 Task: Find connections with filter location Belalcazar with filter topic #Lawwith filter profile language German with filter current company Josh Talks with filter school Zilla Parishad High School with filter industry Security Systems Services with filter service category DJing with filter keywords title Travel Agent
Action: Mouse moved to (309, 247)
Screenshot: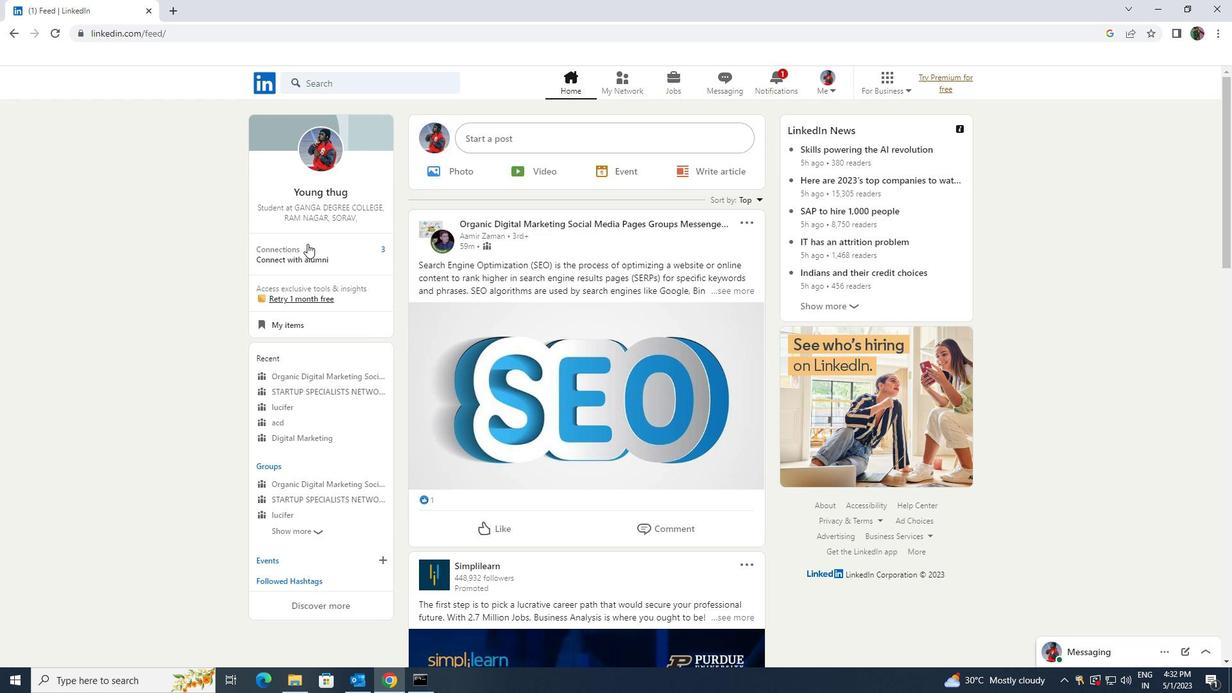 
Action: Mouse pressed left at (309, 247)
Screenshot: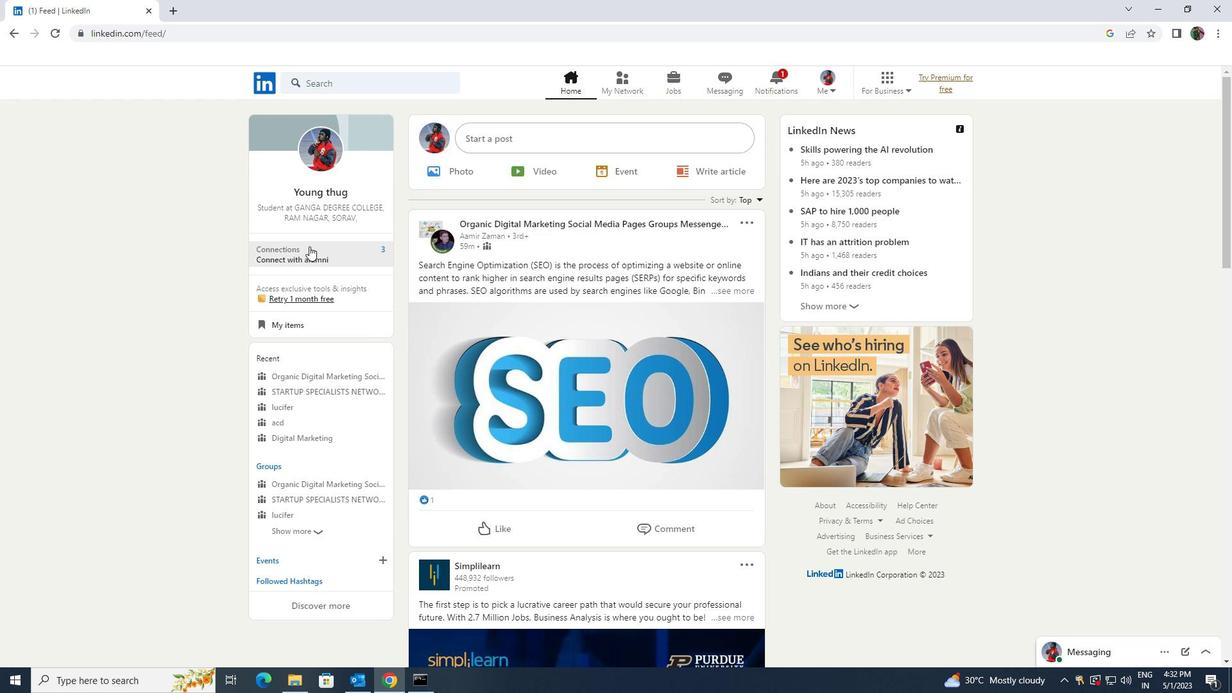 
Action: Mouse moved to (338, 144)
Screenshot: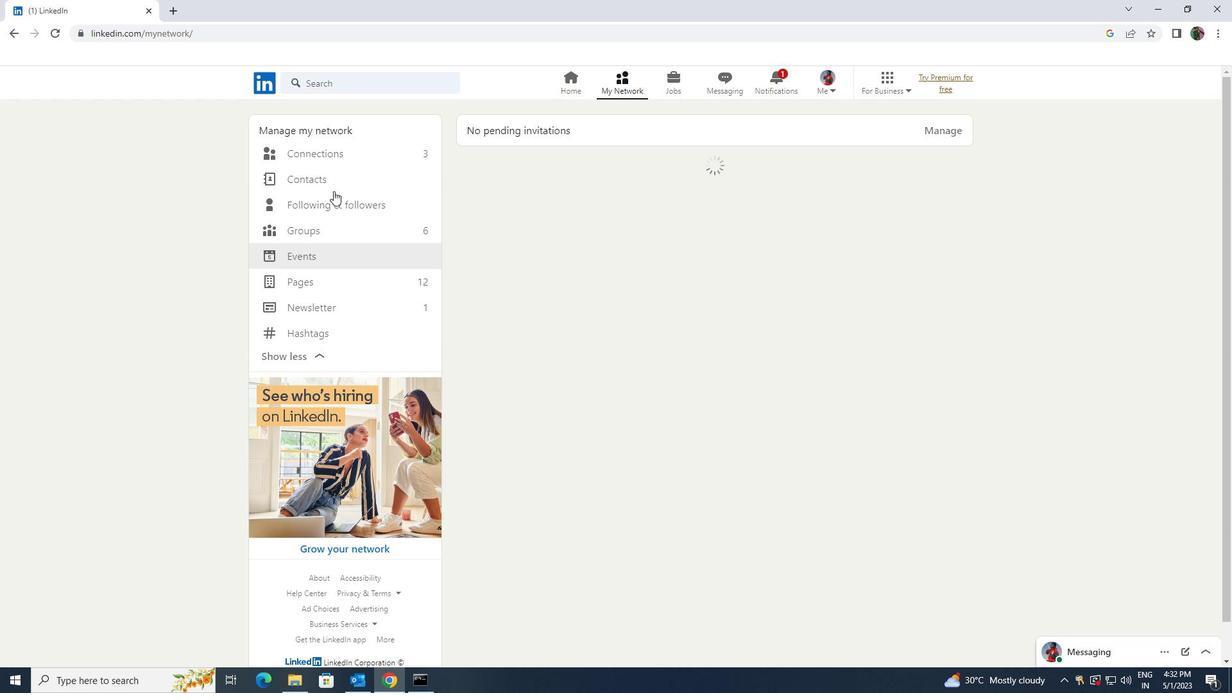 
Action: Mouse pressed left at (338, 144)
Screenshot: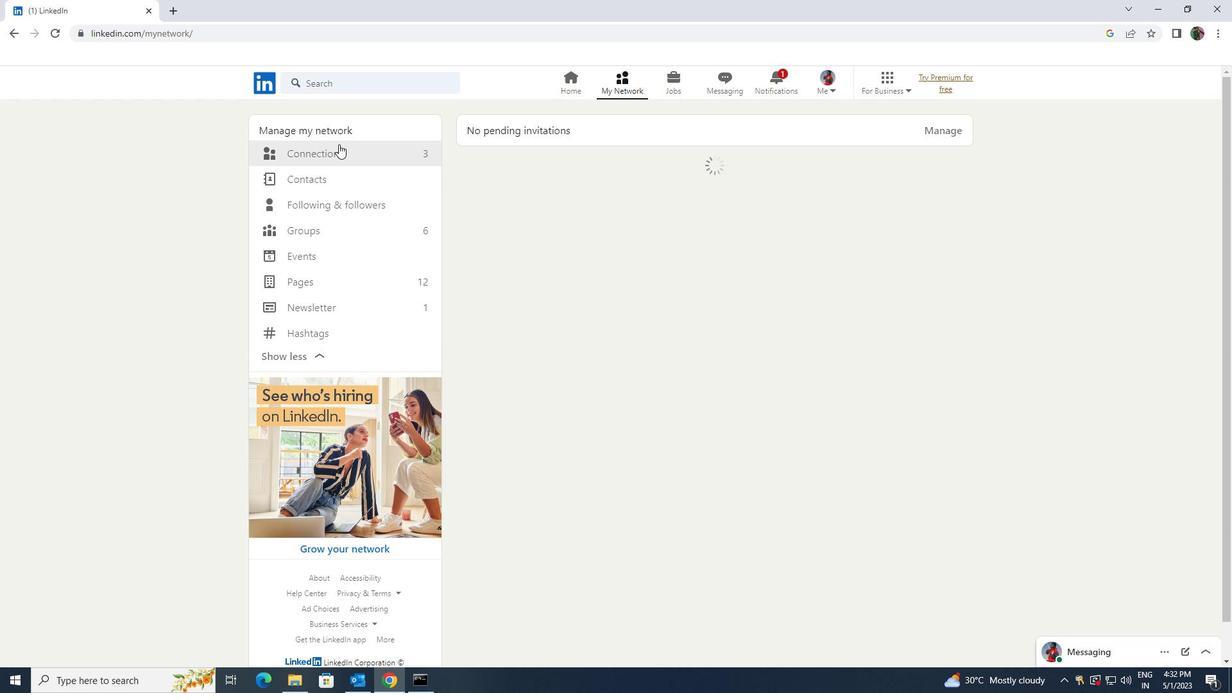 
Action: Mouse pressed left at (338, 144)
Screenshot: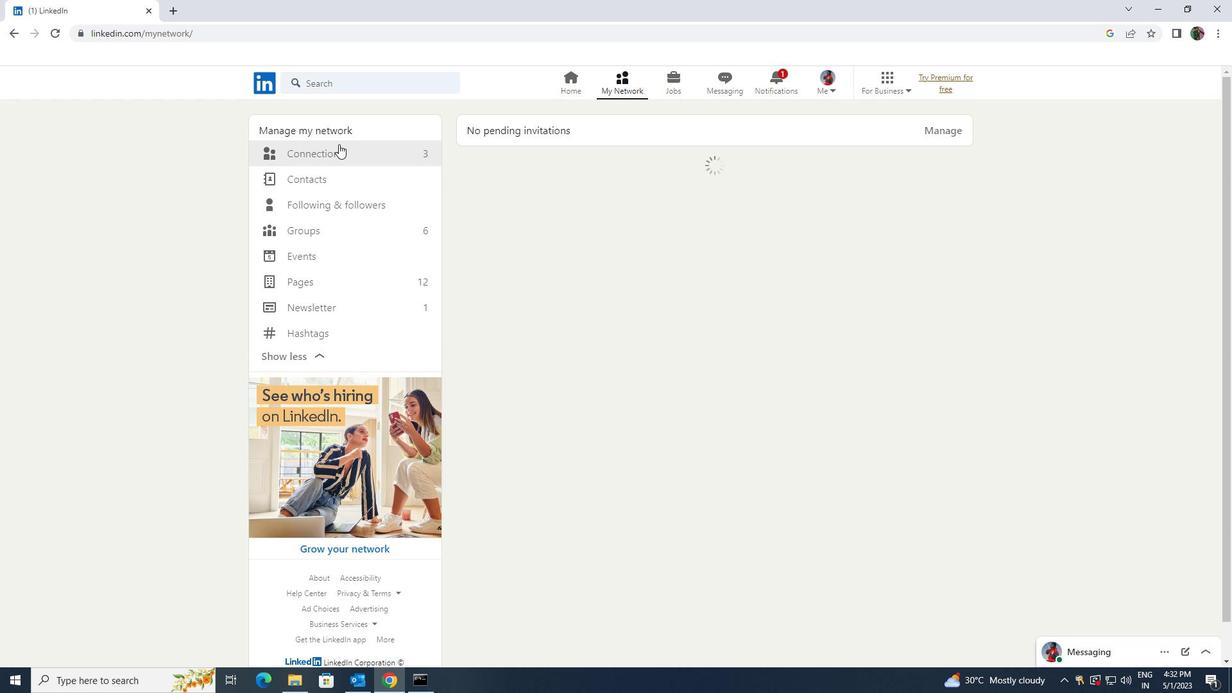 
Action: Mouse moved to (360, 151)
Screenshot: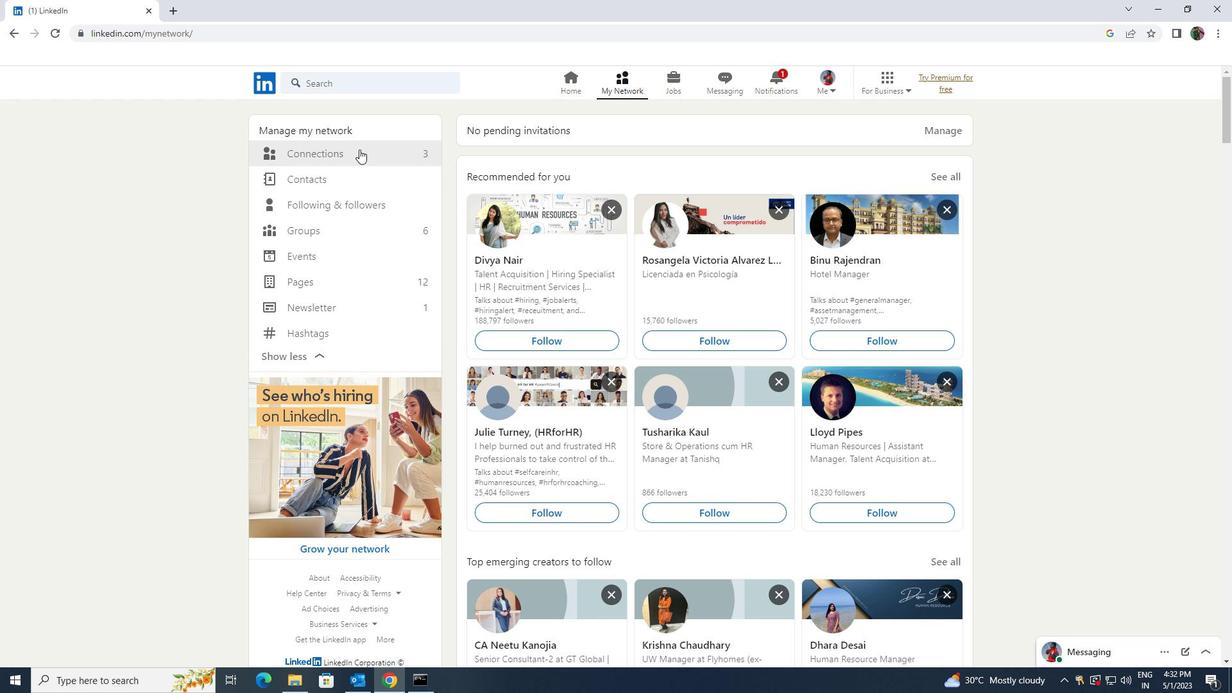 
Action: Mouse pressed left at (360, 151)
Screenshot: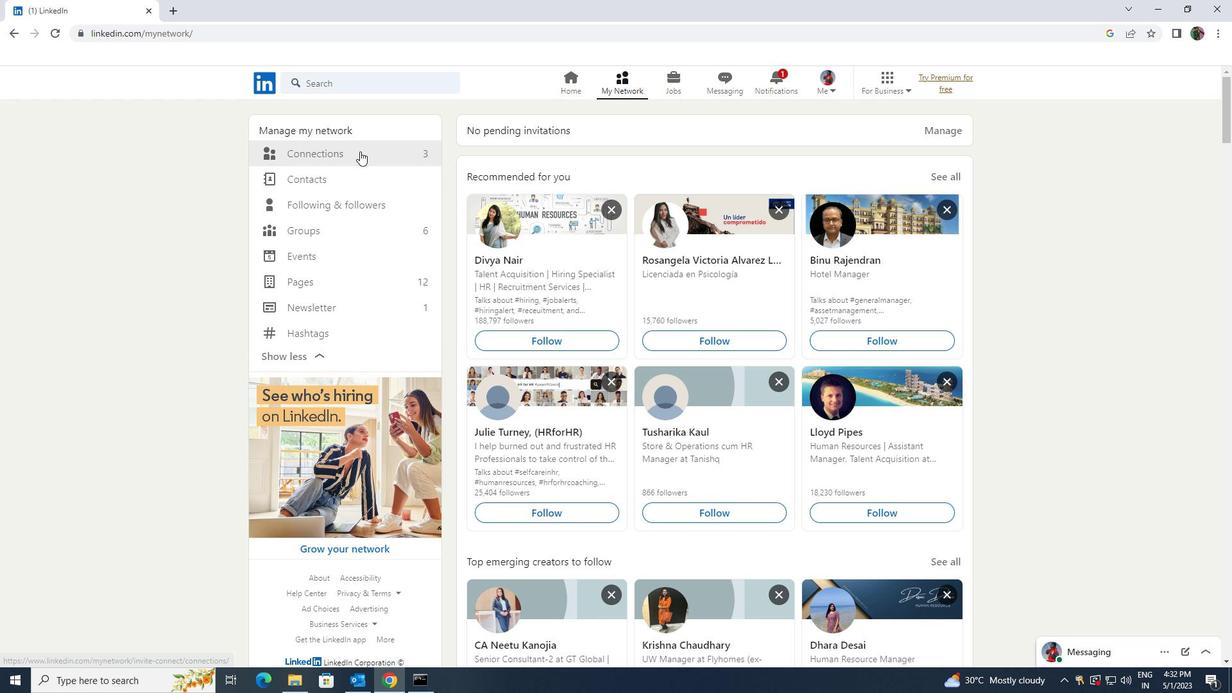 
Action: Mouse moved to (700, 155)
Screenshot: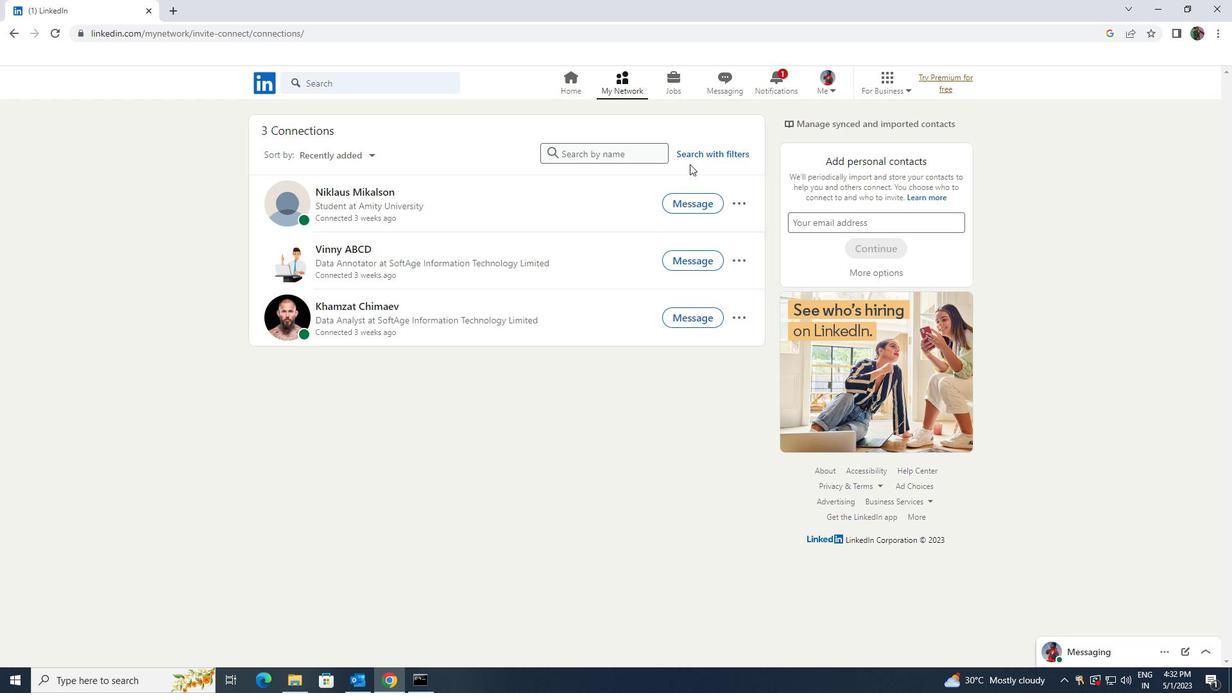 
Action: Mouse pressed left at (700, 155)
Screenshot: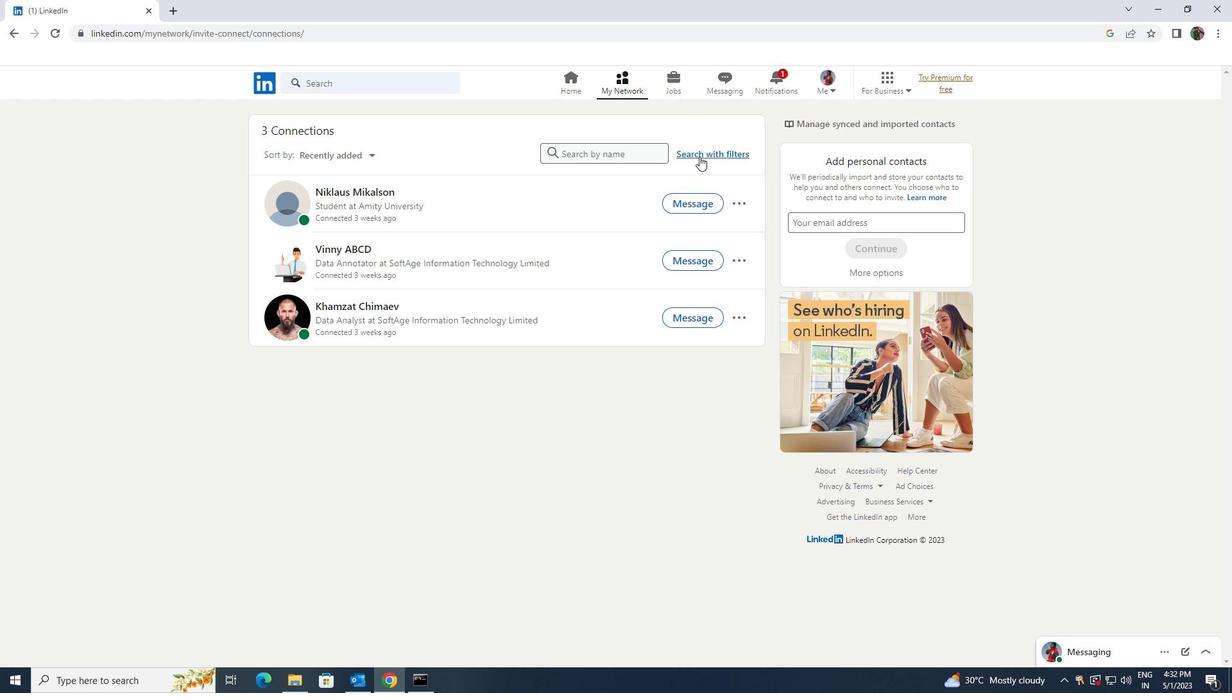 
Action: Mouse moved to (664, 121)
Screenshot: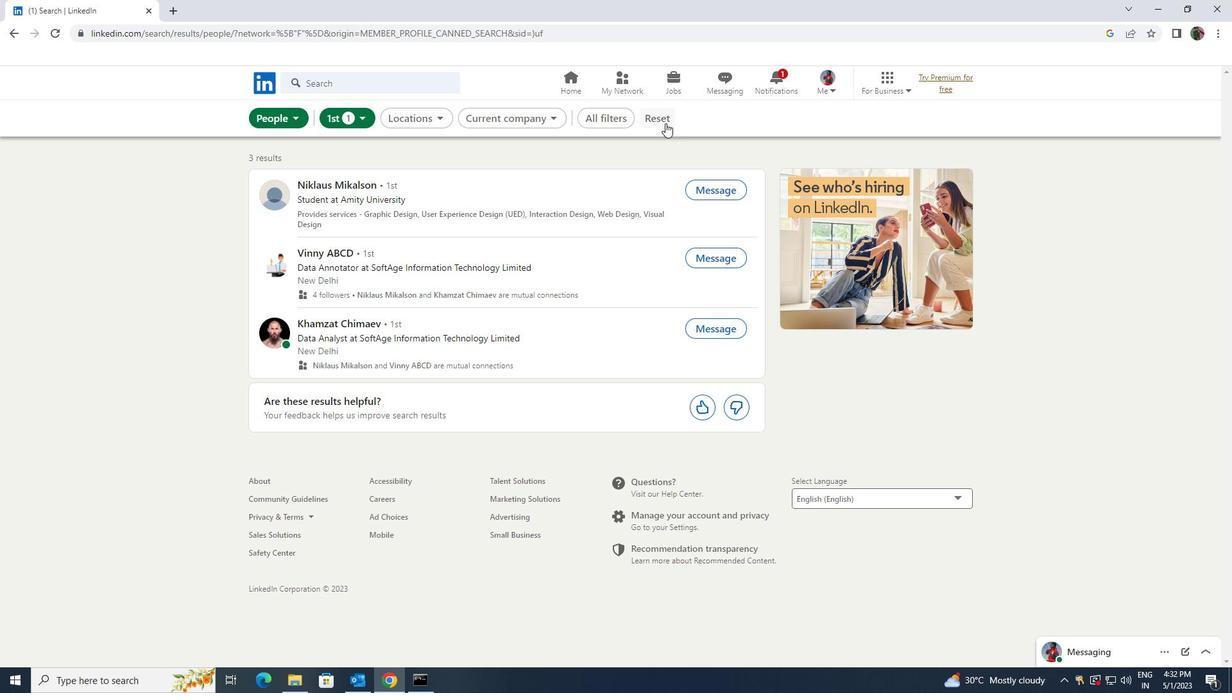 
Action: Mouse pressed left at (664, 121)
Screenshot: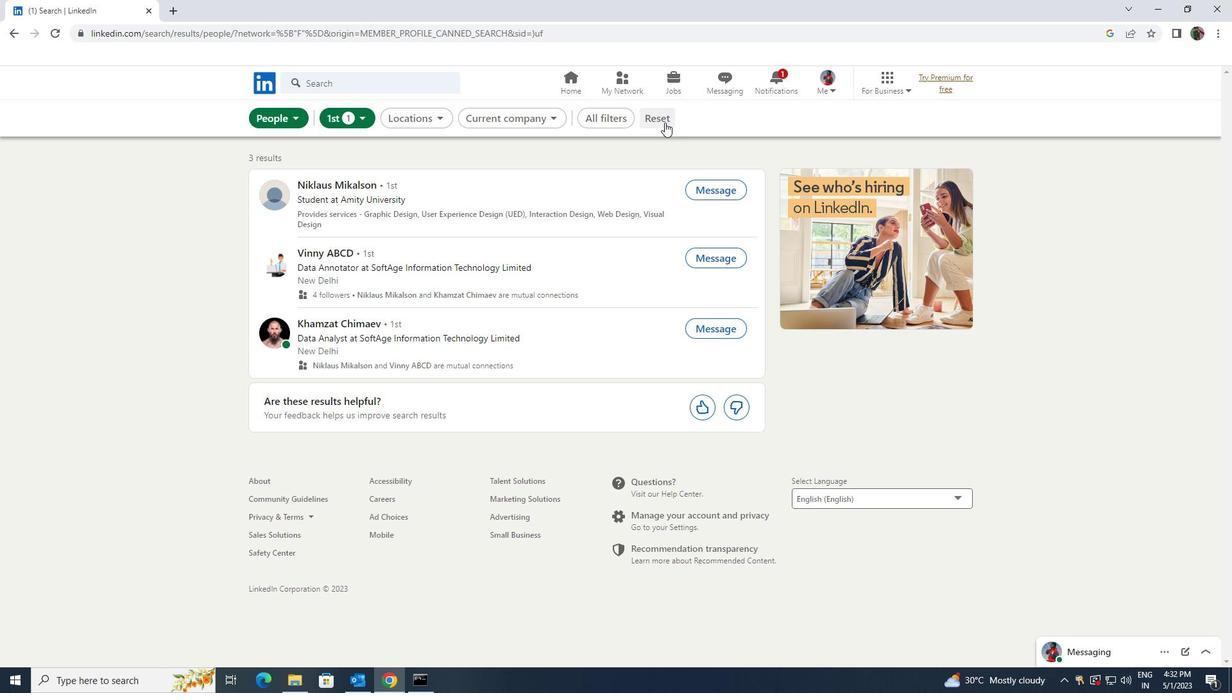 
Action: Mouse moved to (630, 123)
Screenshot: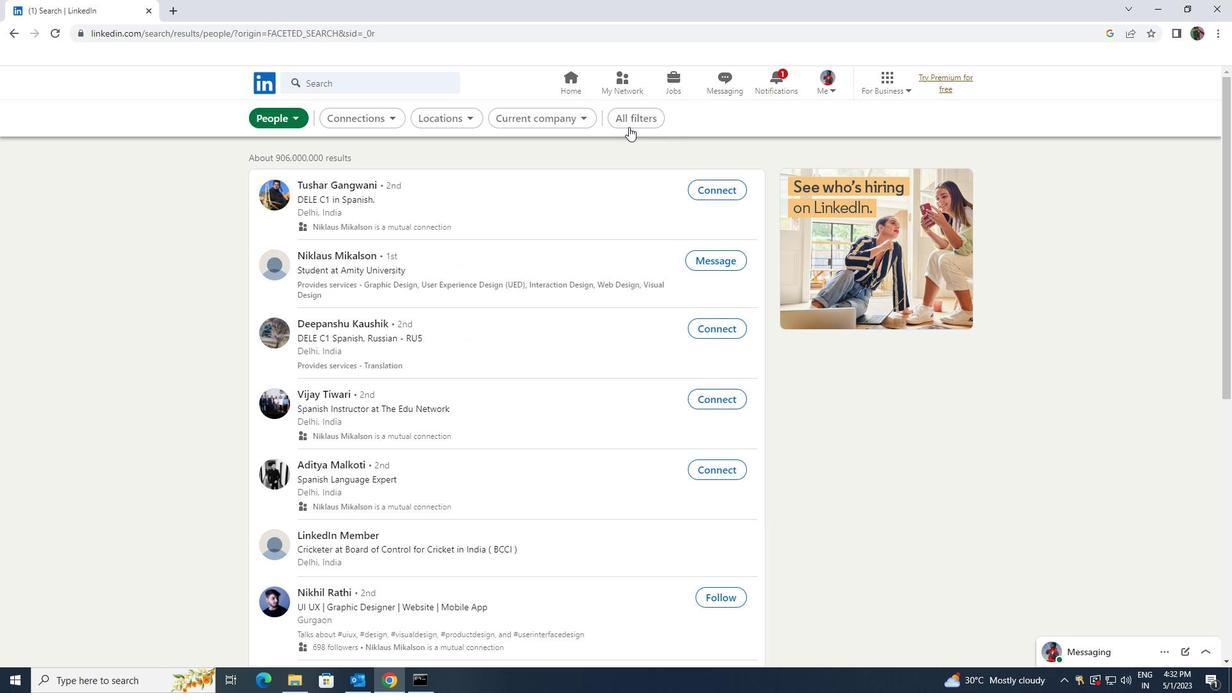 
Action: Mouse pressed left at (630, 123)
Screenshot: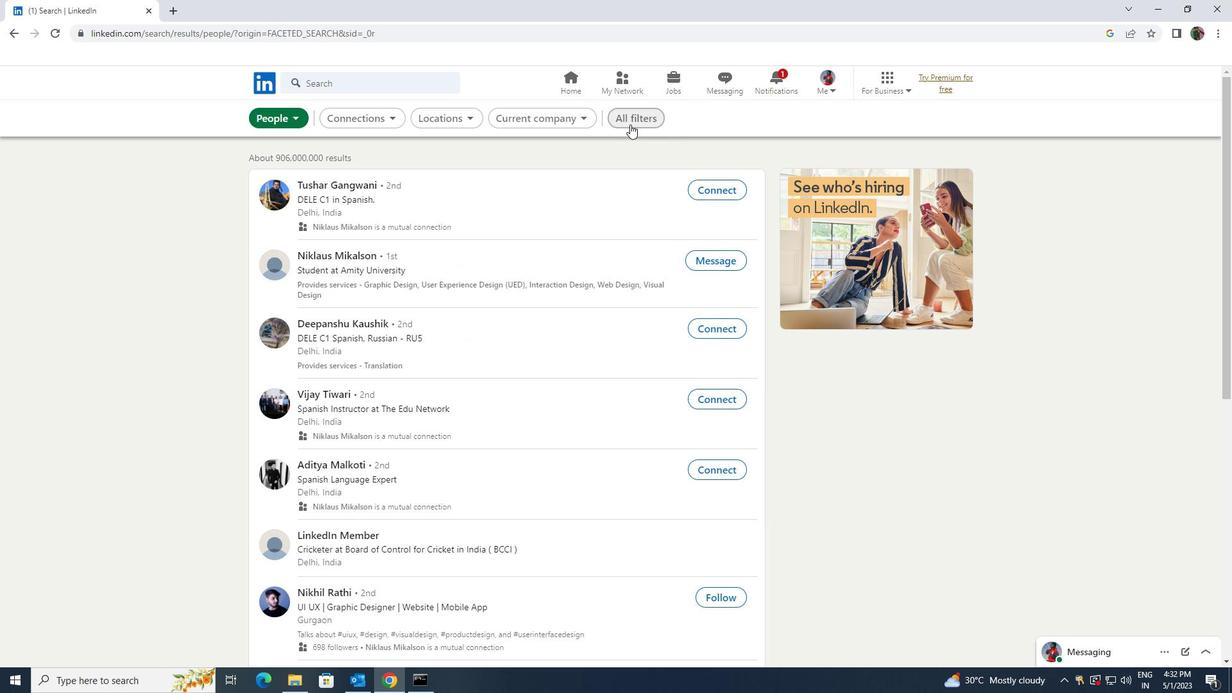 
Action: Mouse moved to (899, 360)
Screenshot: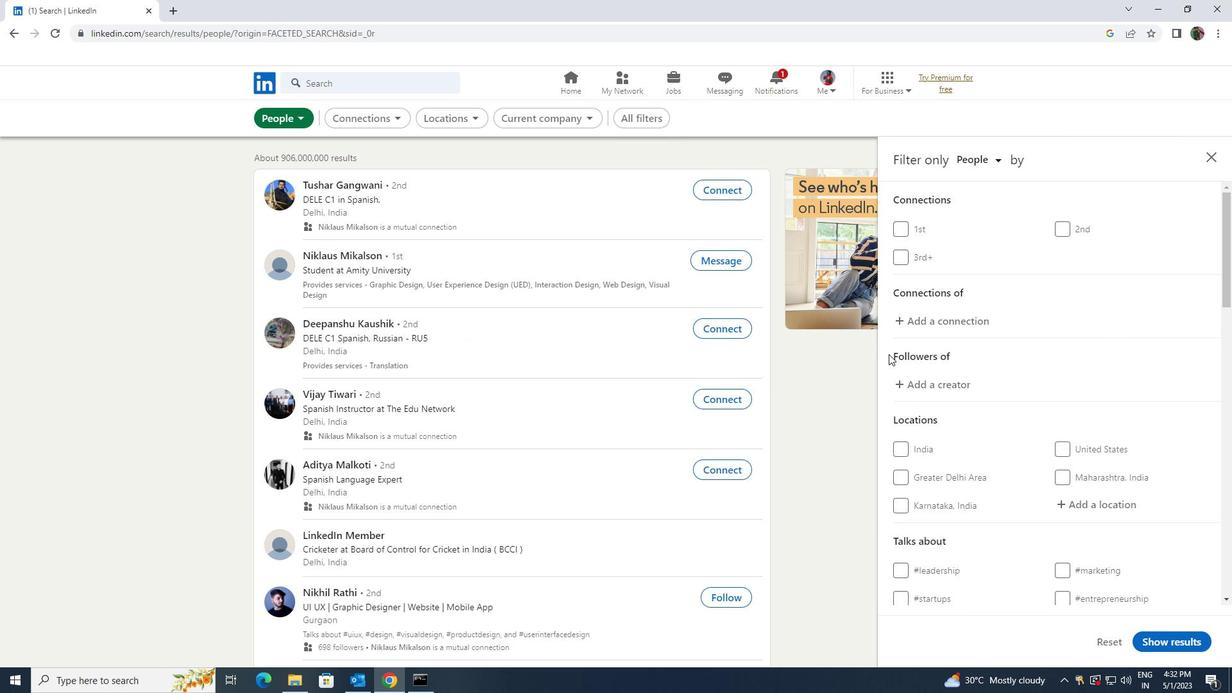 
Action: Mouse scrolled (899, 359) with delta (0, 0)
Screenshot: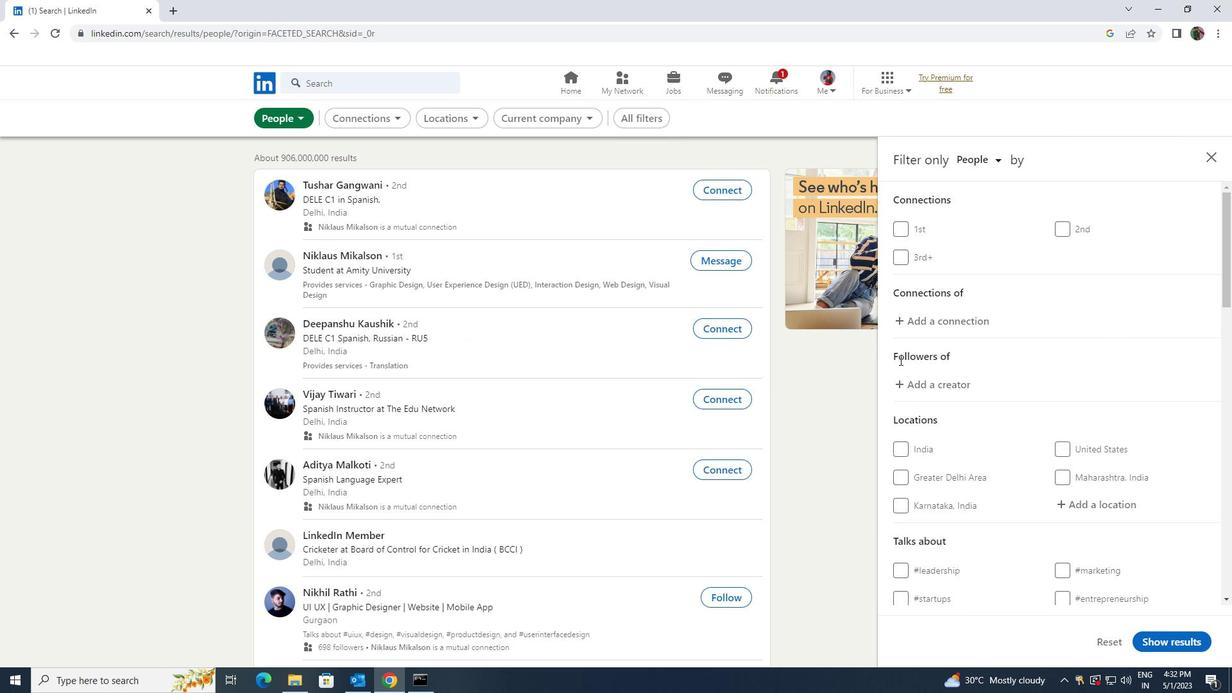 
Action: Mouse moved to (900, 359)
Screenshot: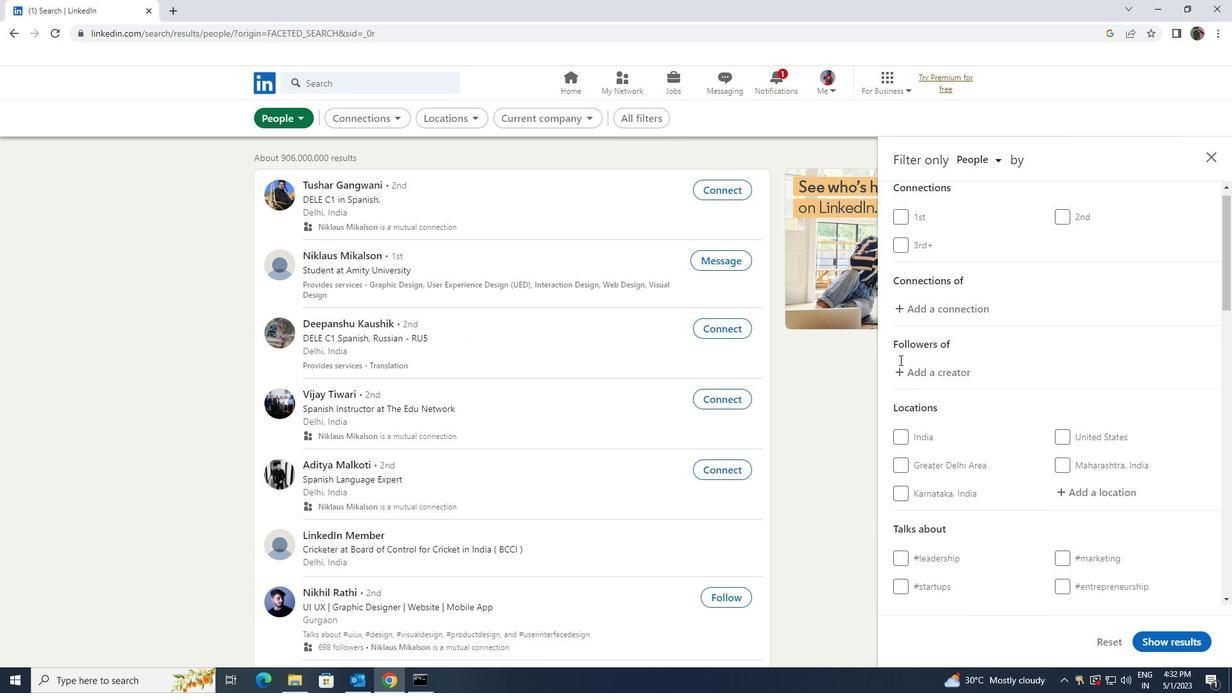 
Action: Mouse scrolled (900, 358) with delta (0, 0)
Screenshot: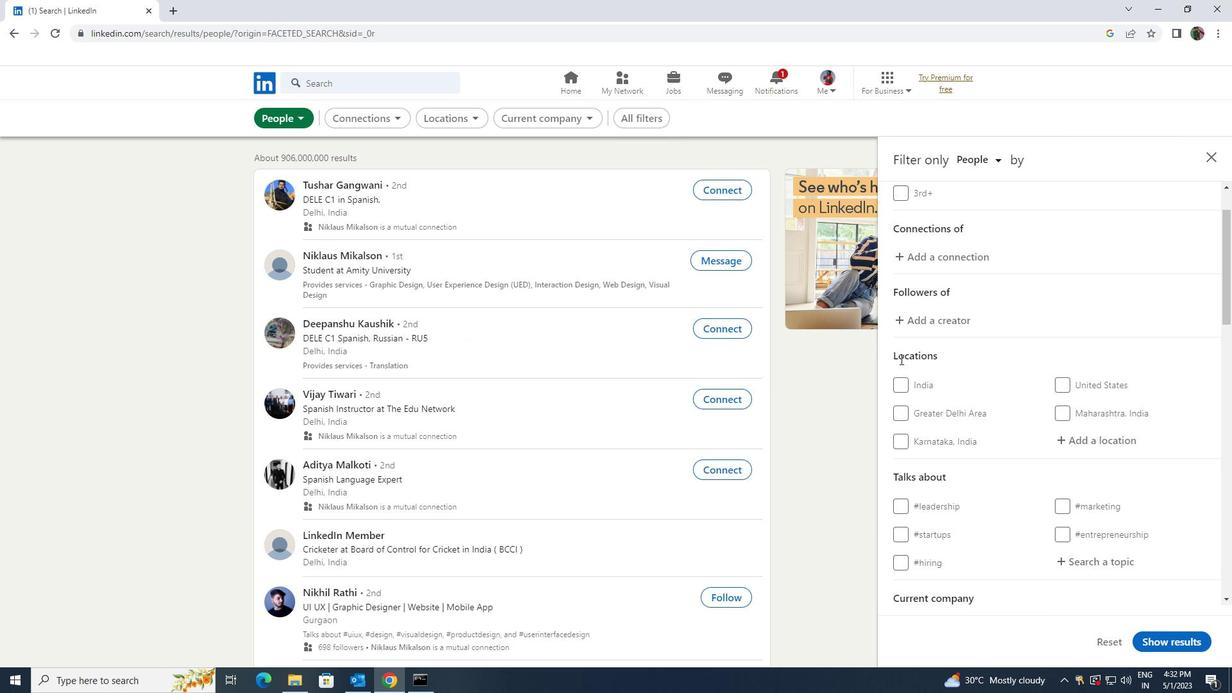 
Action: Mouse moved to (1071, 371)
Screenshot: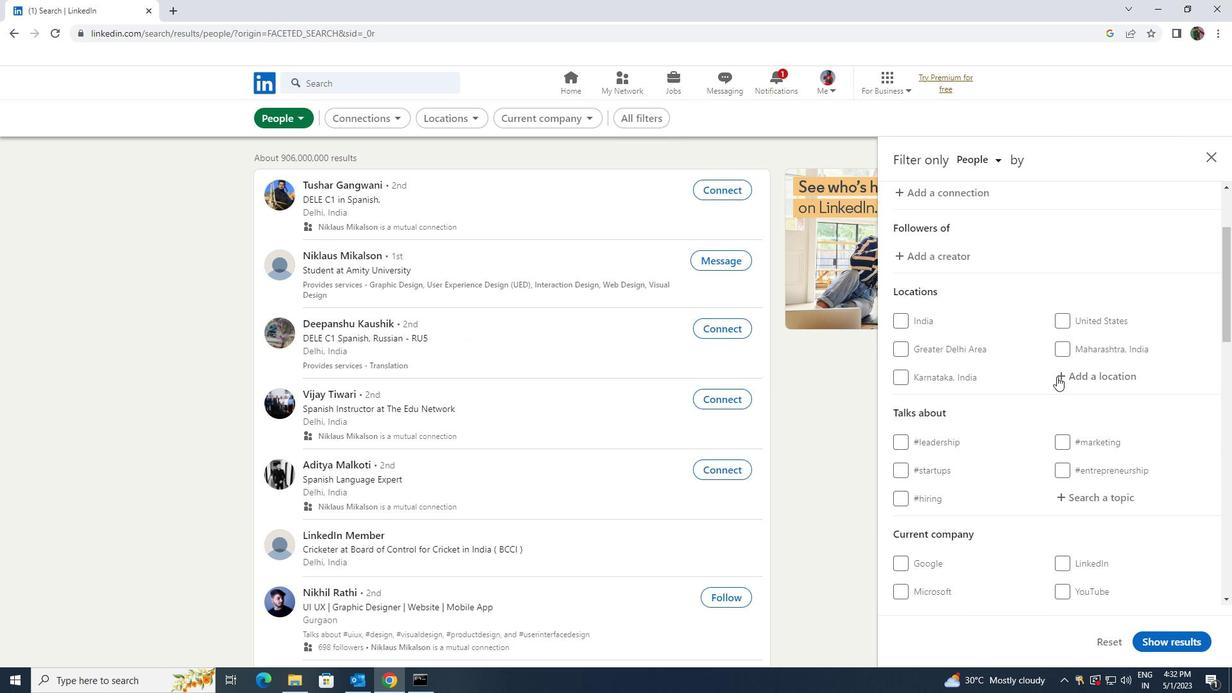 
Action: Mouse pressed left at (1071, 371)
Screenshot: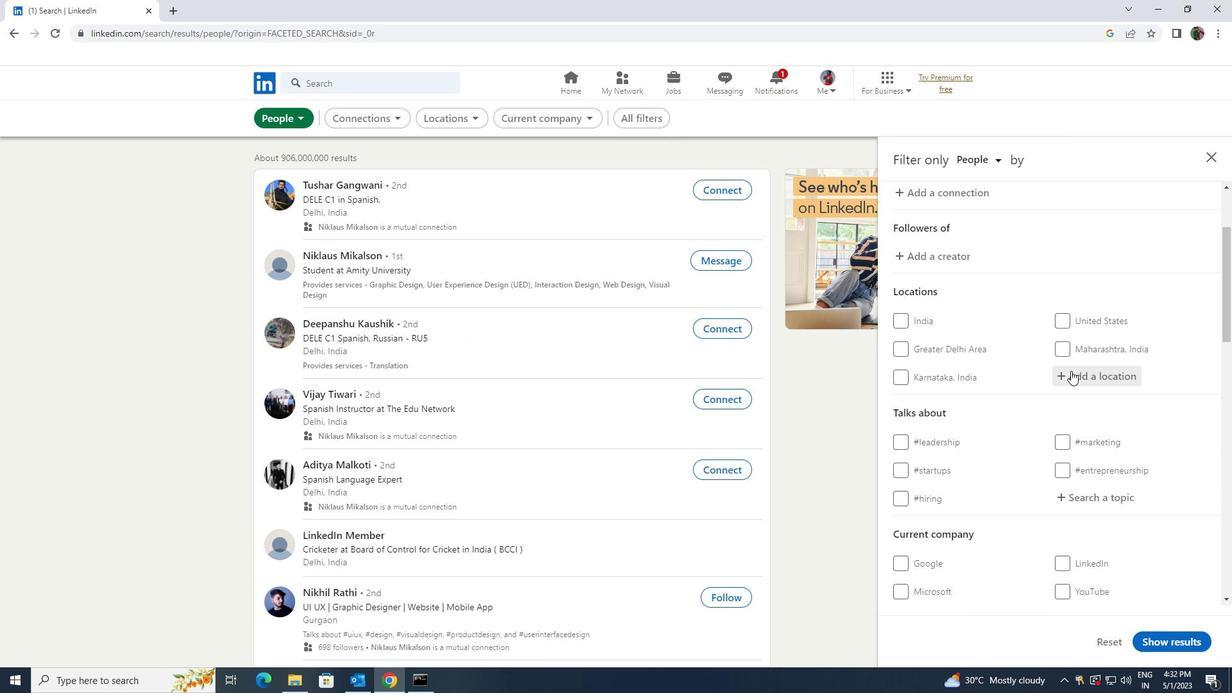 
Action: Mouse moved to (1067, 367)
Screenshot: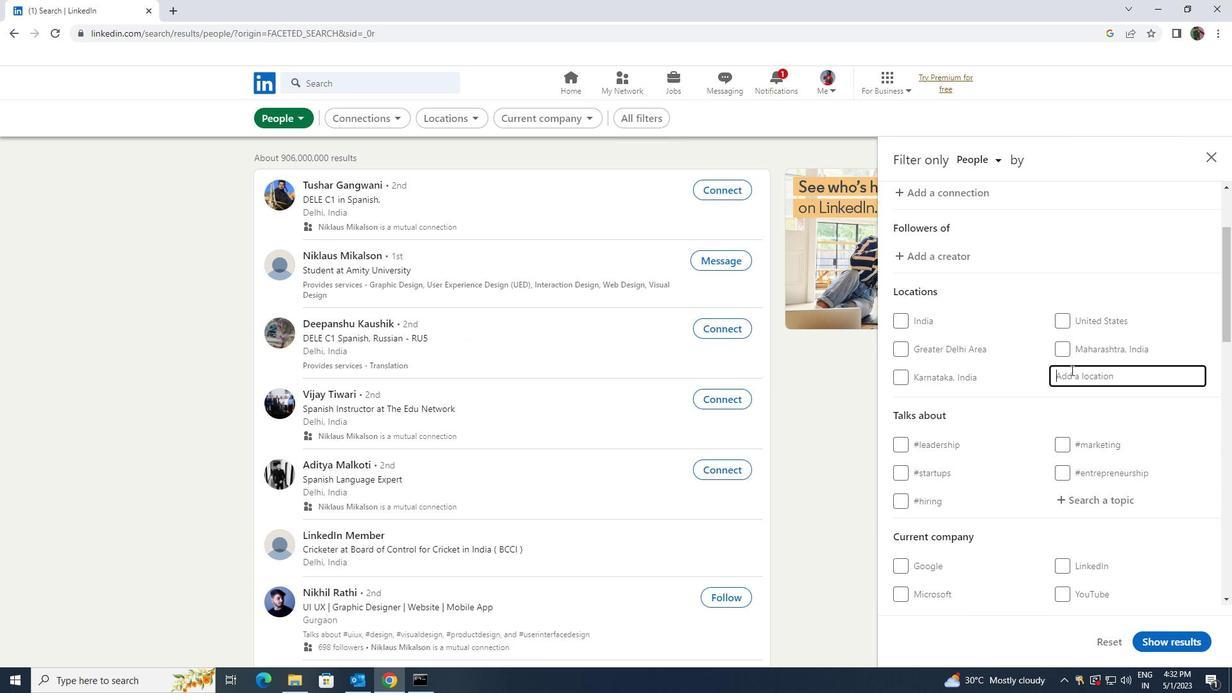 
Action: Key pressed <Key.shift>BELAKCAZAR
Screenshot: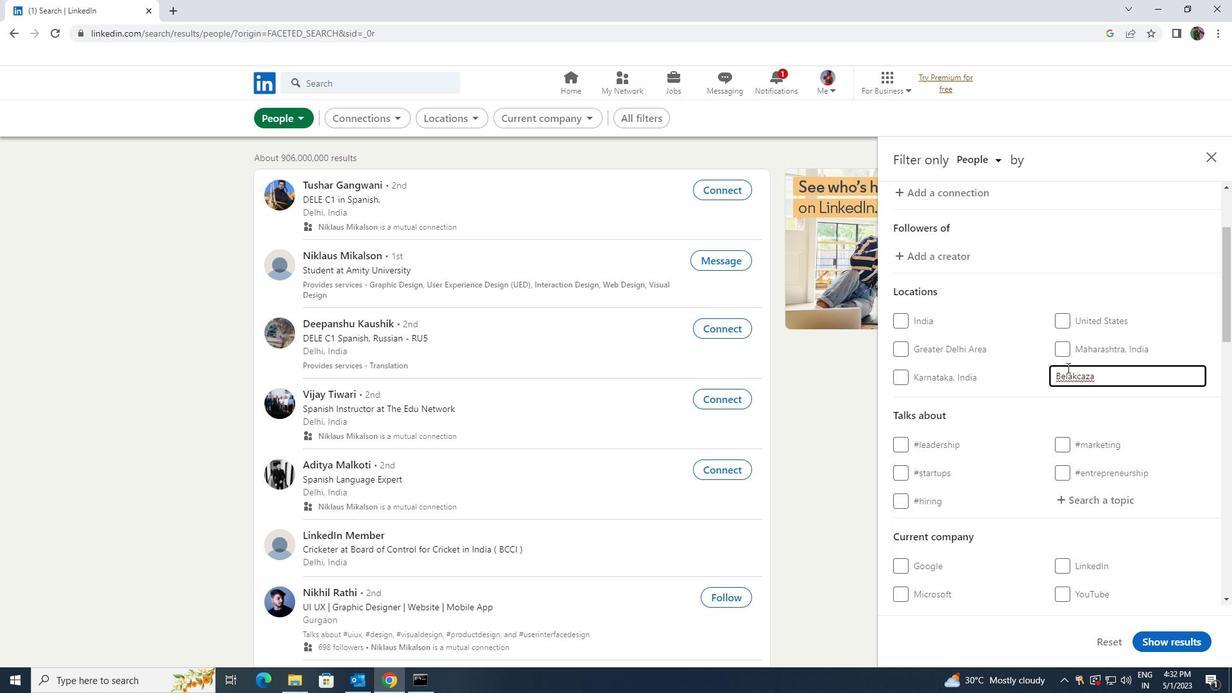 
Action: Mouse moved to (1119, 498)
Screenshot: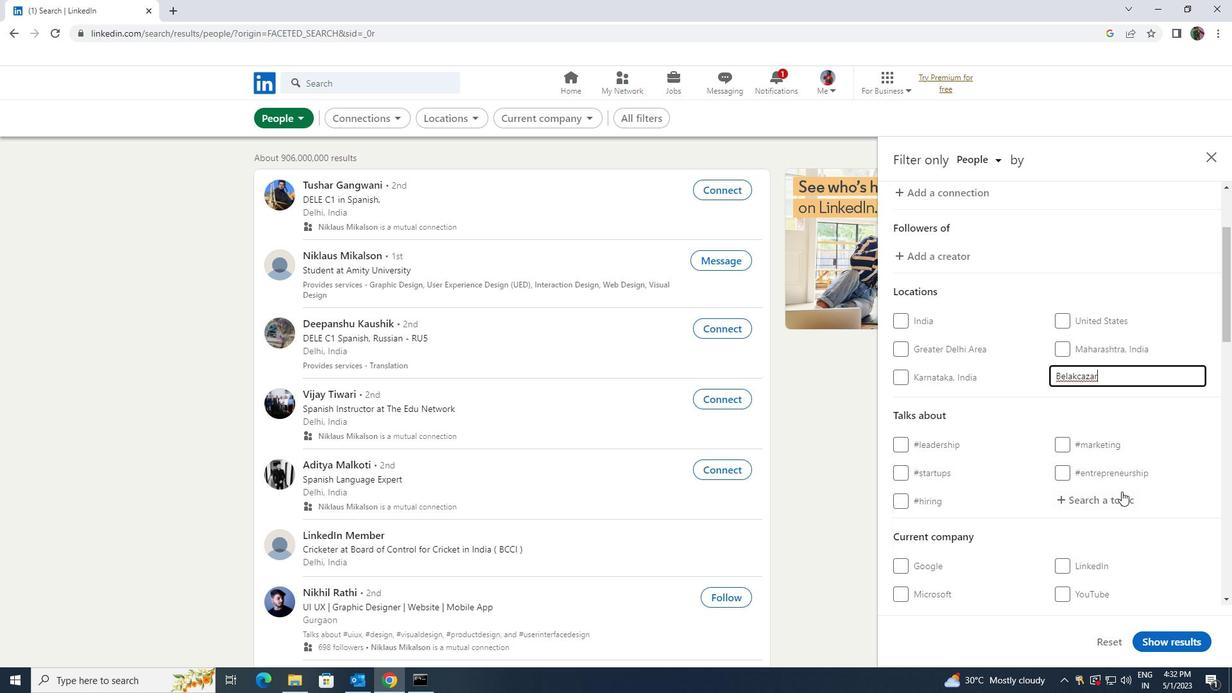 
Action: Mouse pressed left at (1119, 498)
Screenshot: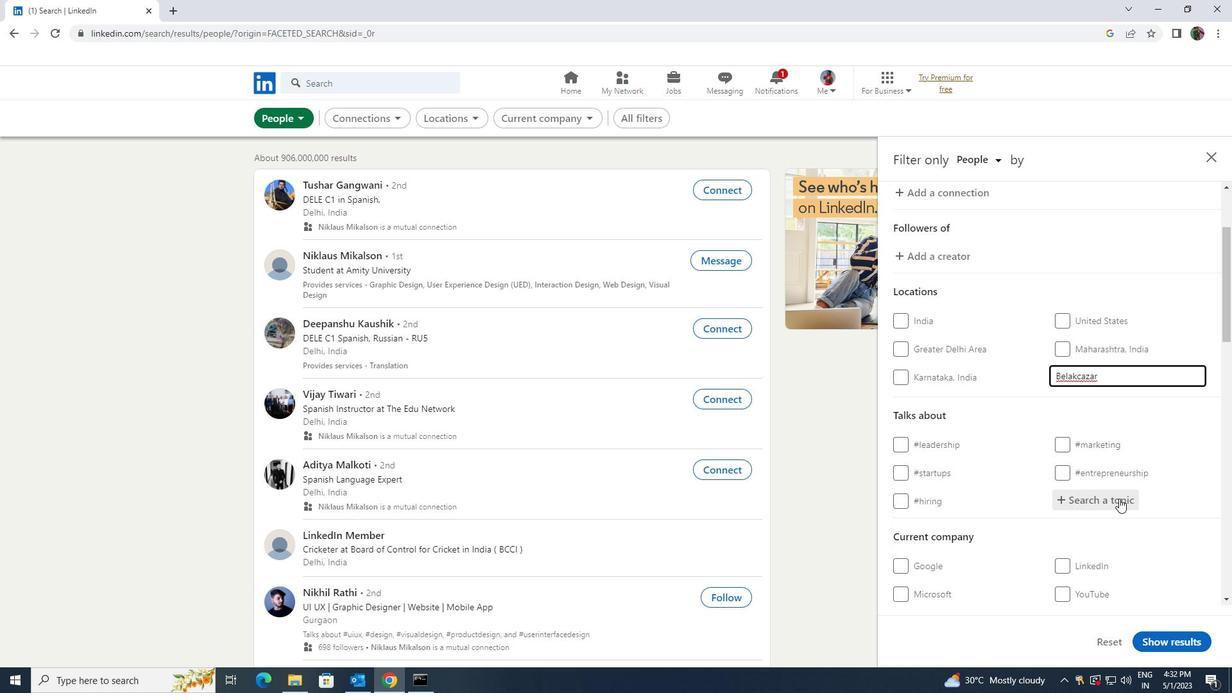 
Action: Key pressed <Key.shift>ctrl+LAW
Screenshot: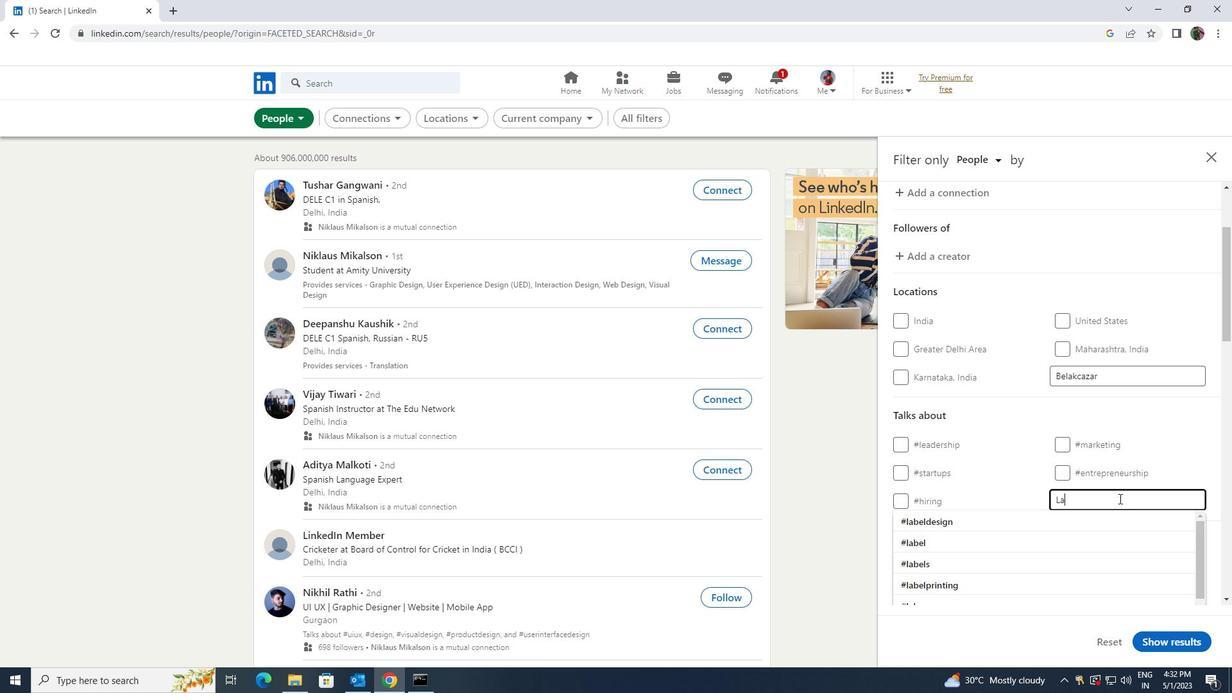
Action: Mouse moved to (1097, 511)
Screenshot: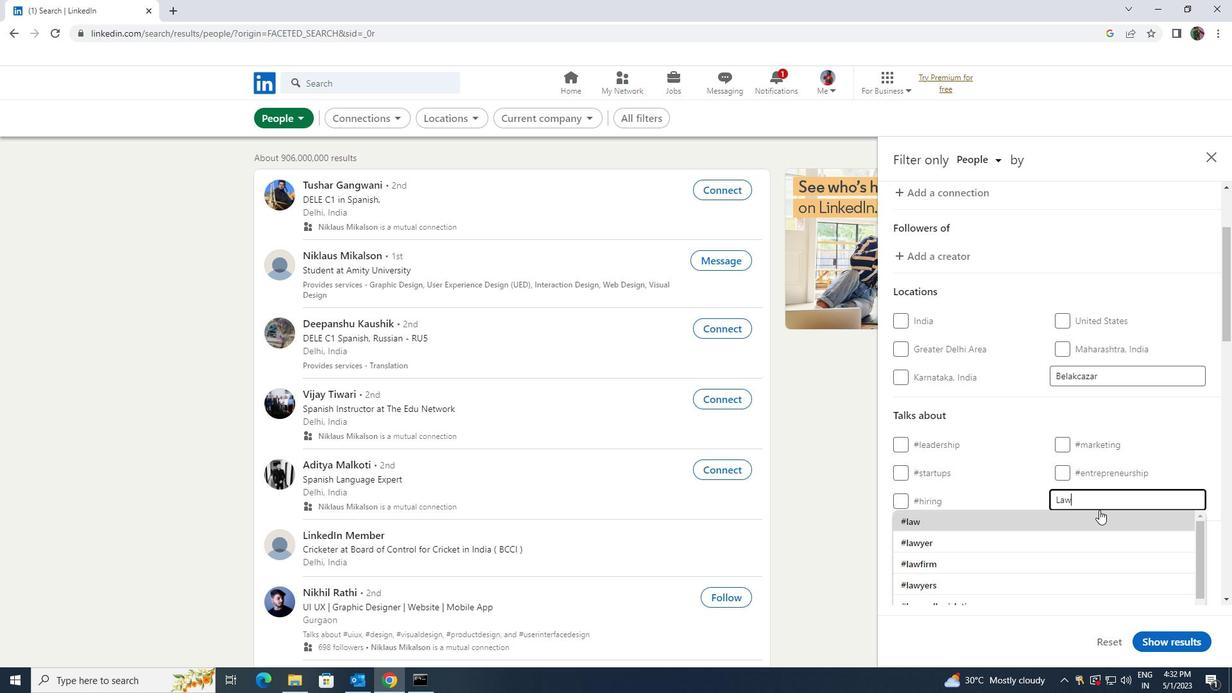 
Action: Mouse pressed left at (1097, 511)
Screenshot: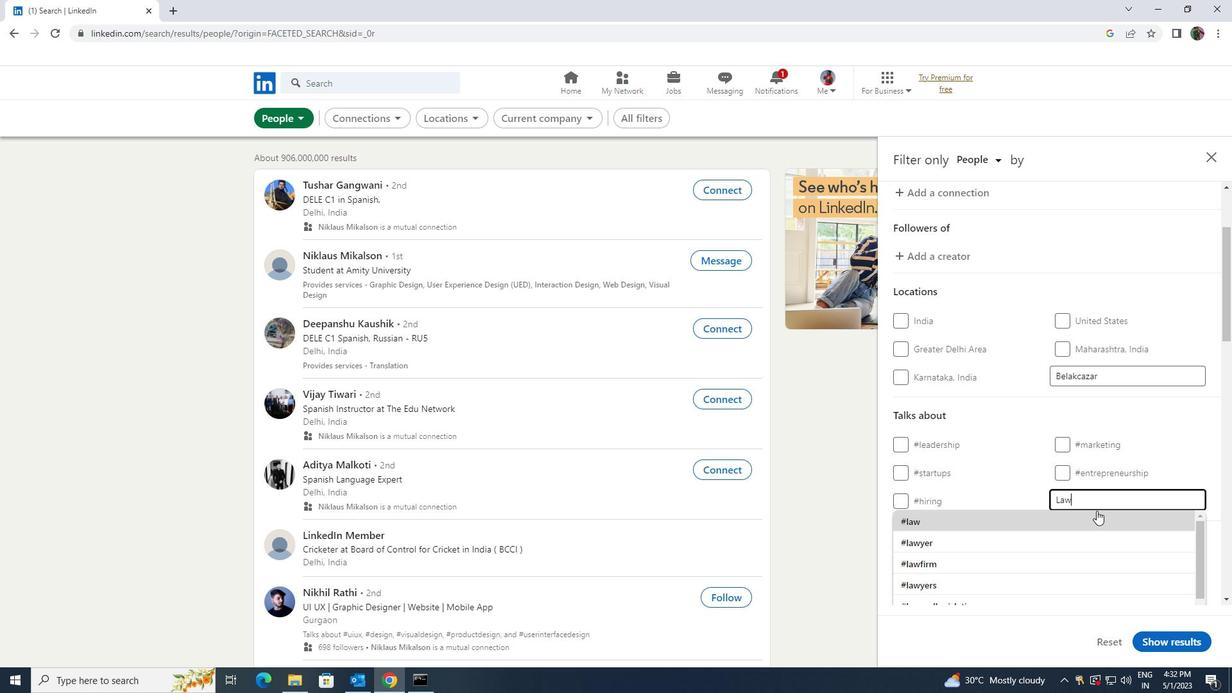 
Action: Mouse moved to (1096, 512)
Screenshot: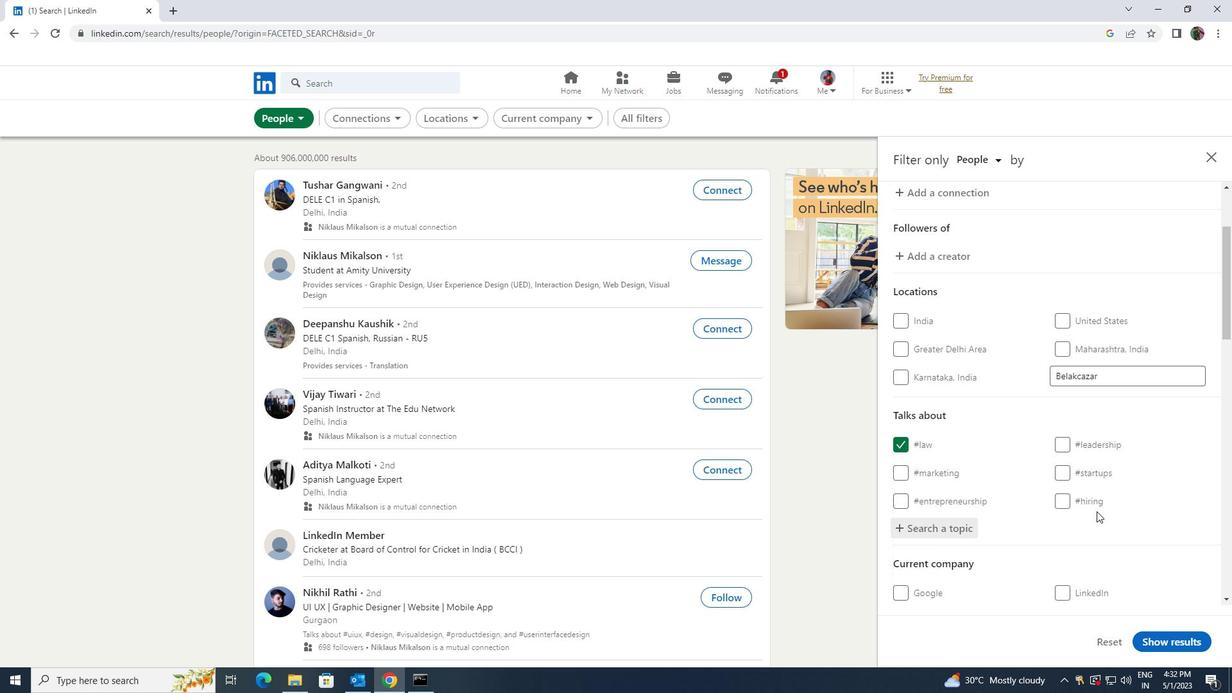 
Action: Mouse scrolled (1096, 511) with delta (0, 0)
Screenshot: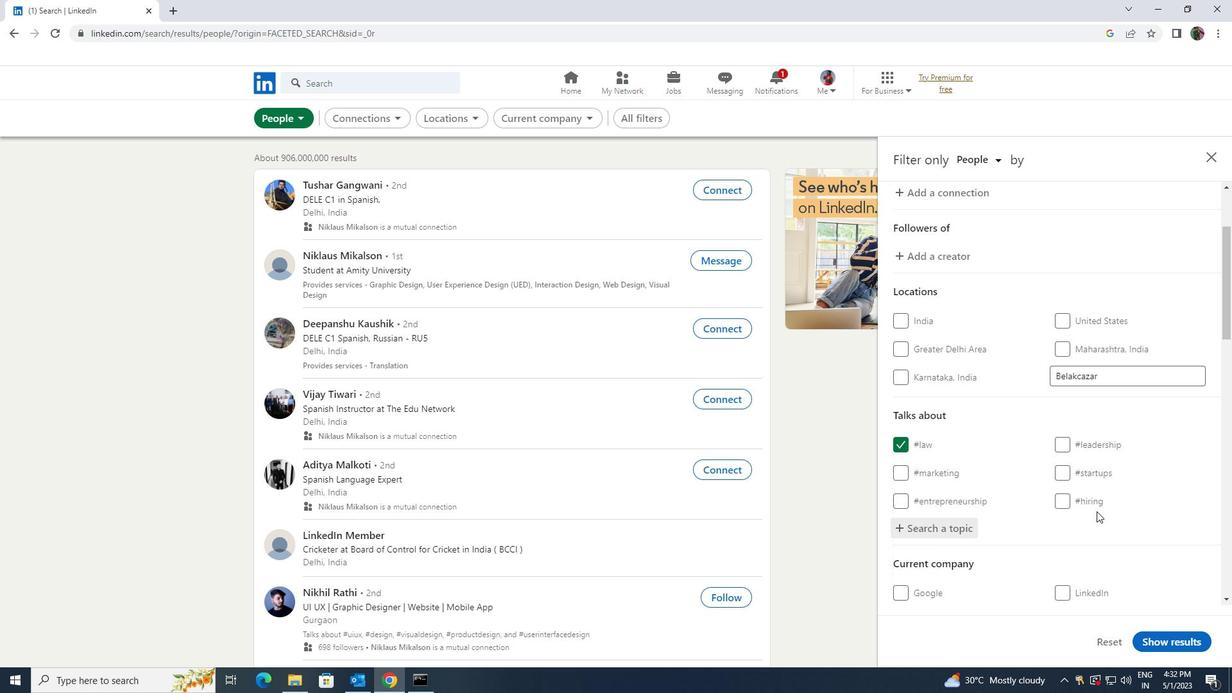 
Action: Mouse moved to (1095, 513)
Screenshot: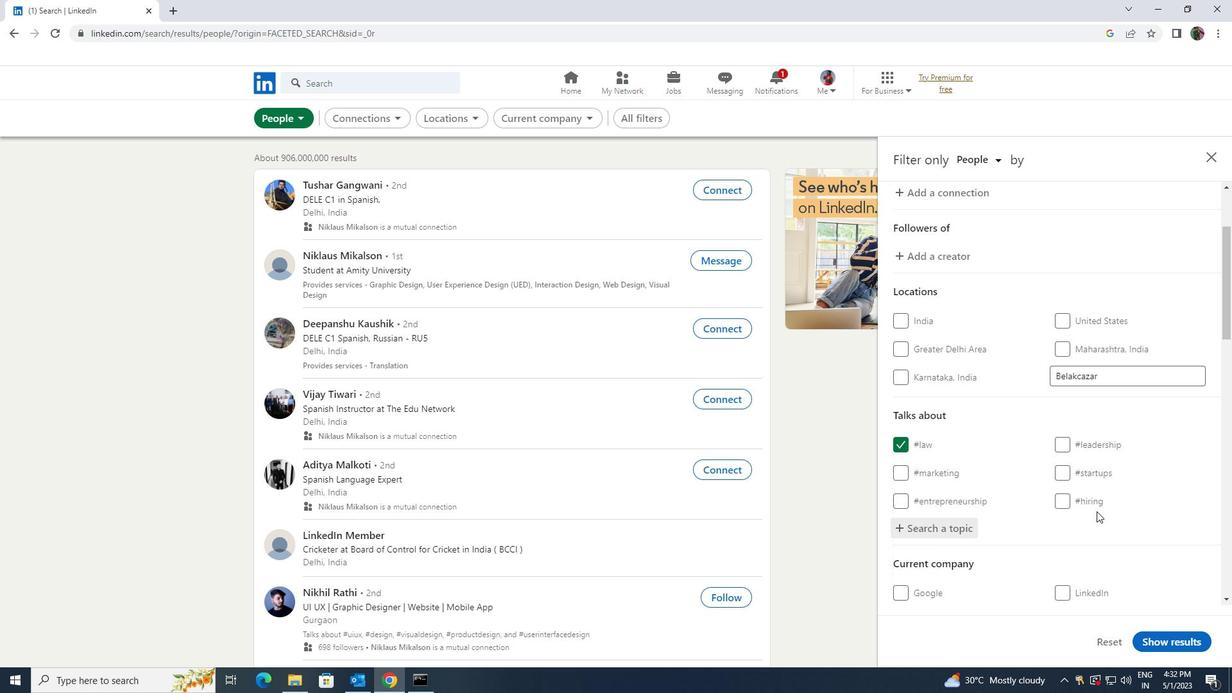 
Action: Mouse scrolled (1095, 512) with delta (0, 0)
Screenshot: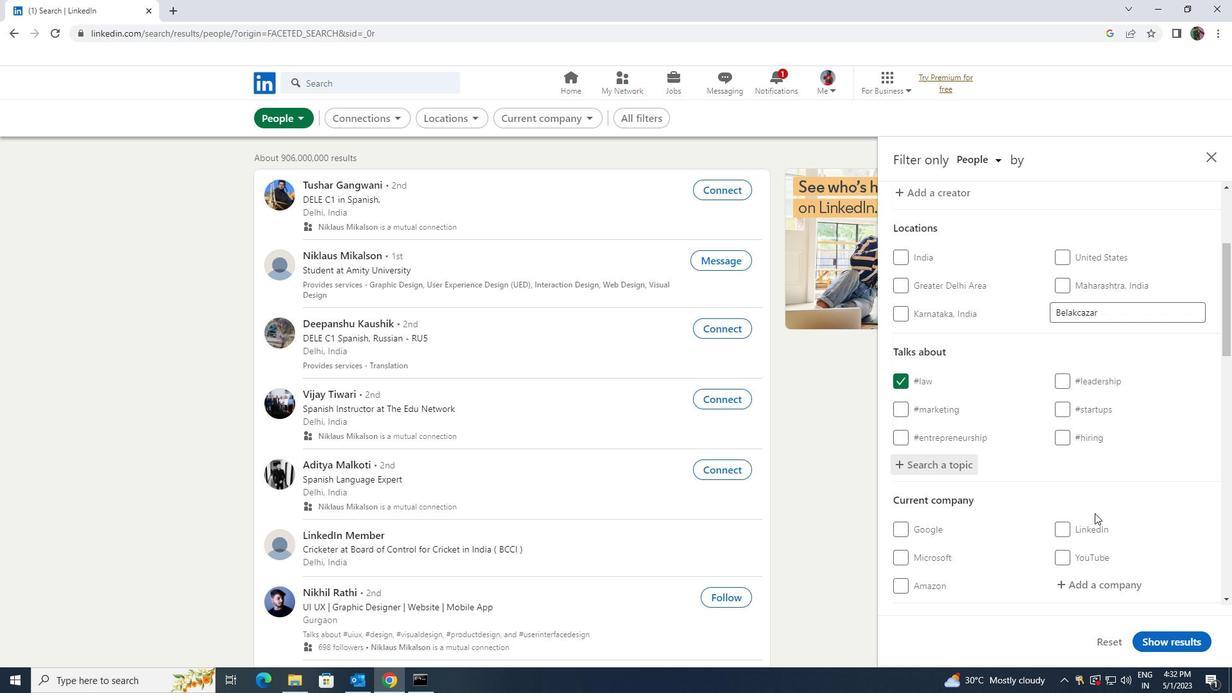 
Action: Mouse scrolled (1095, 512) with delta (0, 0)
Screenshot: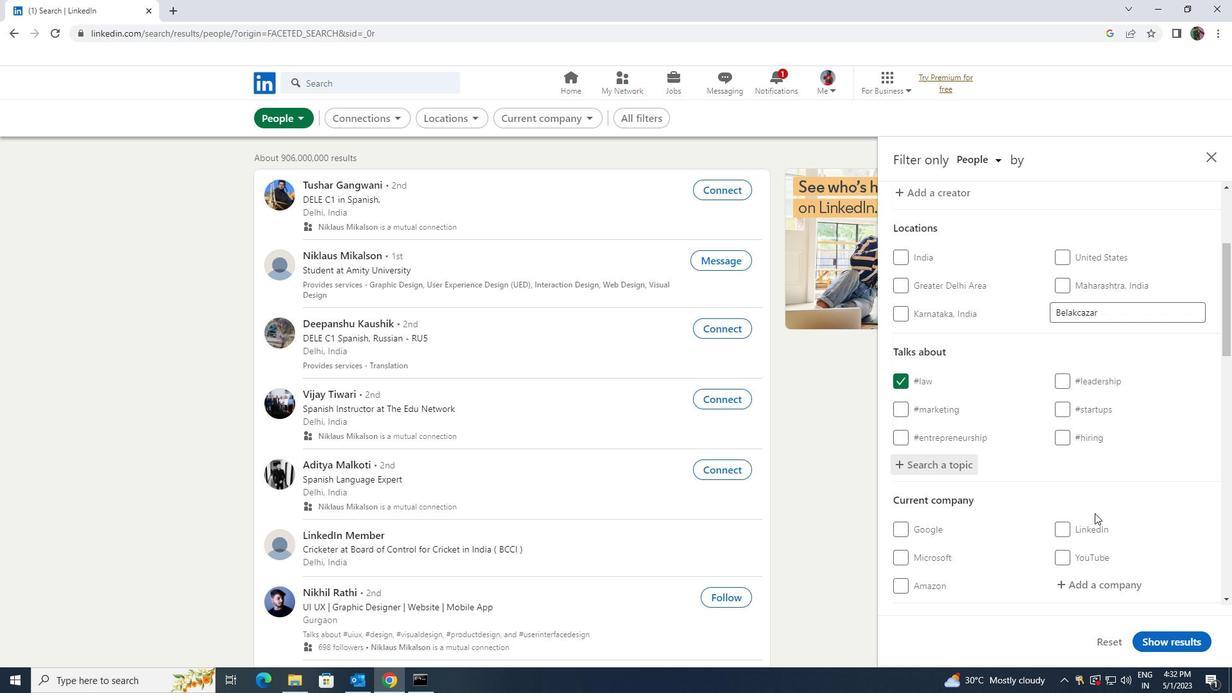 
Action: Mouse moved to (1094, 514)
Screenshot: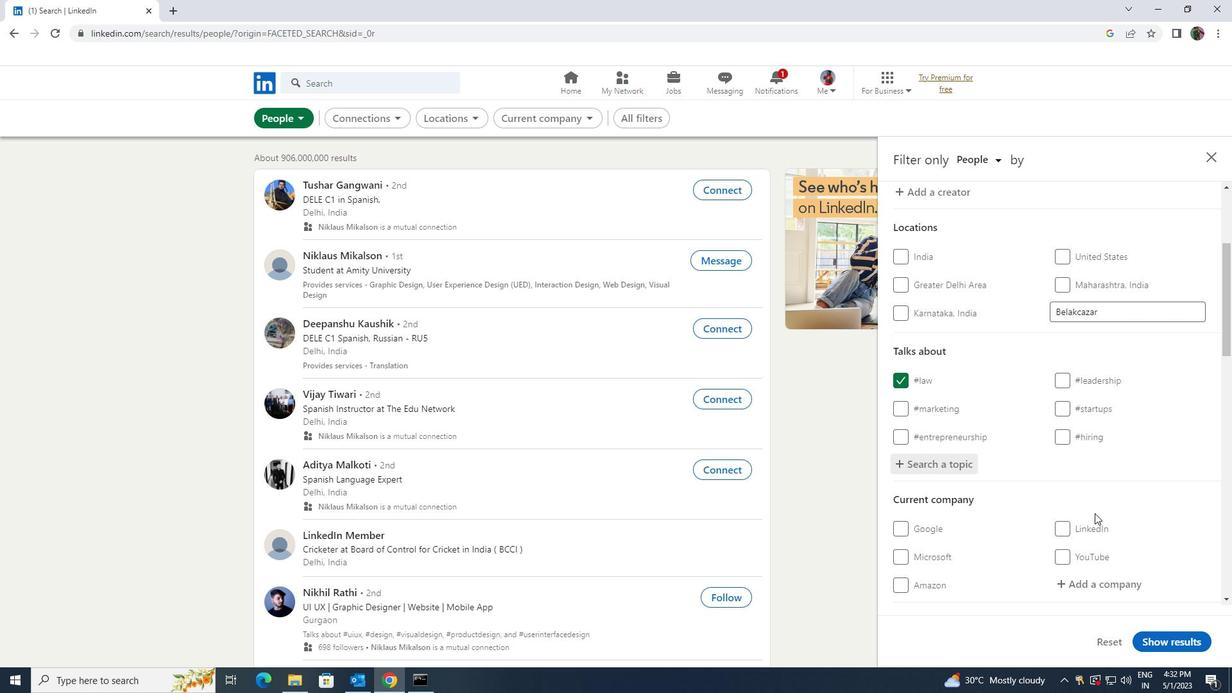 
Action: Mouse scrolled (1094, 513) with delta (0, 0)
Screenshot: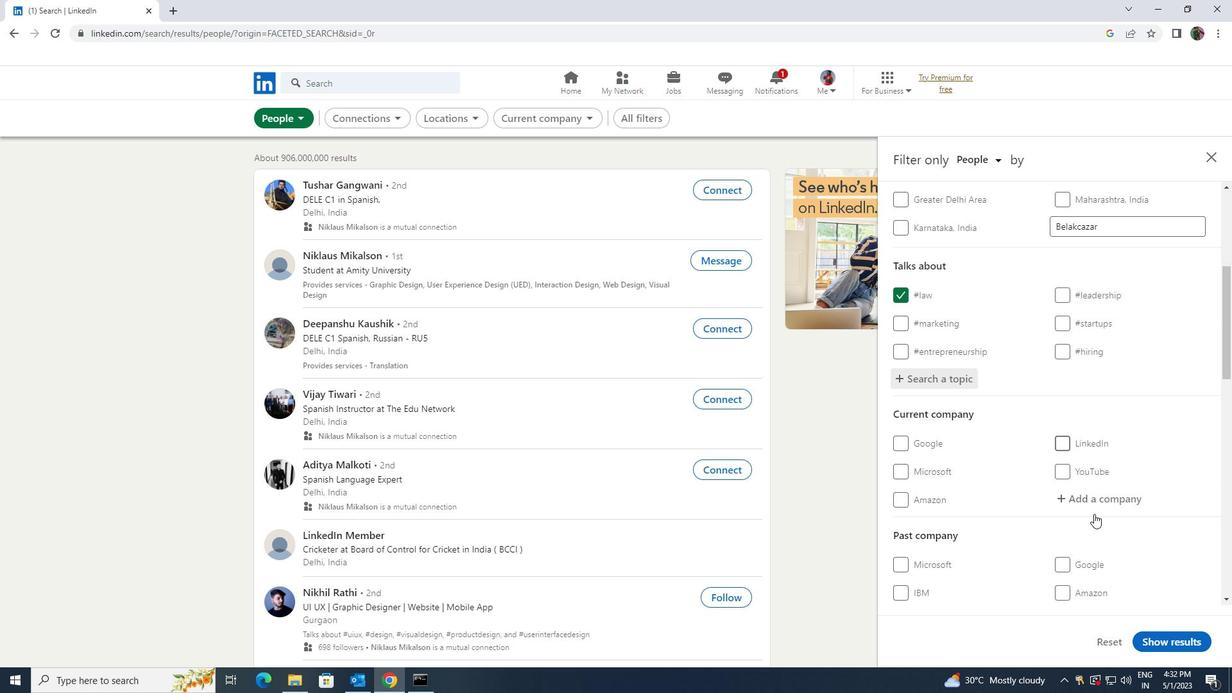 
Action: Mouse scrolled (1094, 513) with delta (0, 0)
Screenshot: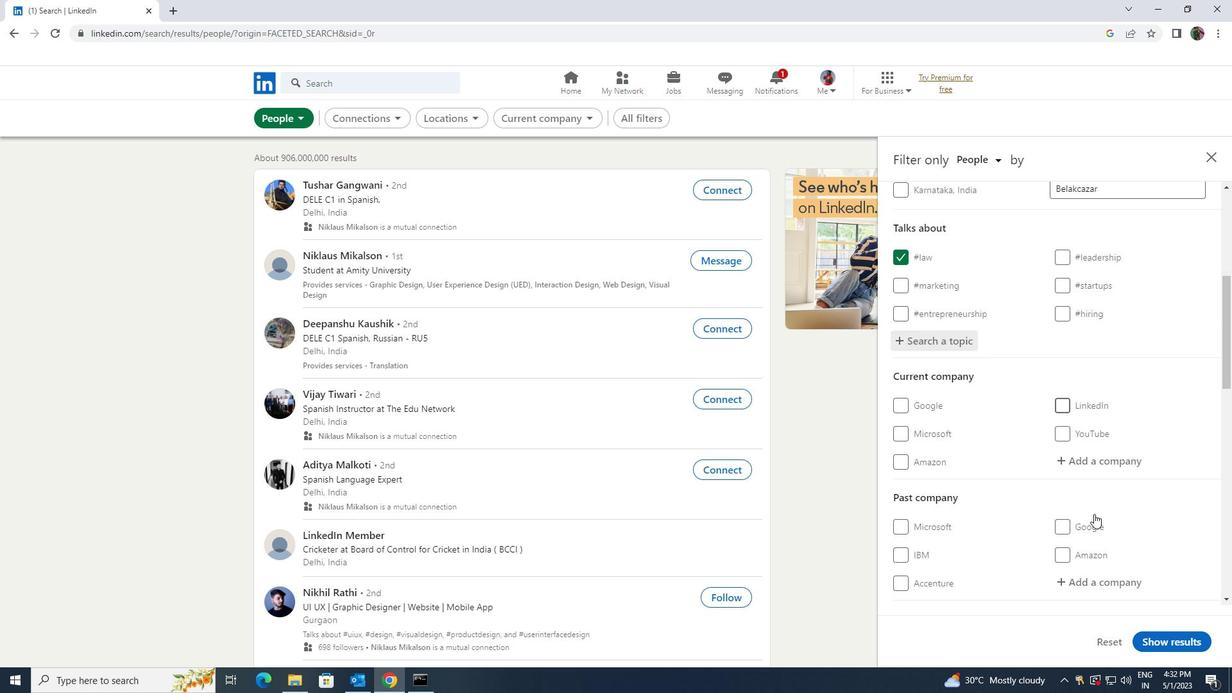 
Action: Mouse scrolled (1094, 513) with delta (0, 0)
Screenshot: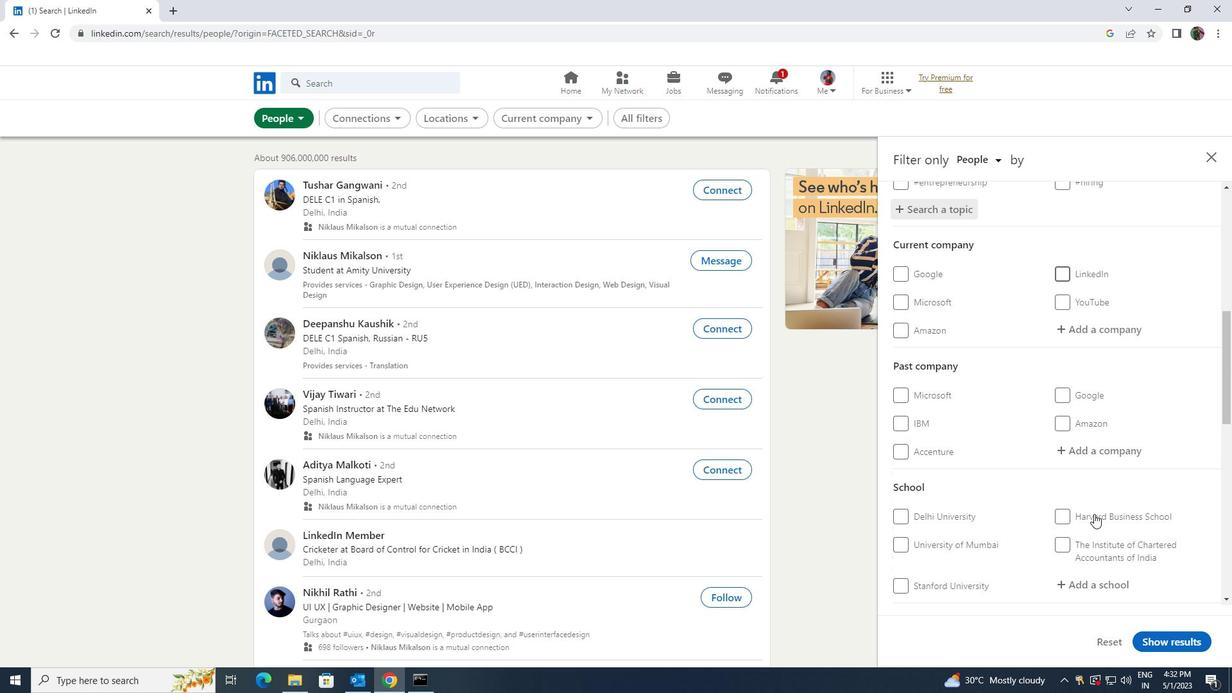 
Action: Mouse scrolled (1094, 513) with delta (0, 0)
Screenshot: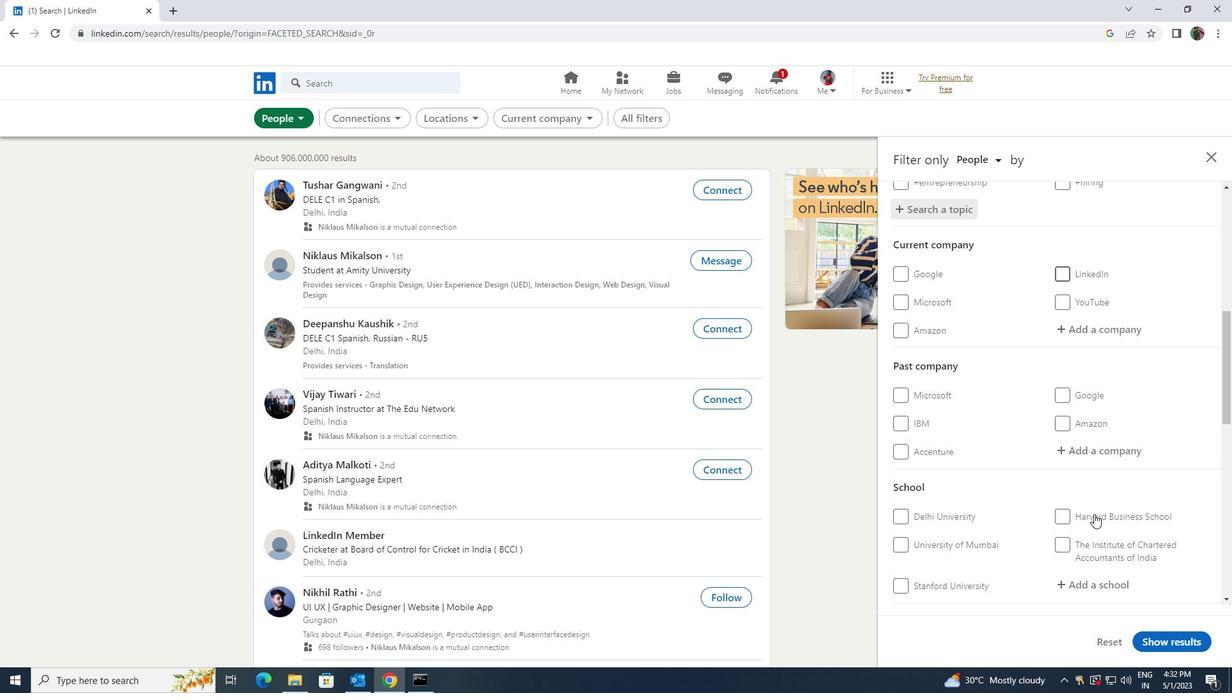 
Action: Mouse scrolled (1094, 513) with delta (0, 0)
Screenshot: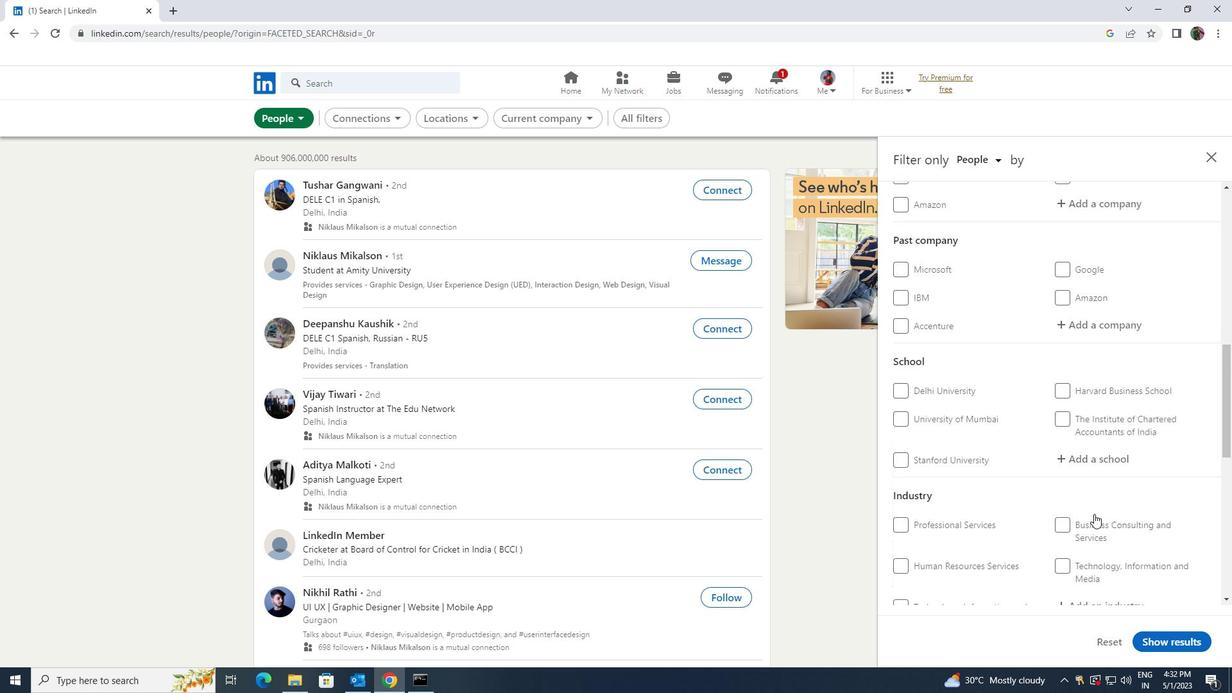 
Action: Mouse scrolled (1094, 513) with delta (0, 0)
Screenshot: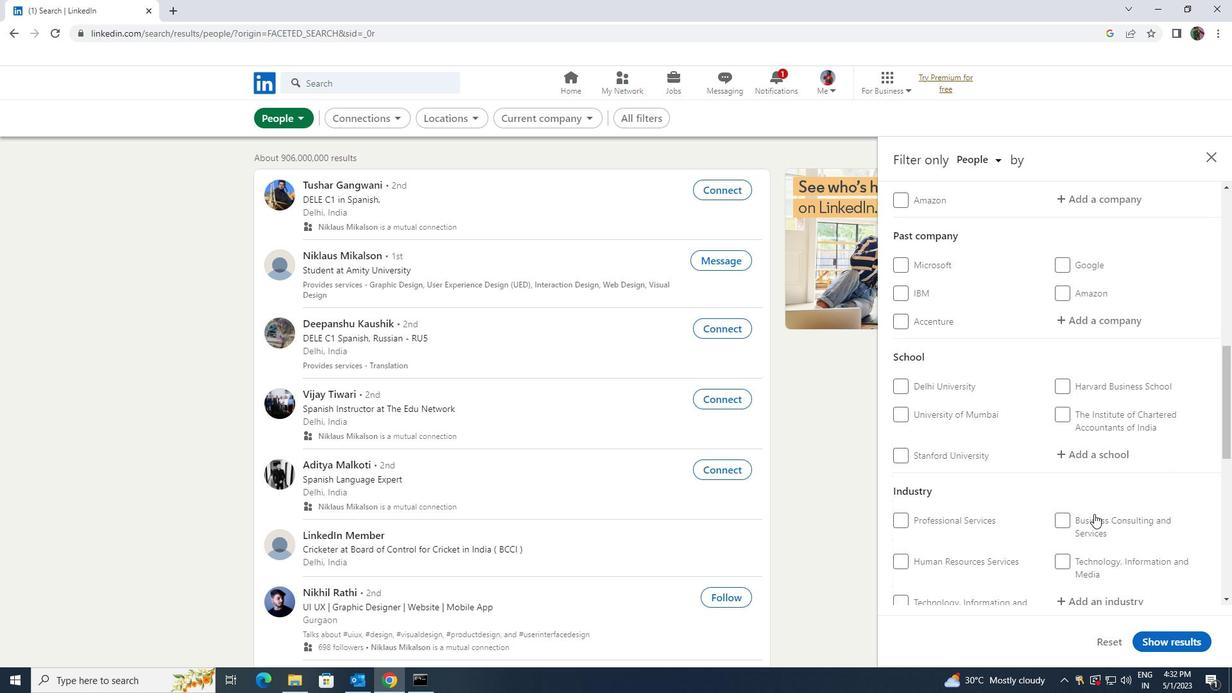 
Action: Mouse scrolled (1094, 513) with delta (0, 0)
Screenshot: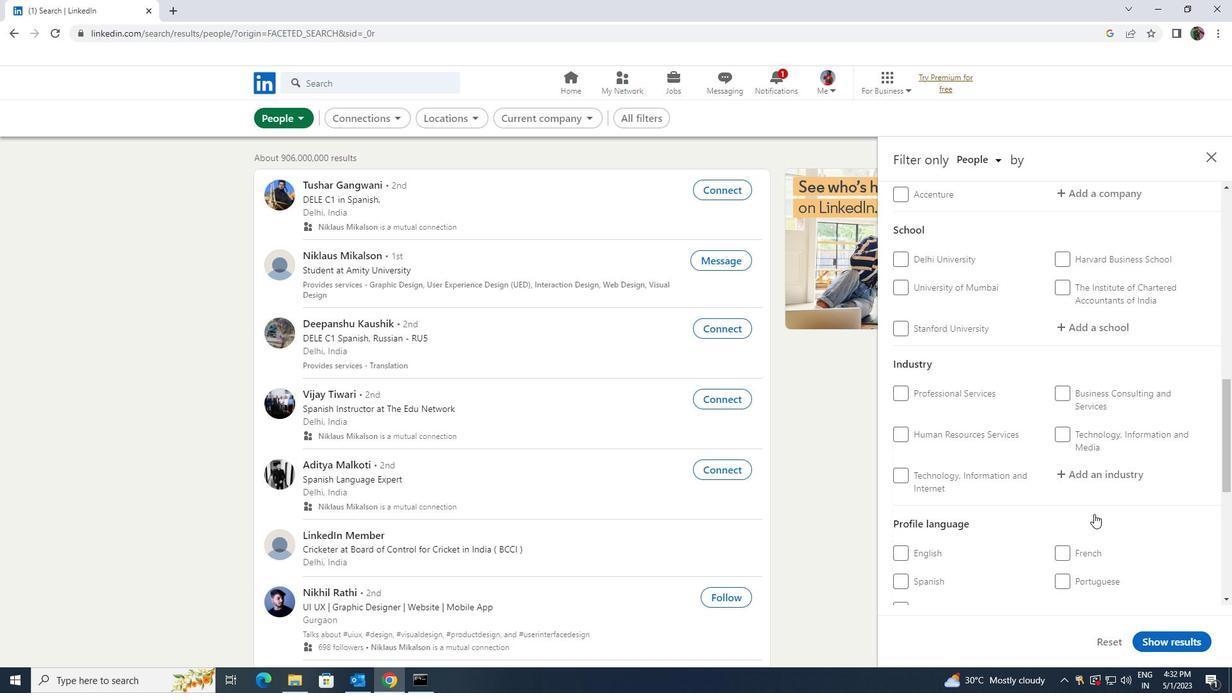 
Action: Mouse moved to (905, 543)
Screenshot: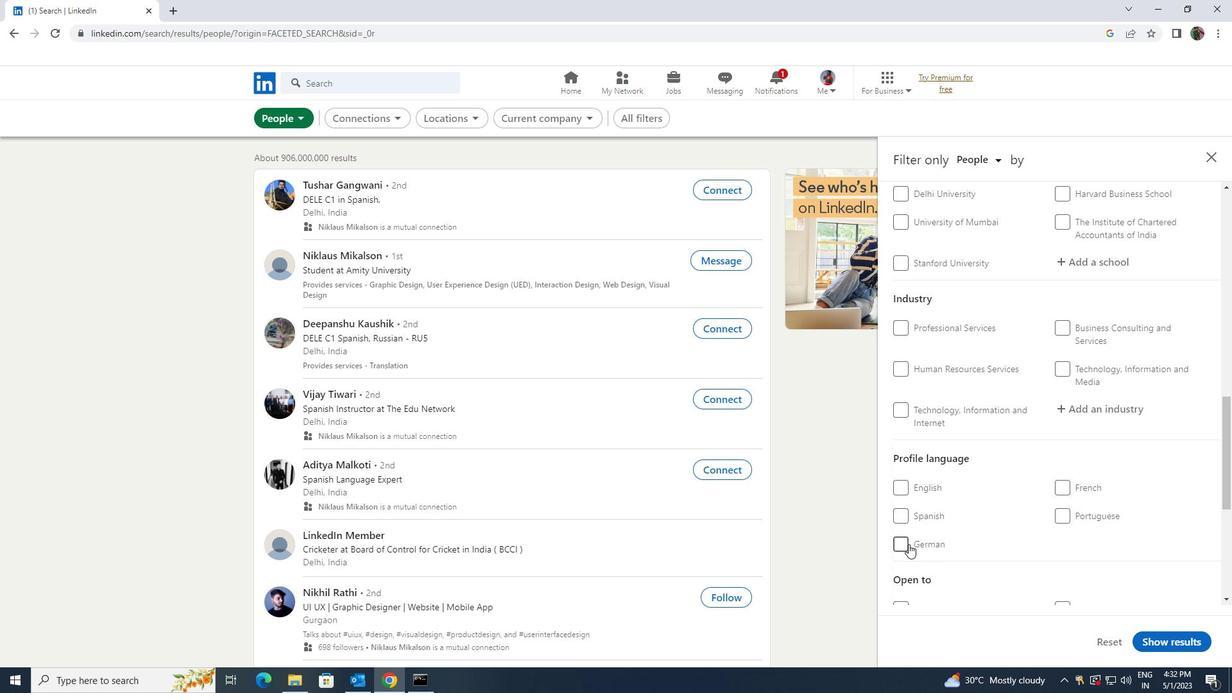 
Action: Mouse pressed left at (905, 543)
Screenshot: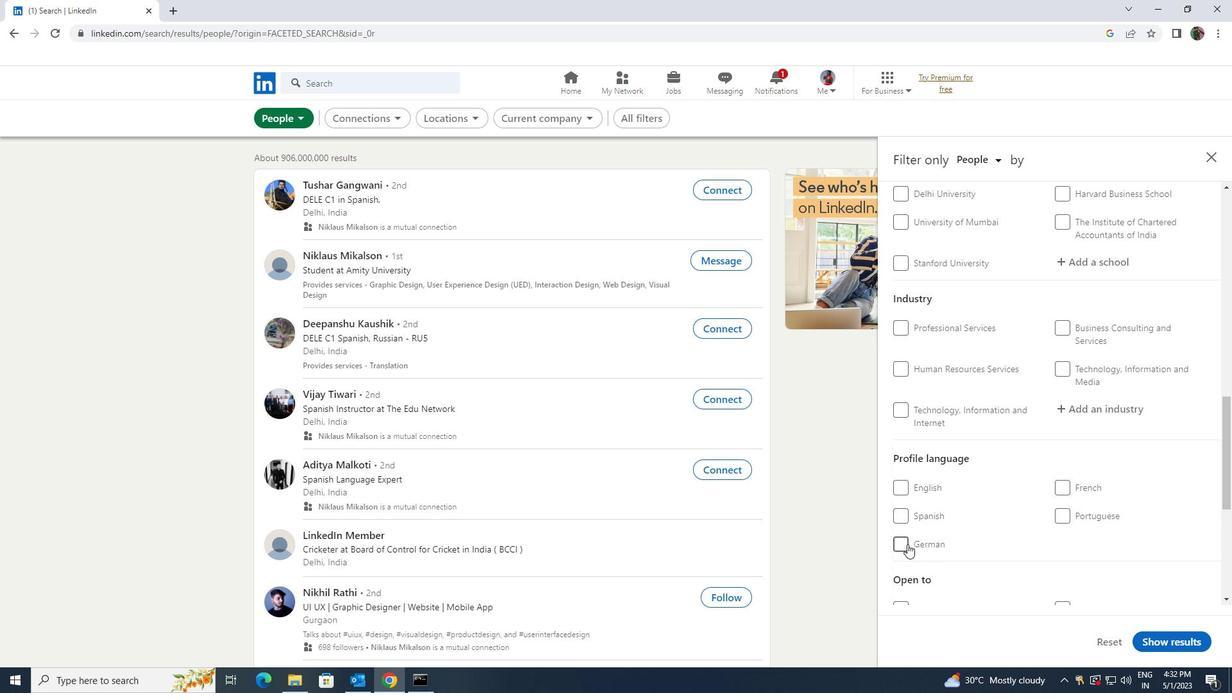 
Action: Mouse moved to (1034, 532)
Screenshot: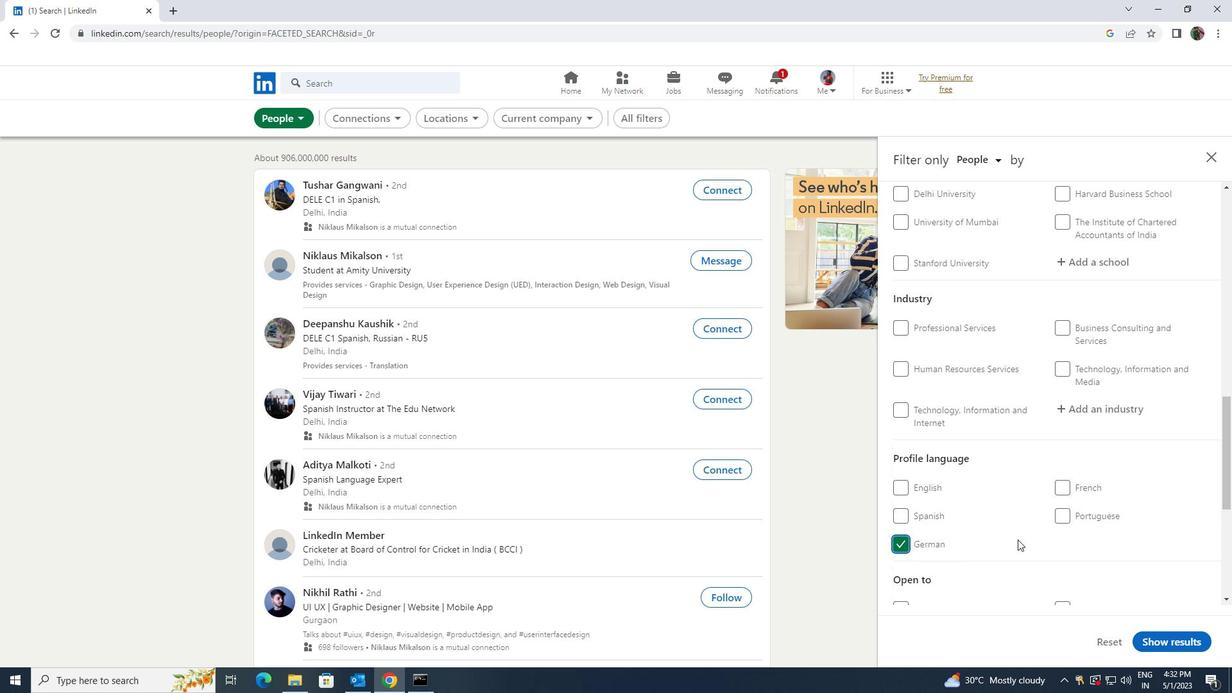 
Action: Mouse scrolled (1034, 533) with delta (0, 0)
Screenshot: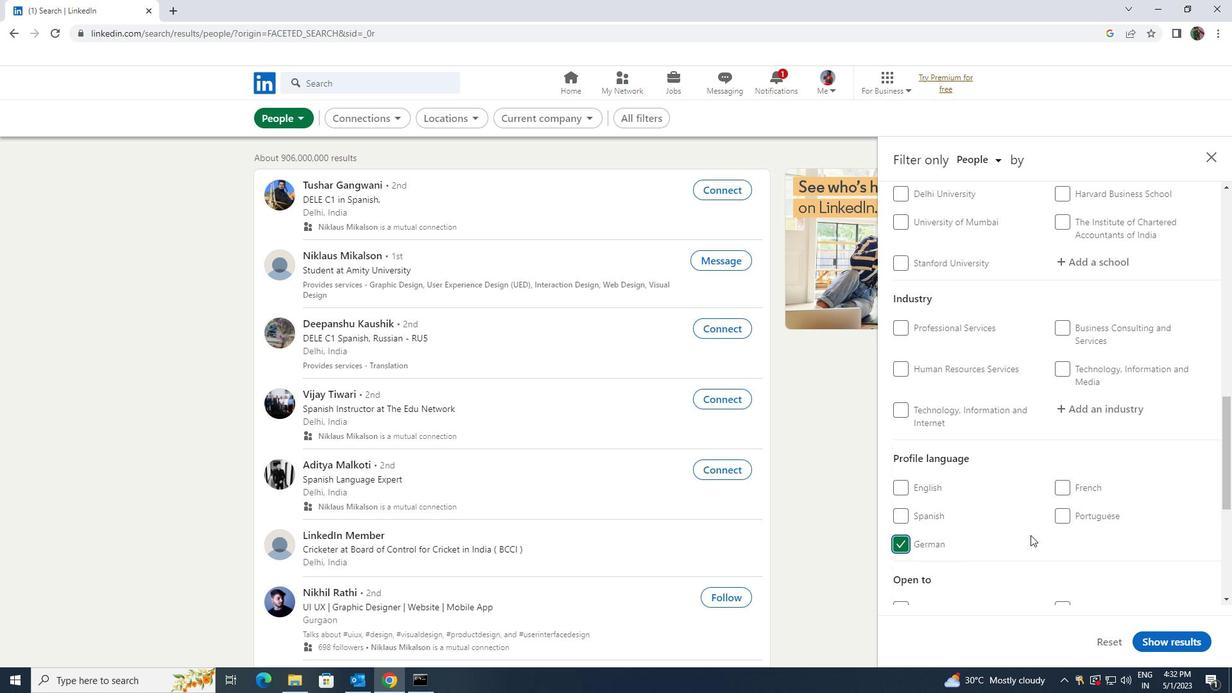 
Action: Mouse moved to (1034, 532)
Screenshot: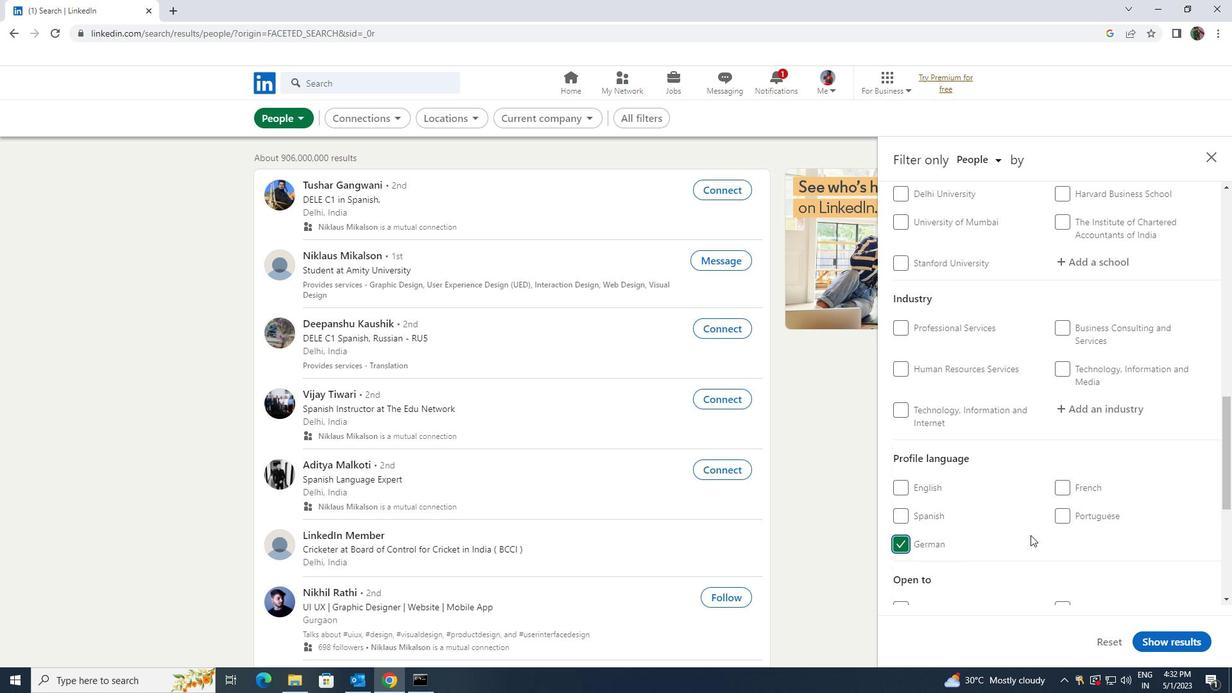 
Action: Mouse scrolled (1034, 532) with delta (0, 0)
Screenshot: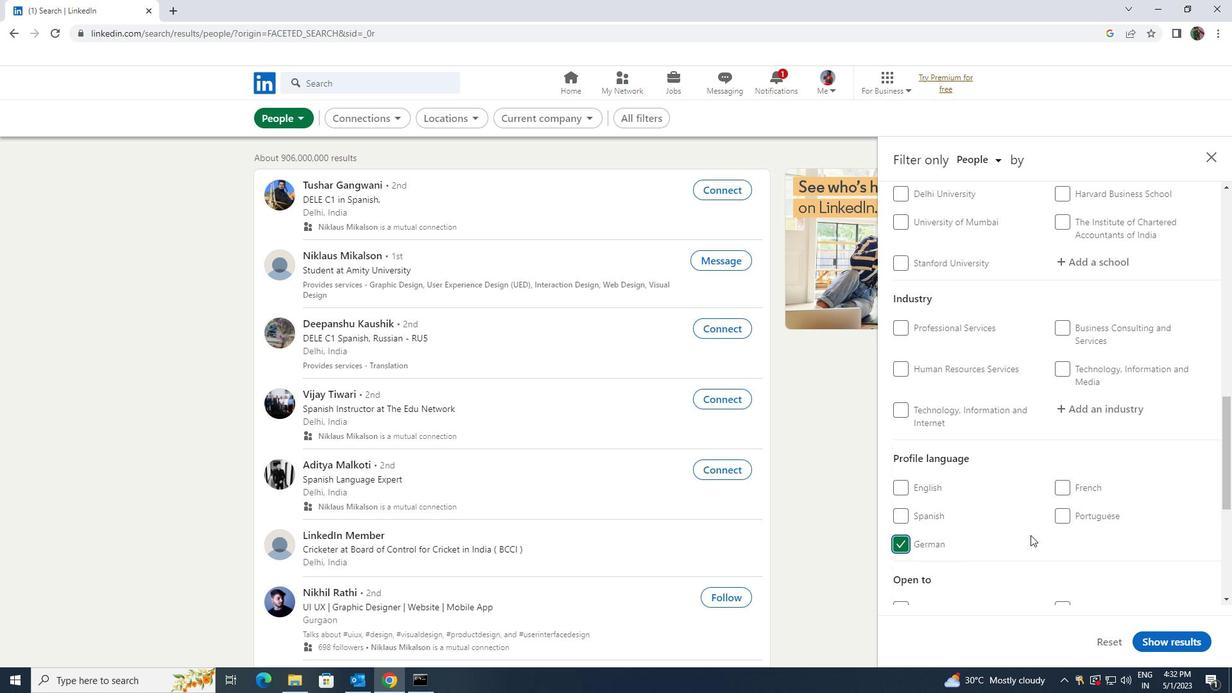 
Action: Mouse scrolled (1034, 532) with delta (0, 0)
Screenshot: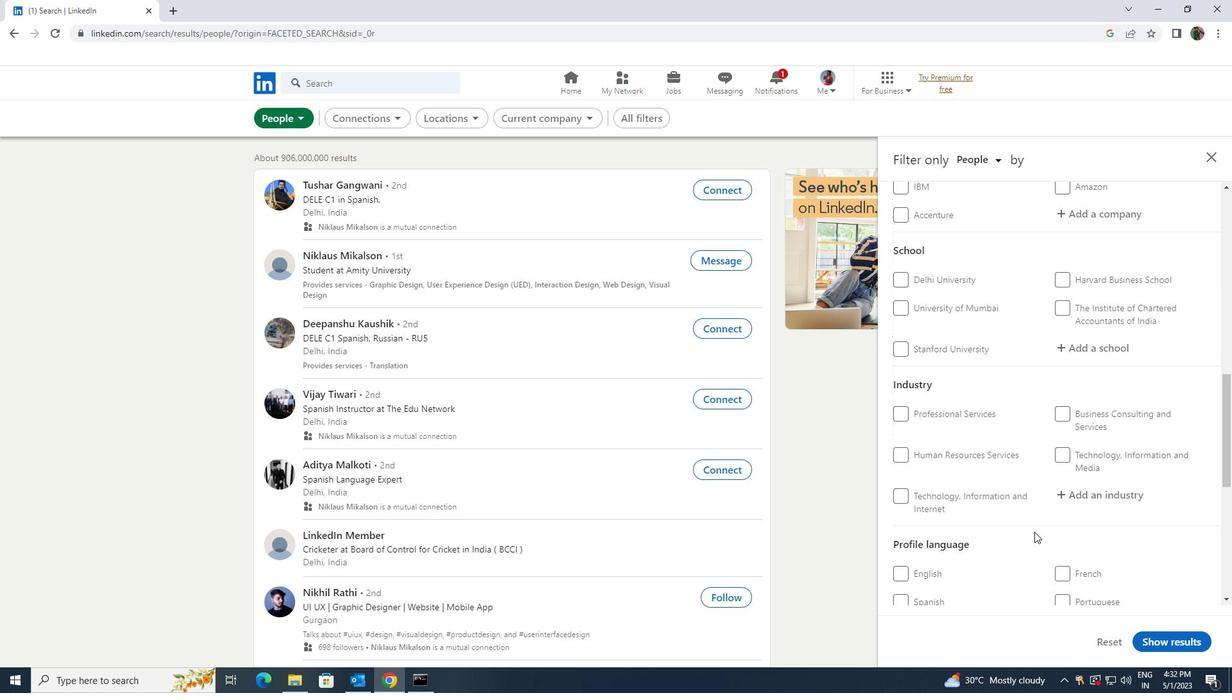 
Action: Mouse scrolled (1034, 532) with delta (0, 0)
Screenshot: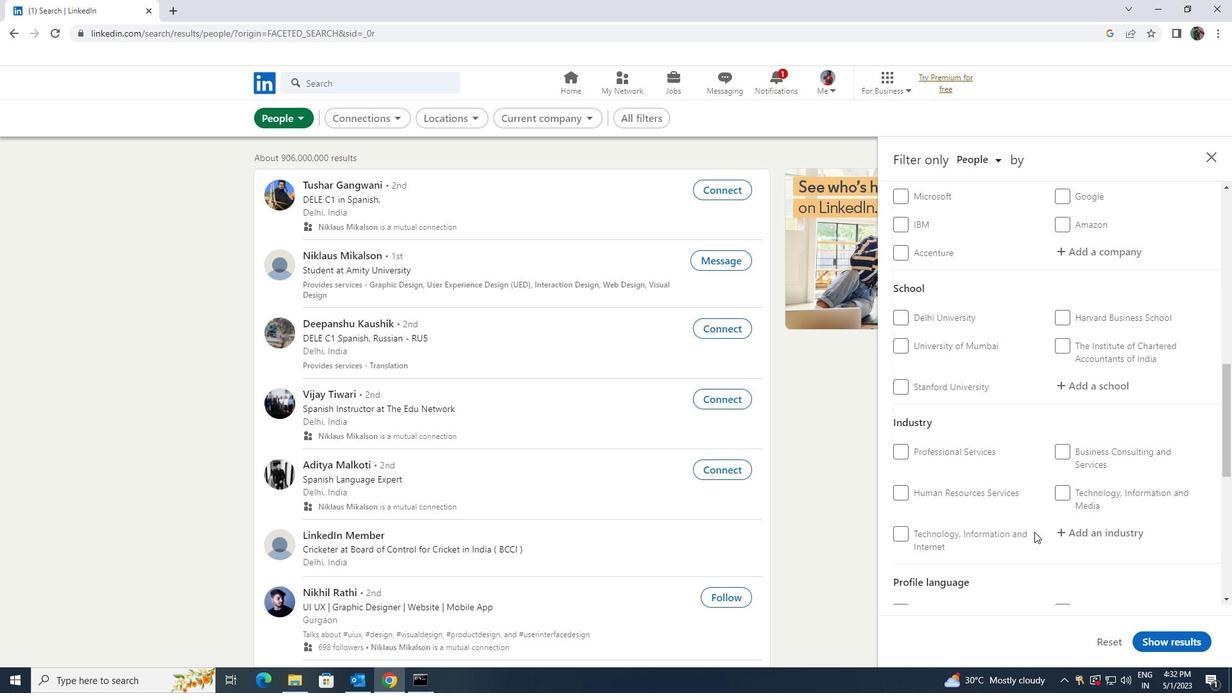 
Action: Mouse scrolled (1034, 532) with delta (0, 0)
Screenshot: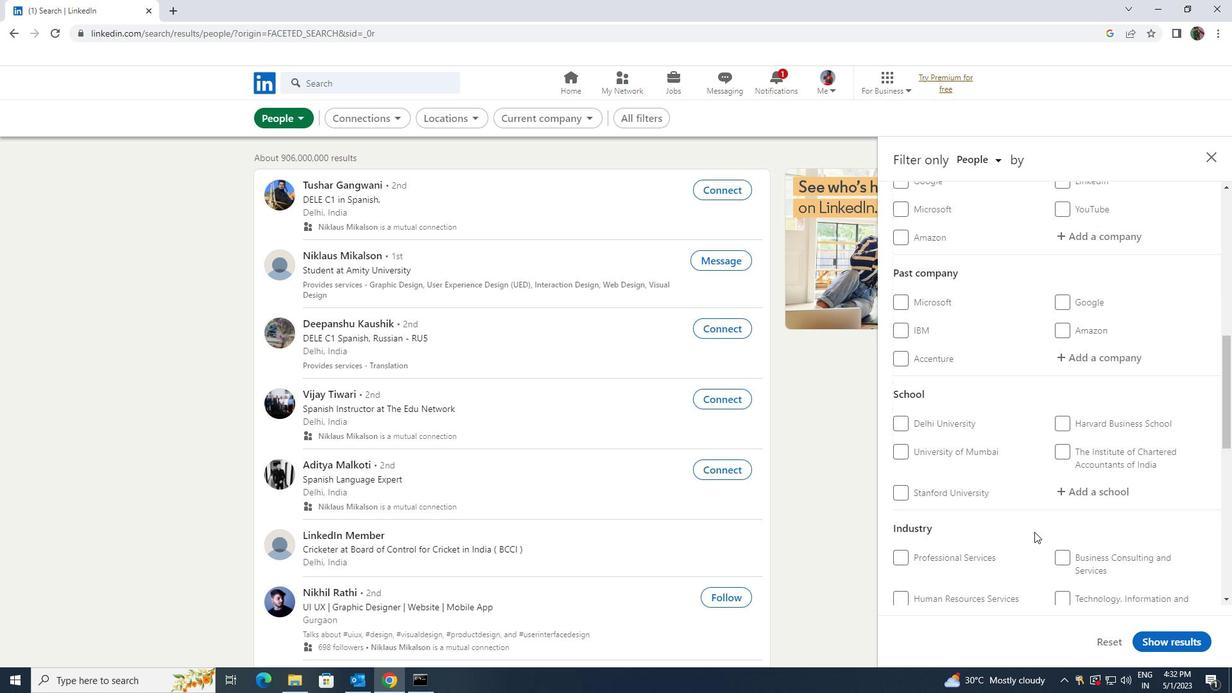 
Action: Mouse scrolled (1034, 532) with delta (0, 0)
Screenshot: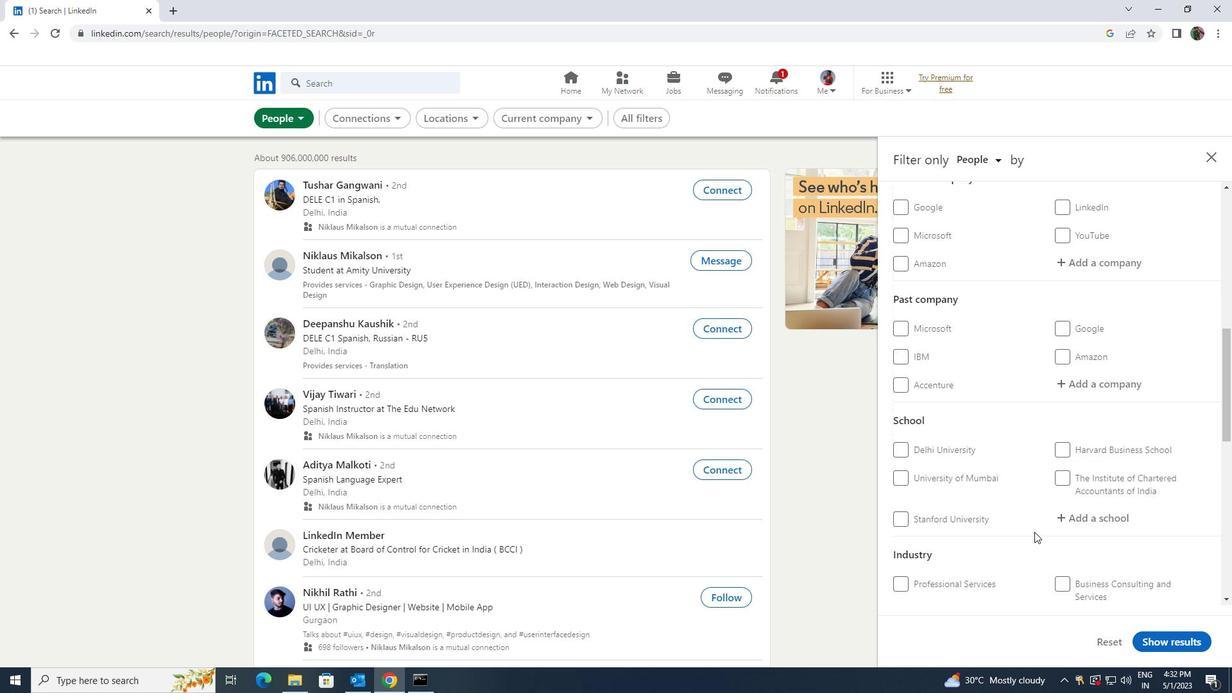 
Action: Mouse scrolled (1034, 532) with delta (0, 0)
Screenshot: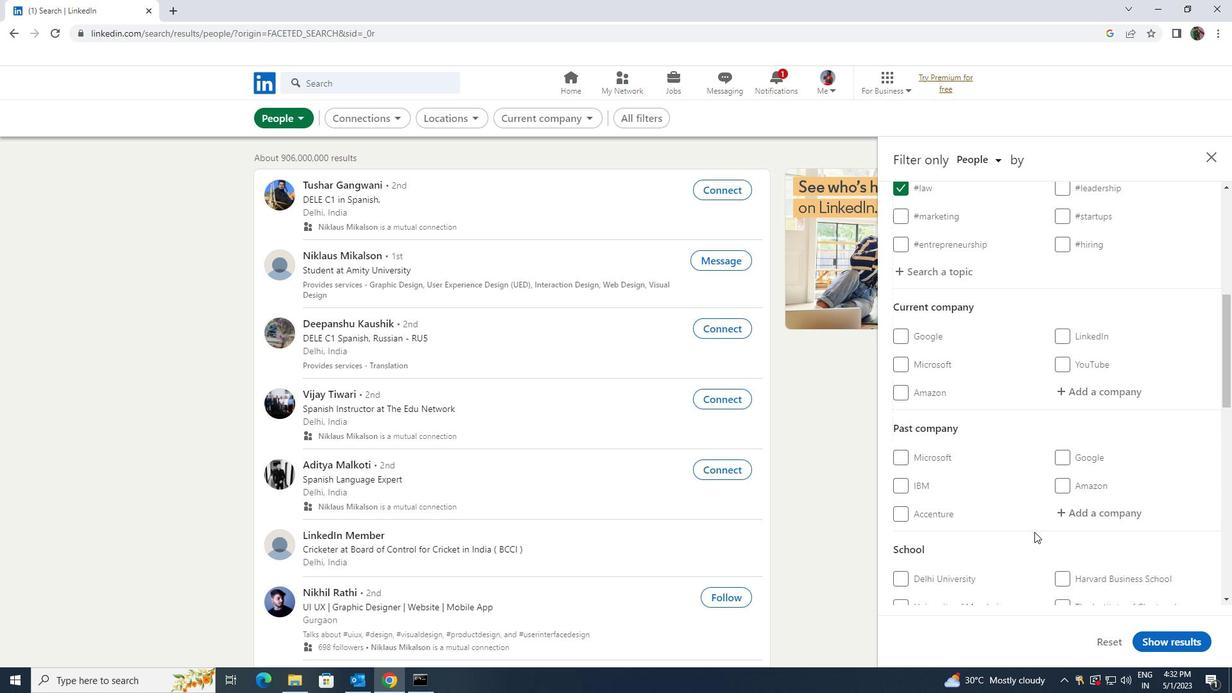 
Action: Mouse moved to (1079, 460)
Screenshot: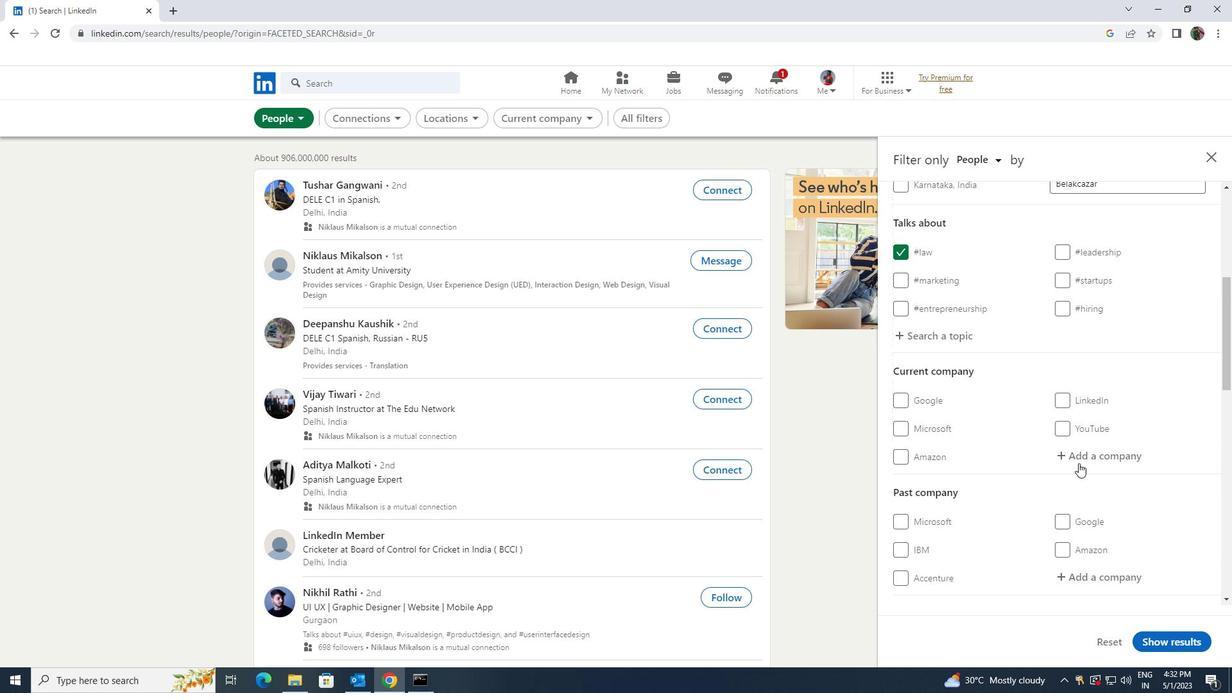 
Action: Mouse pressed left at (1079, 460)
Screenshot: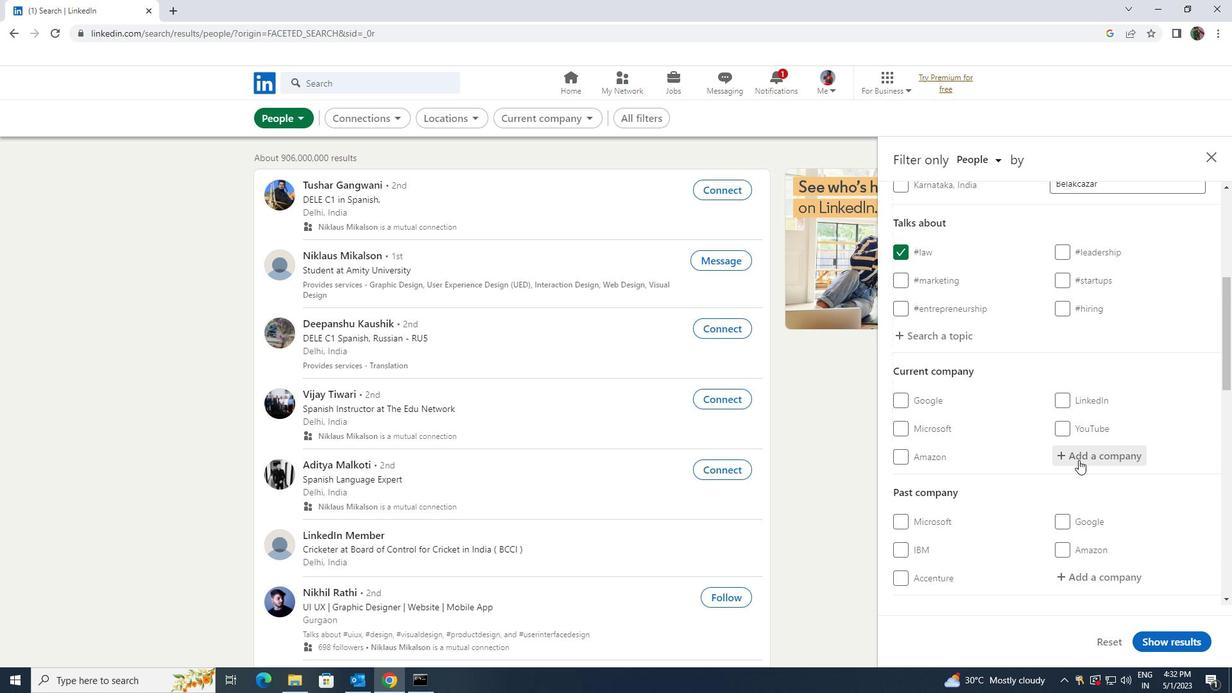 
Action: Key pressed <Key.shift><Key.shift>JOSH<Key.space>
Screenshot: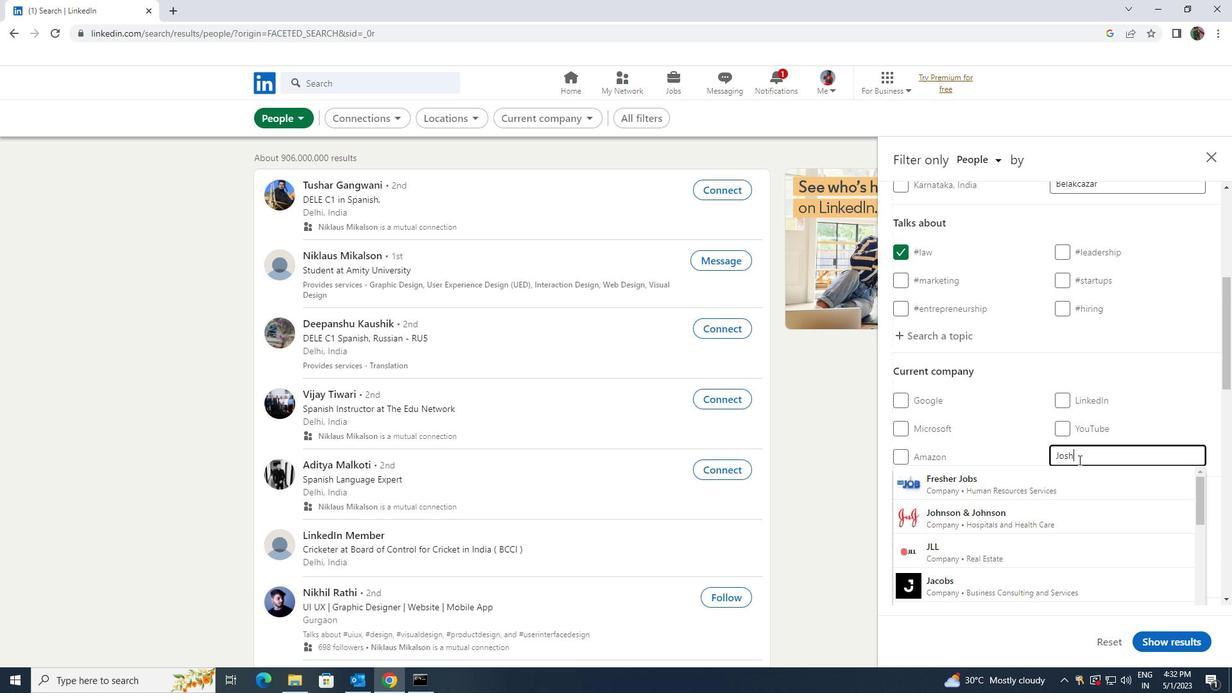 
Action: Mouse moved to (1079, 491)
Screenshot: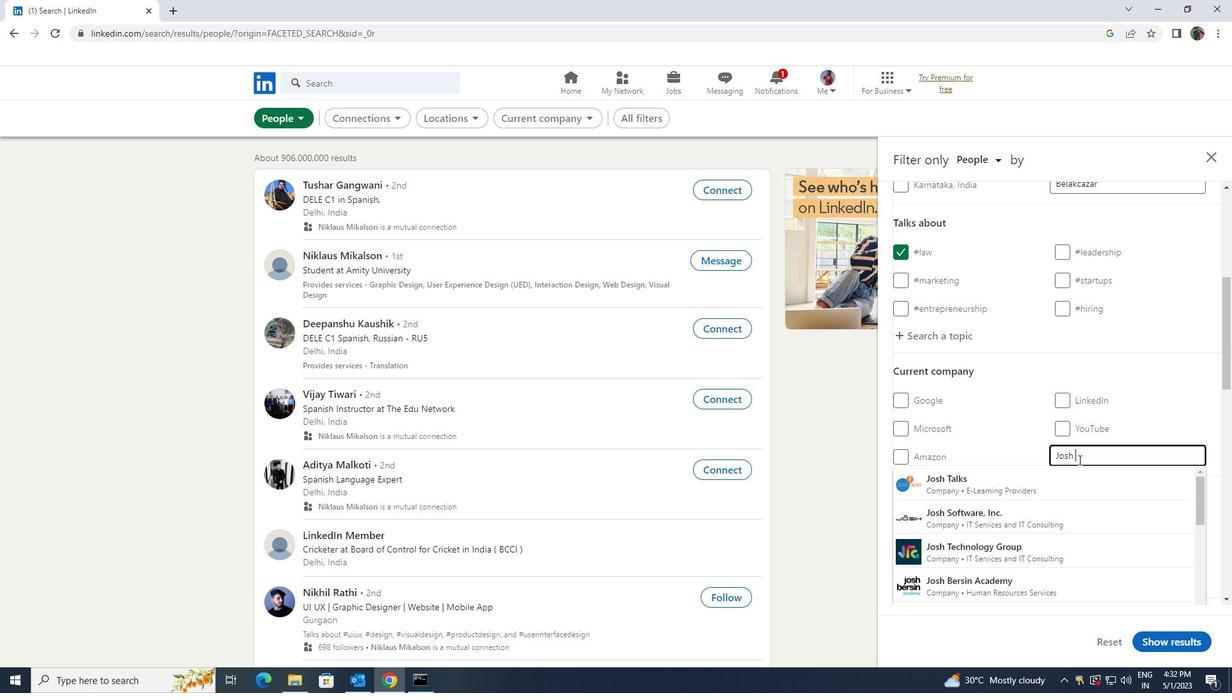 
Action: Mouse pressed left at (1079, 491)
Screenshot: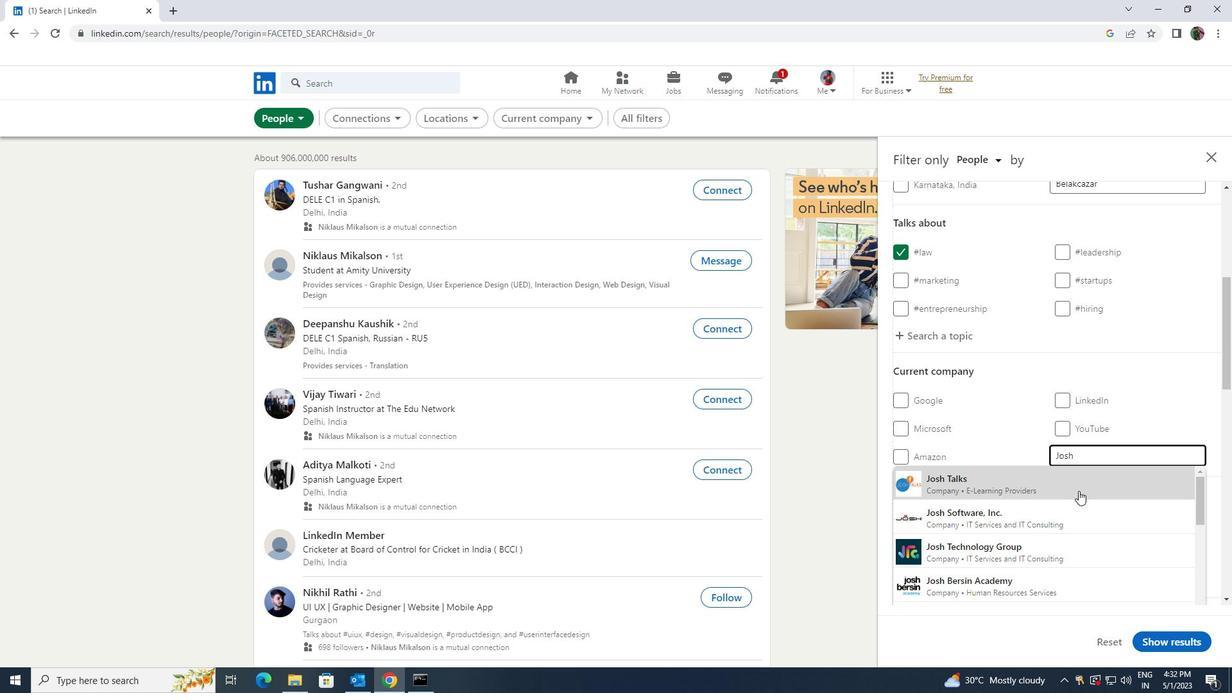 
Action: Mouse scrolled (1079, 490) with delta (0, 0)
Screenshot: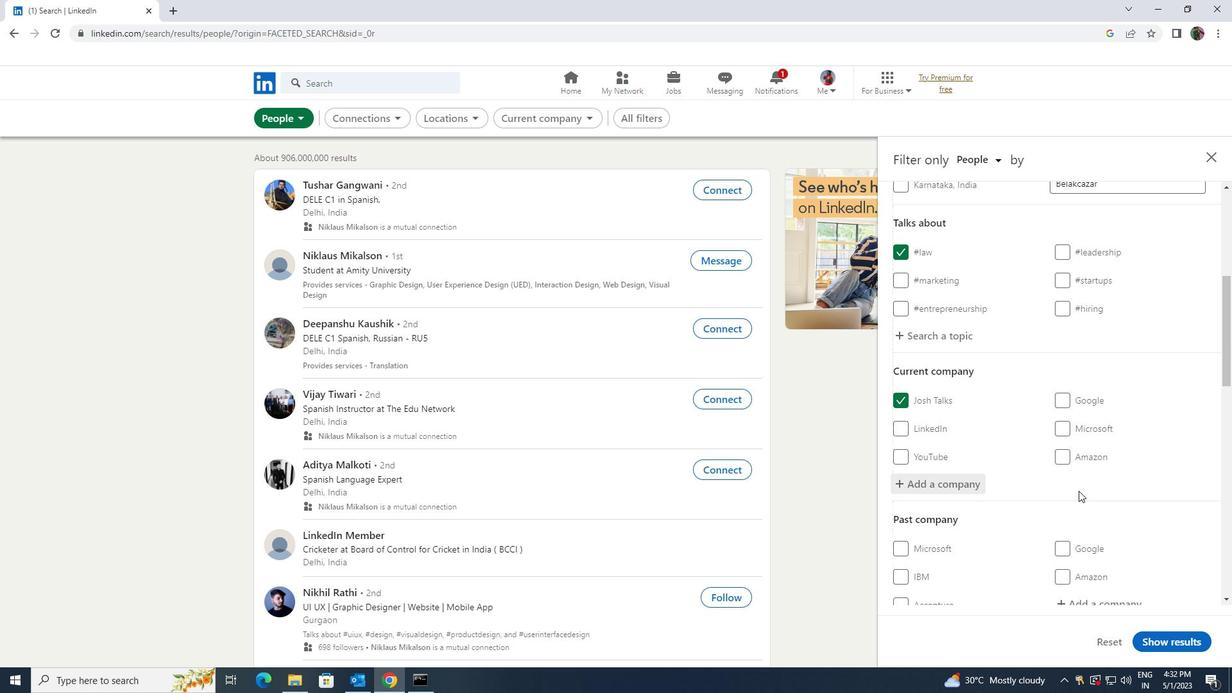 
Action: Mouse moved to (1080, 491)
Screenshot: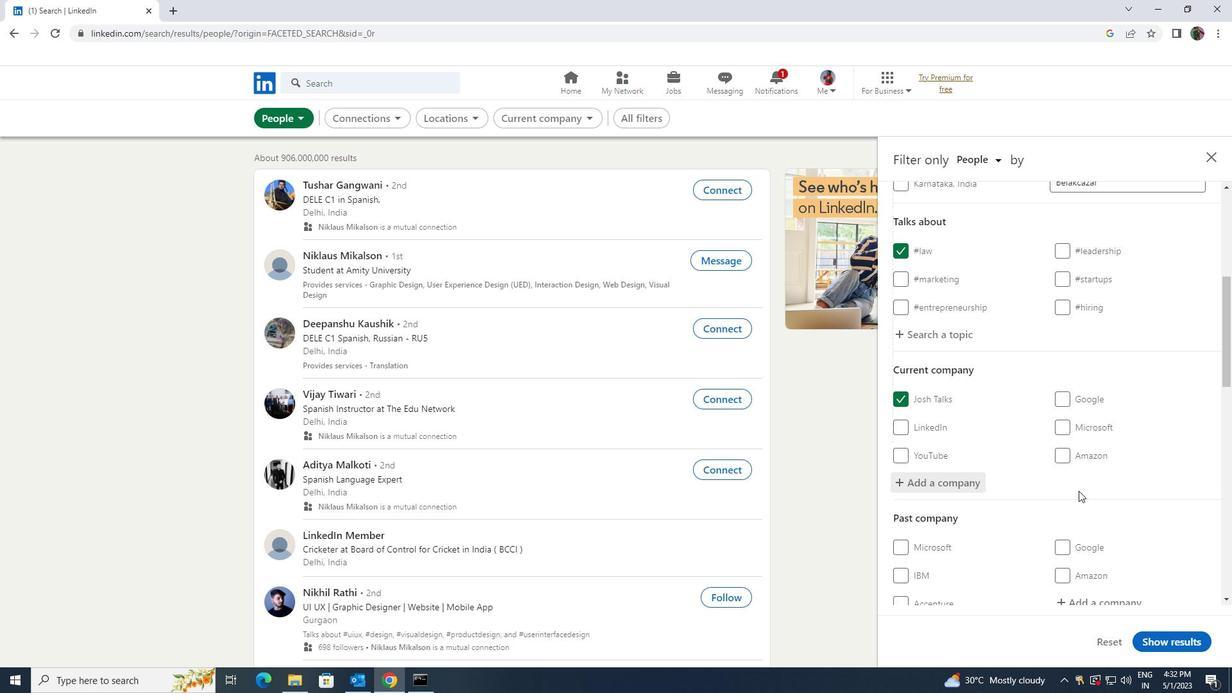 
Action: Mouse scrolled (1080, 490) with delta (0, 0)
Screenshot: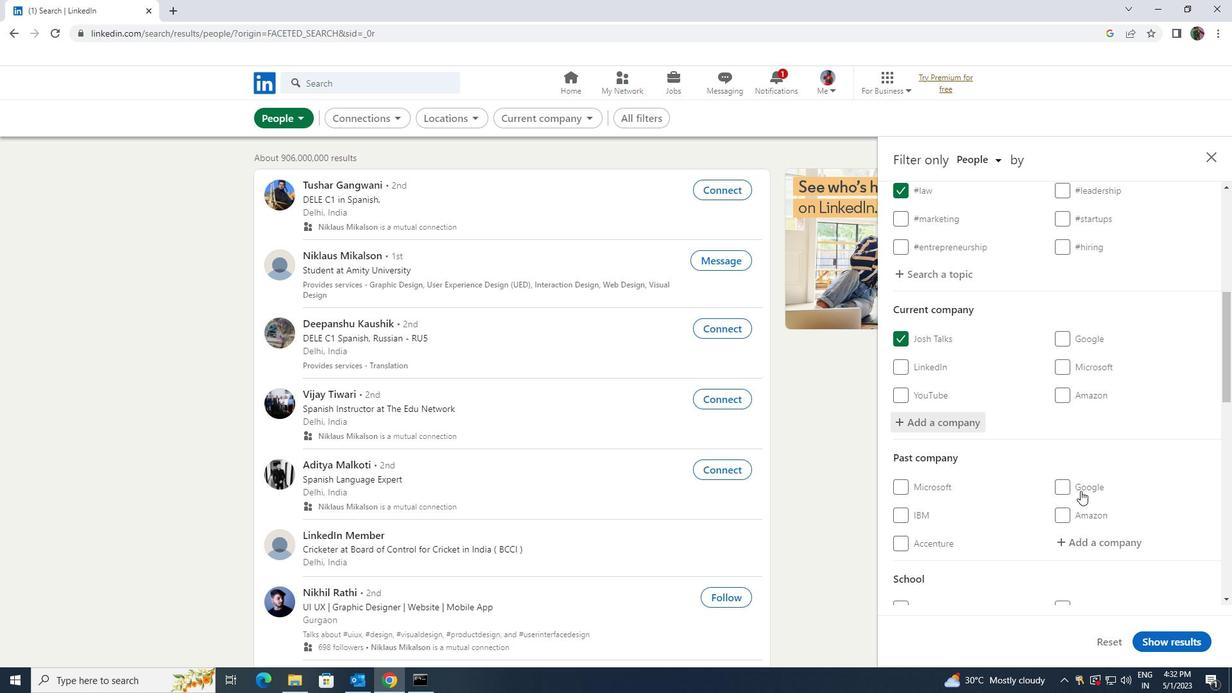 
Action: Mouse scrolled (1080, 490) with delta (0, 0)
Screenshot: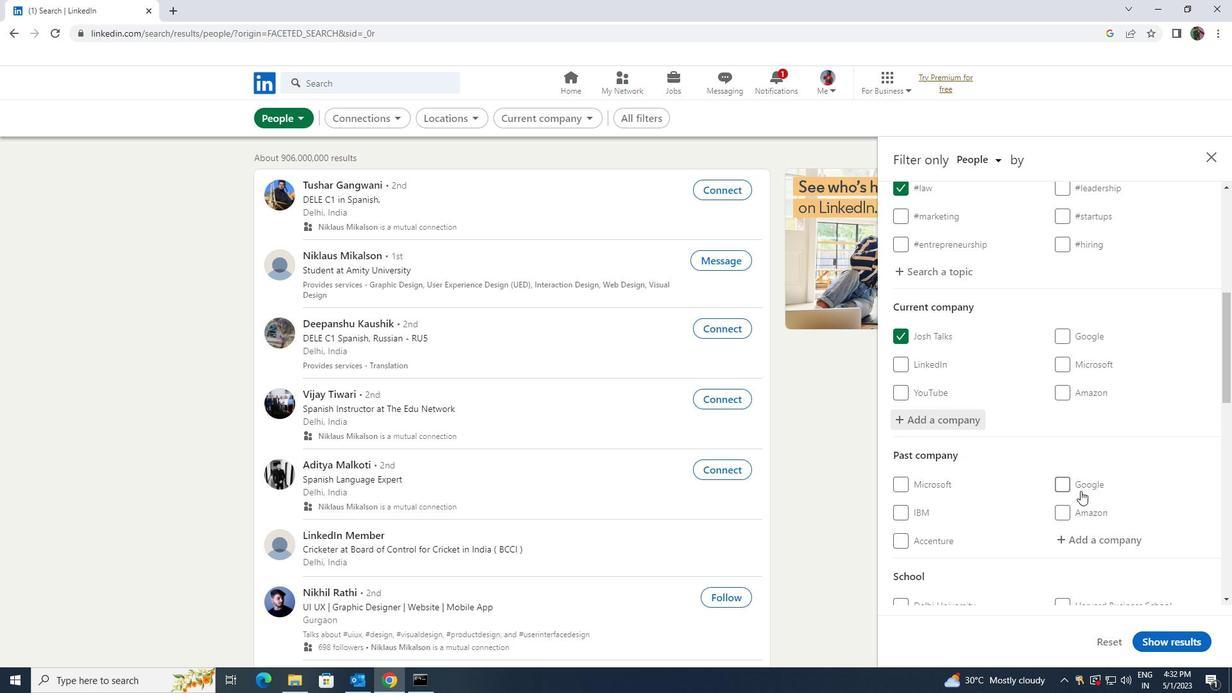 
Action: Mouse moved to (1081, 490)
Screenshot: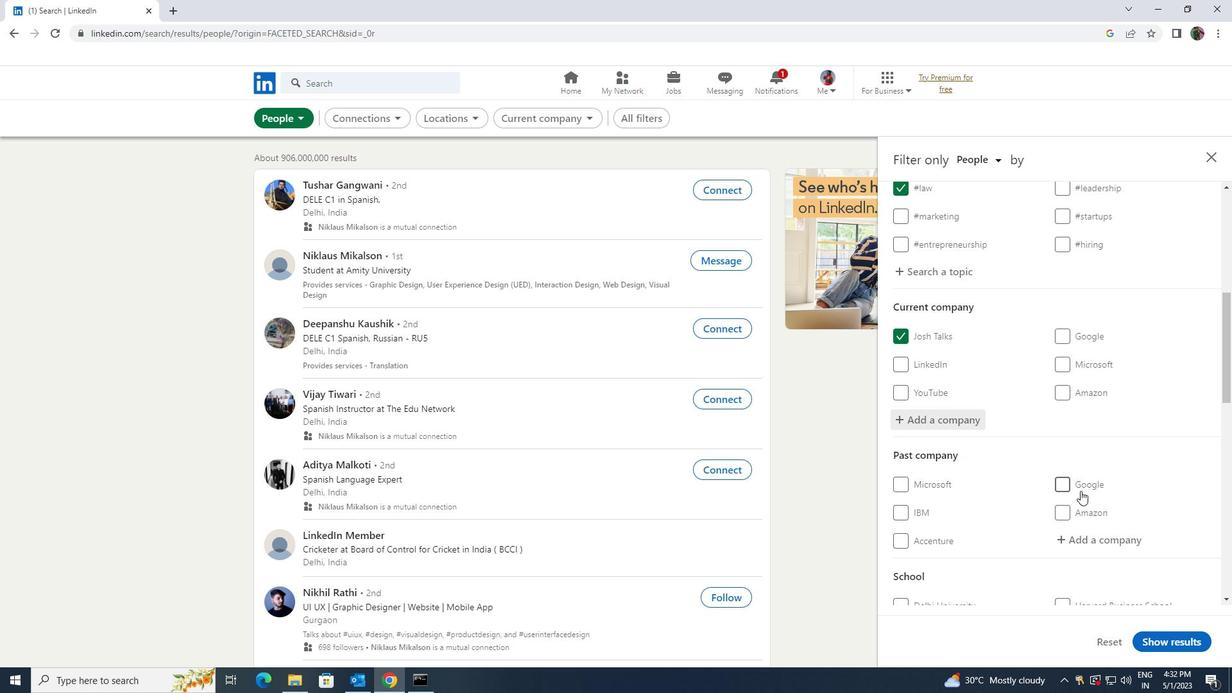 
Action: Mouse scrolled (1081, 489) with delta (0, 0)
Screenshot: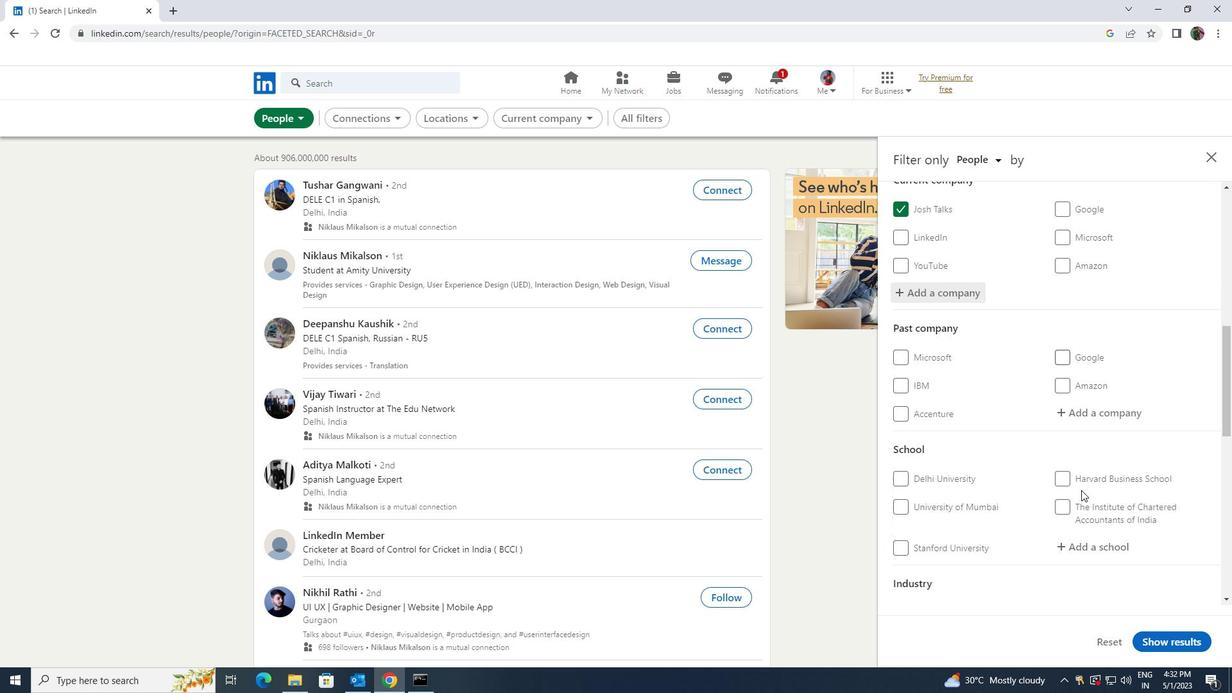 
Action: Mouse moved to (1086, 485)
Screenshot: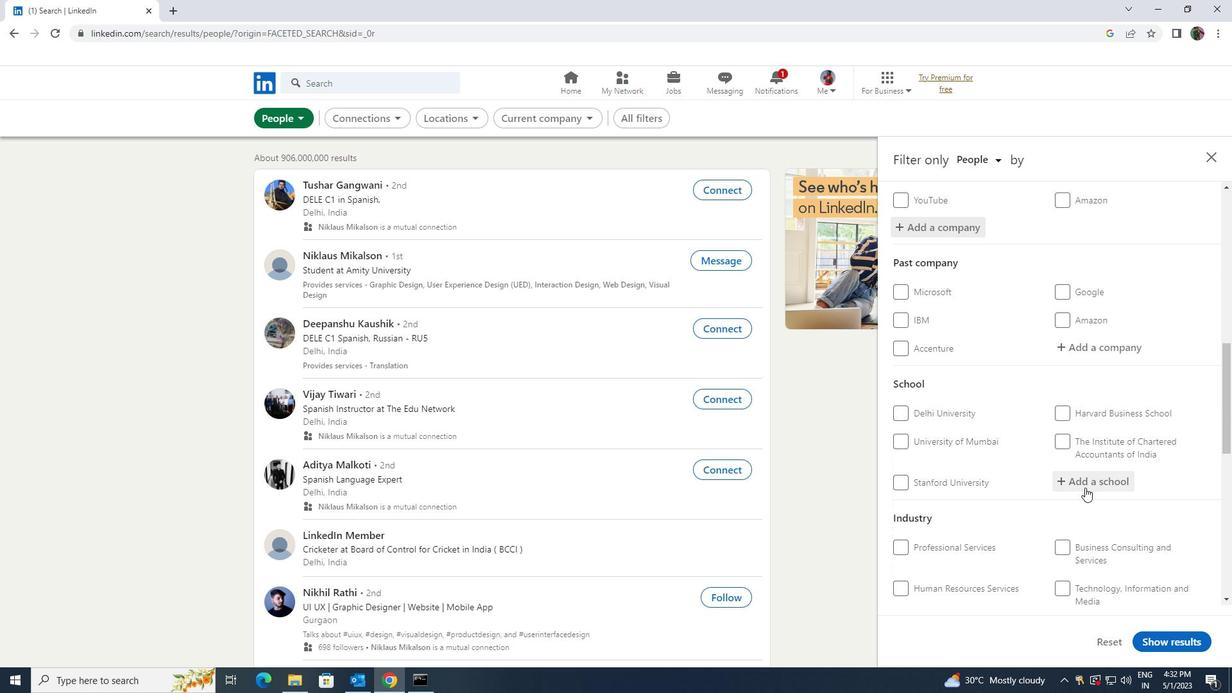 
Action: Mouse pressed left at (1086, 485)
Screenshot: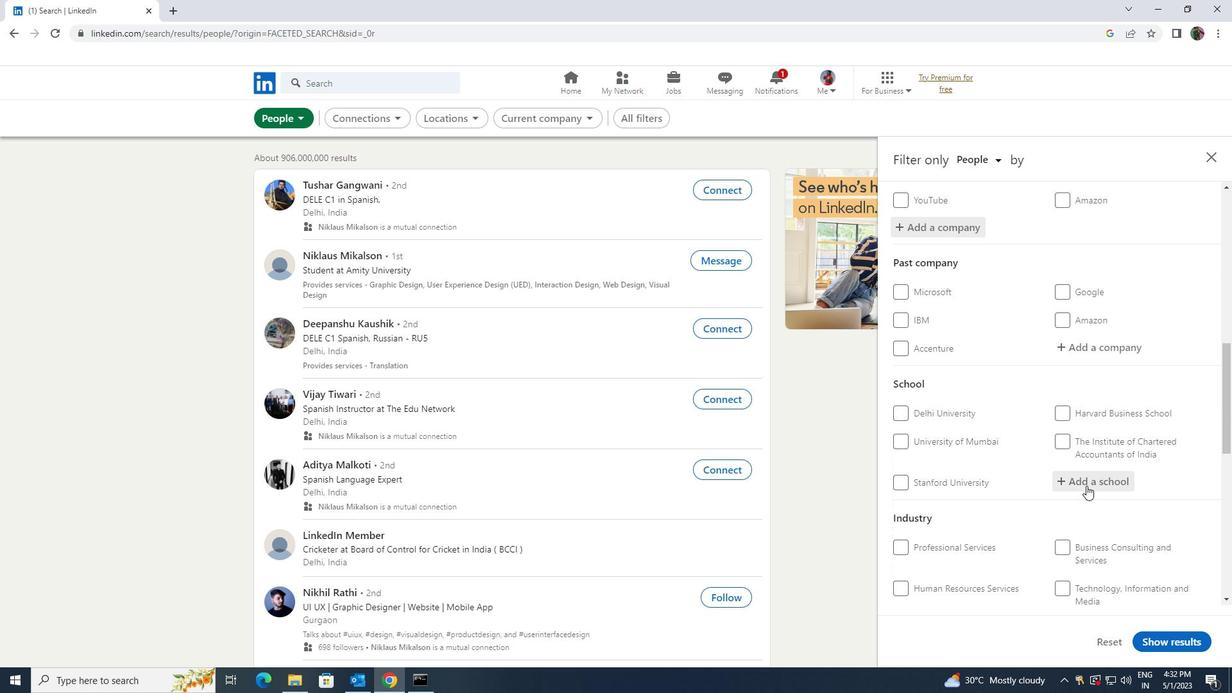 
Action: Mouse moved to (1087, 484)
Screenshot: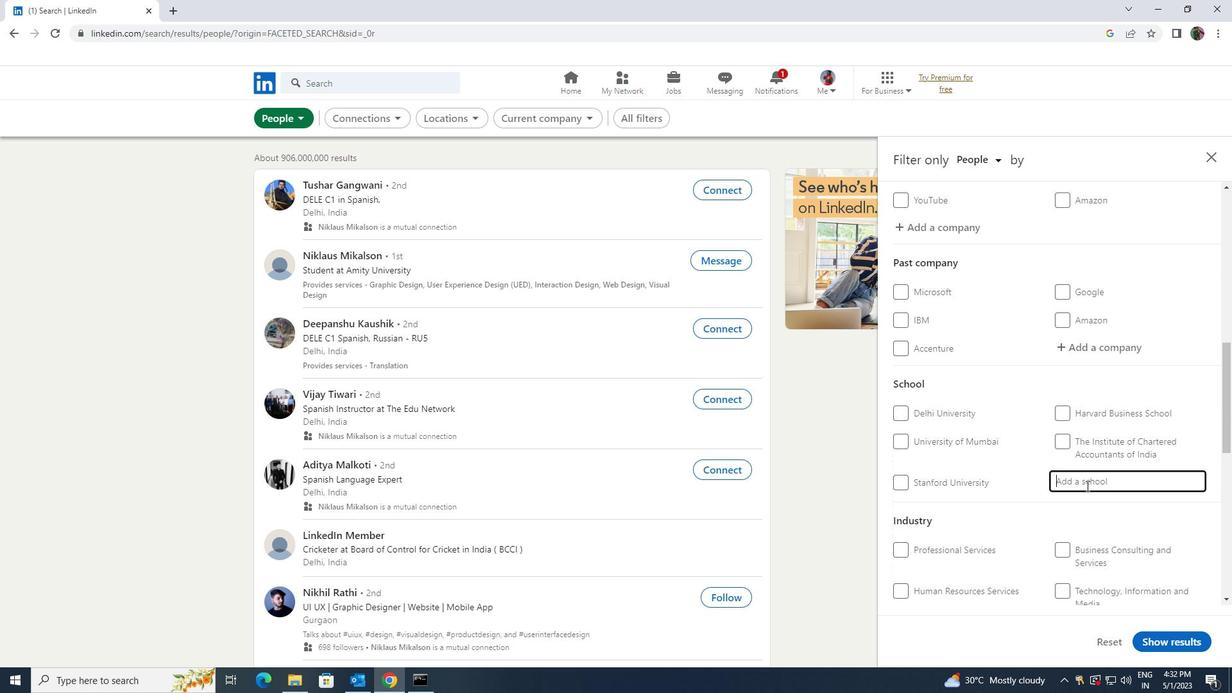 
Action: Key pressed <Key.shift><Key.shift><Key.shift><Key.shift><Key.shift><Key.shift><Key.shift>ZILLA<Key.space>
Screenshot: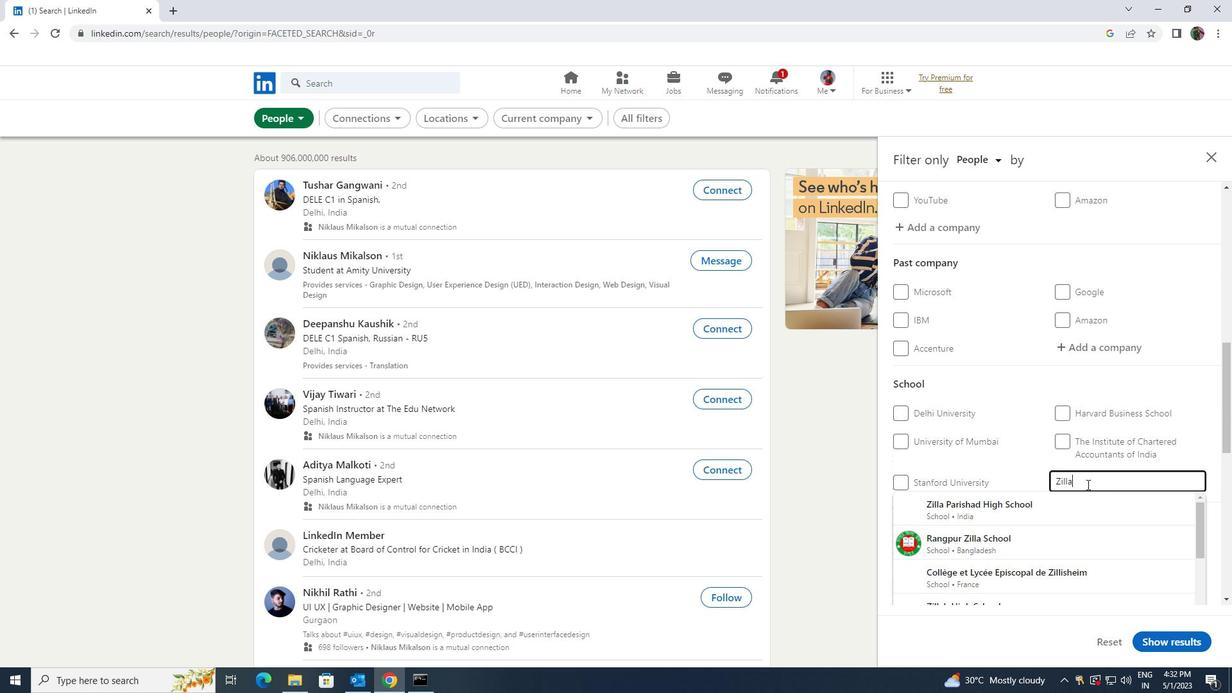 
Action: Mouse moved to (1079, 500)
Screenshot: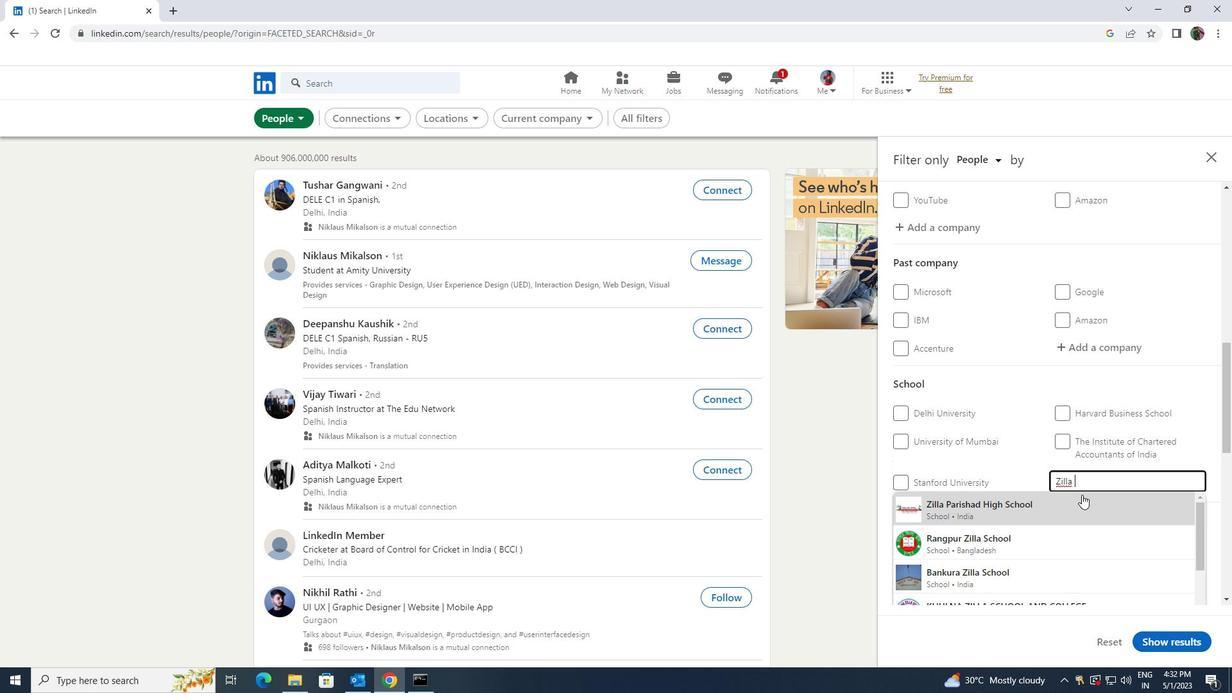 
Action: Mouse pressed left at (1079, 500)
Screenshot: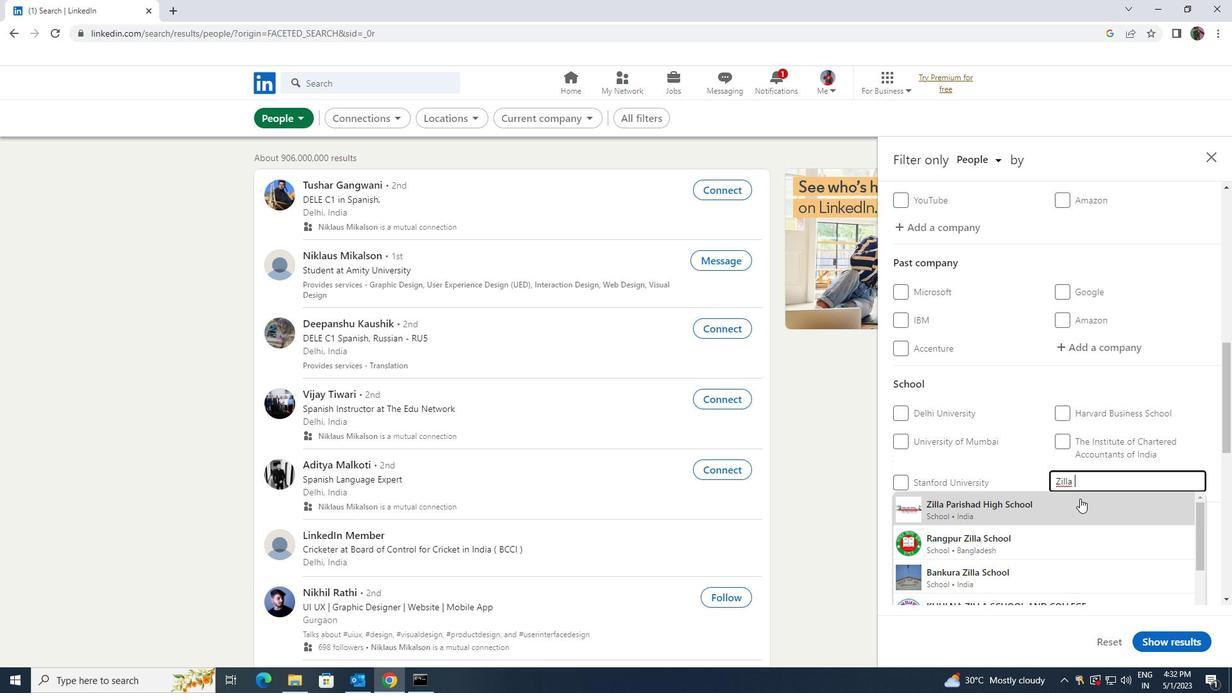 
Action: Mouse moved to (1080, 499)
Screenshot: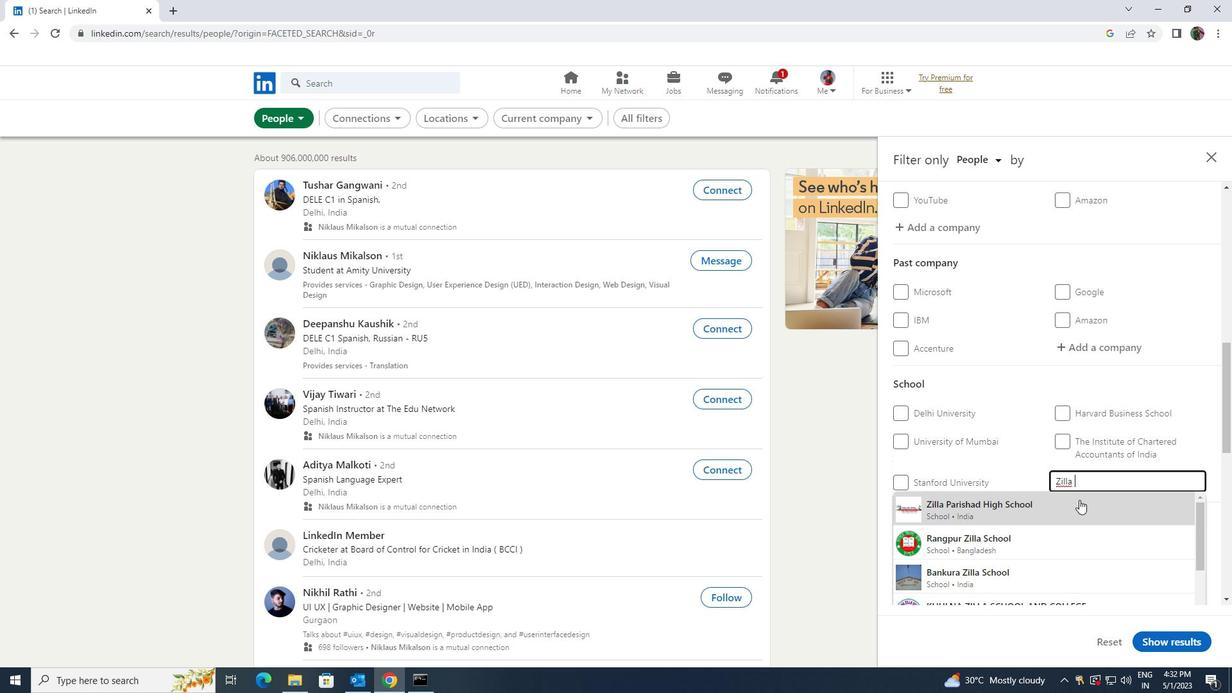 
Action: Mouse scrolled (1080, 498) with delta (0, 0)
Screenshot: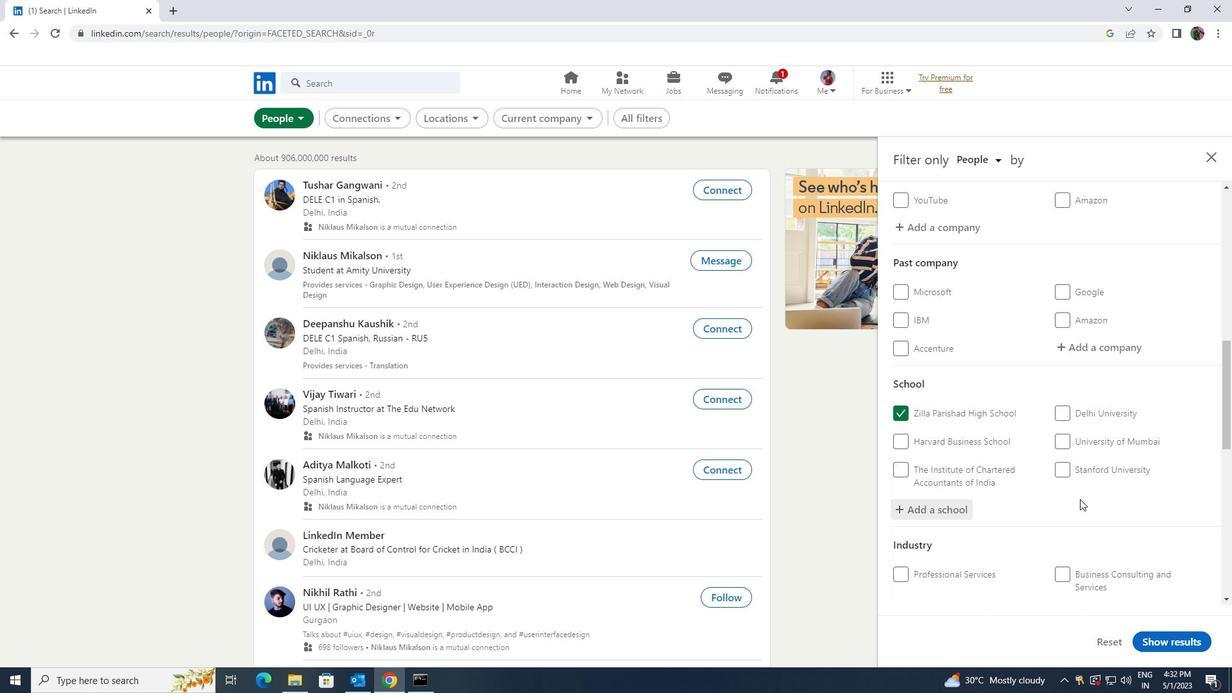 
Action: Mouse scrolled (1080, 498) with delta (0, 0)
Screenshot: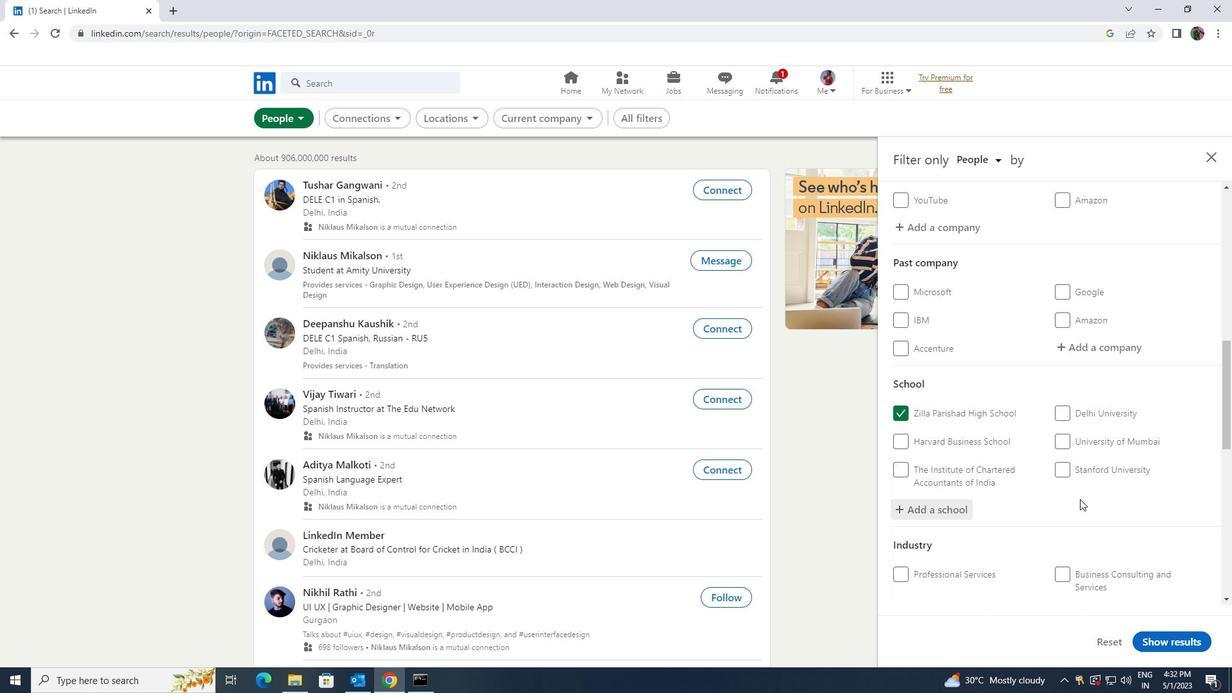 
Action: Mouse scrolled (1080, 498) with delta (0, 0)
Screenshot: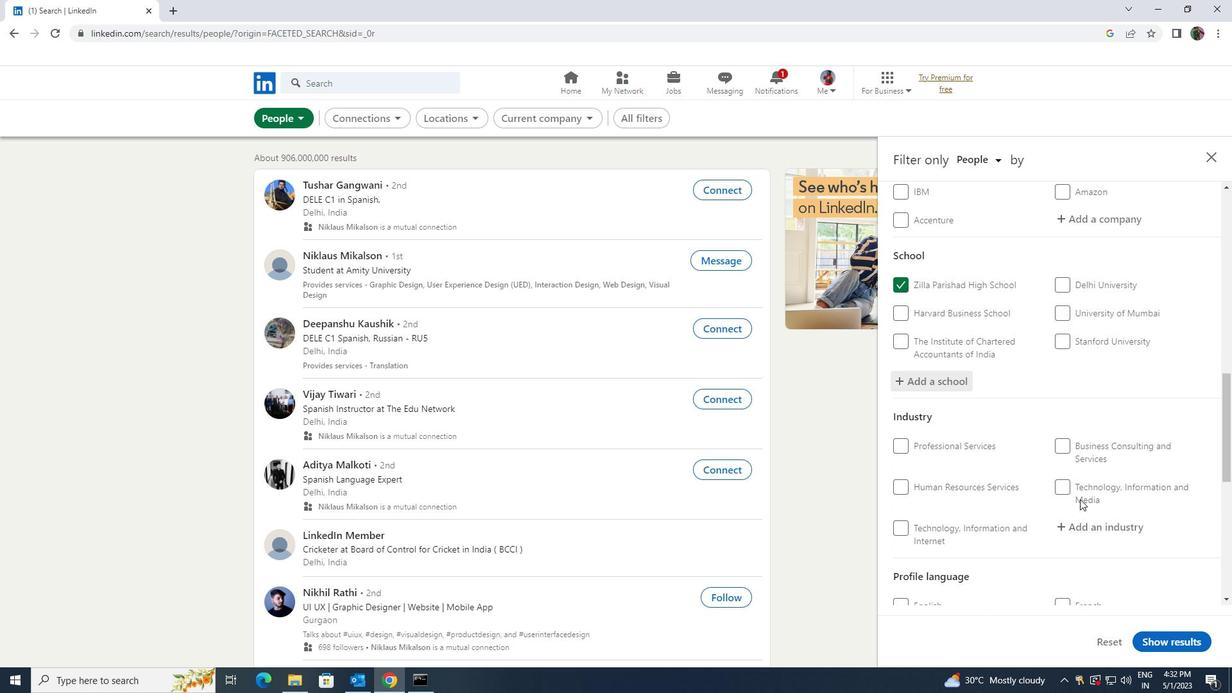 
Action: Mouse moved to (1083, 467)
Screenshot: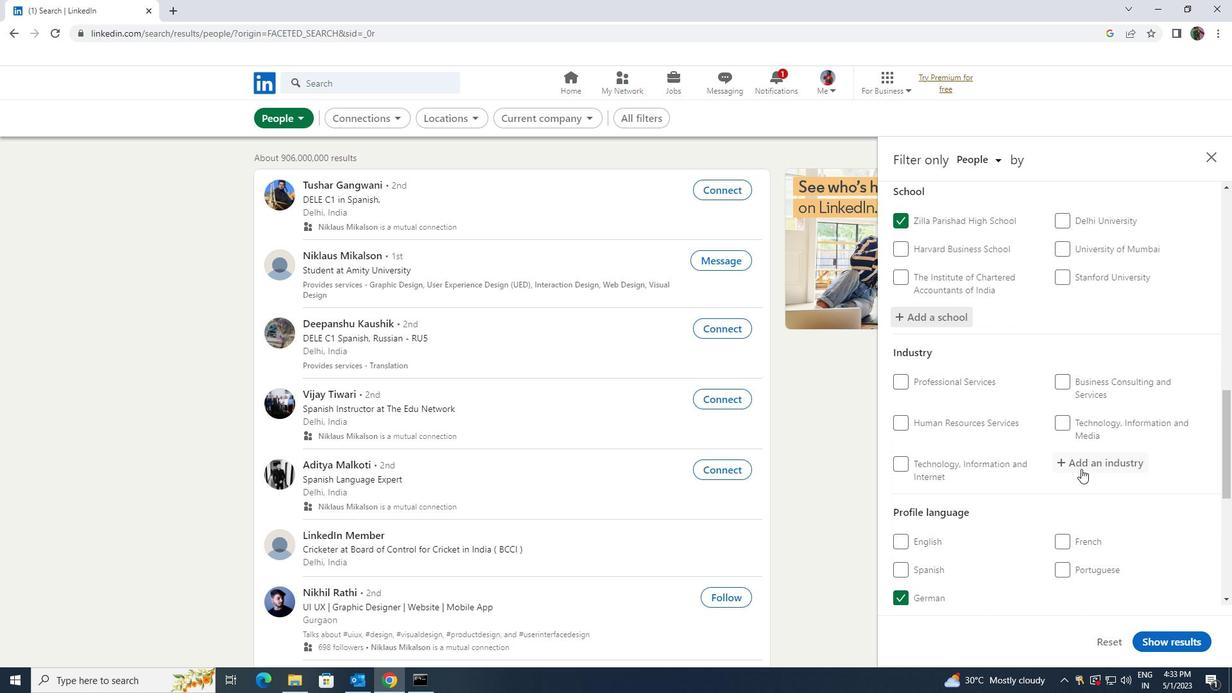 
Action: Mouse pressed left at (1083, 467)
Screenshot: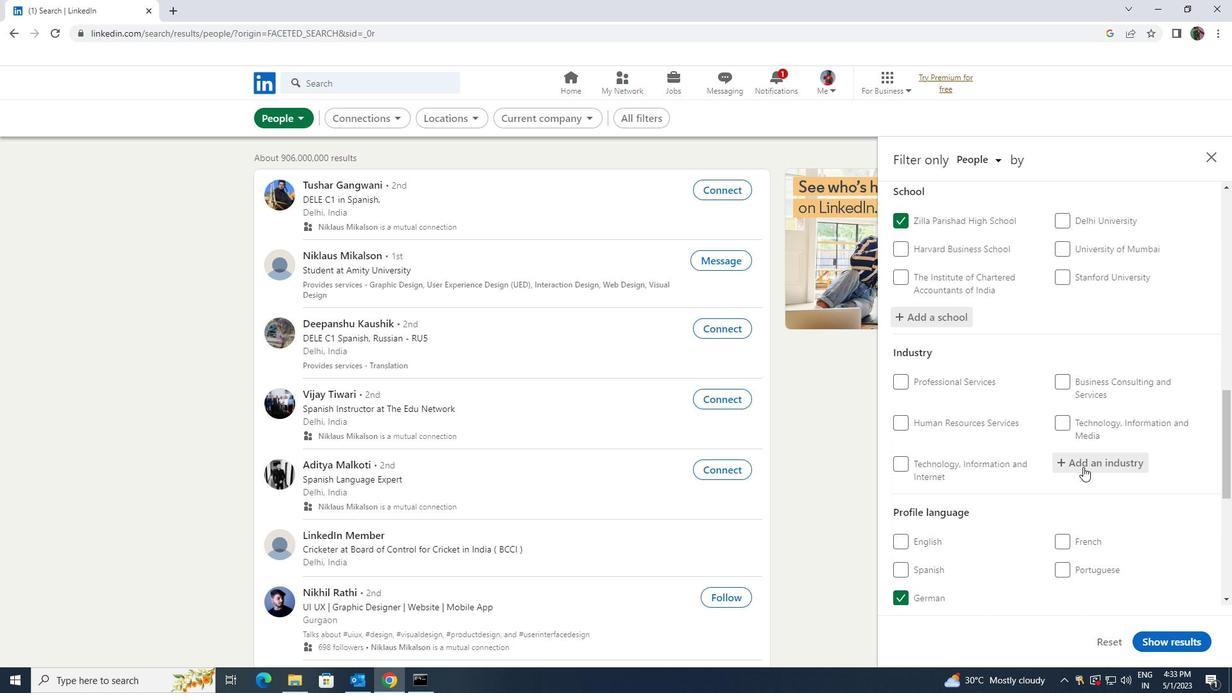 
Action: Key pressed <Key.shift><Key.shift>SECURITY<Key.space>SYSTEM
Screenshot: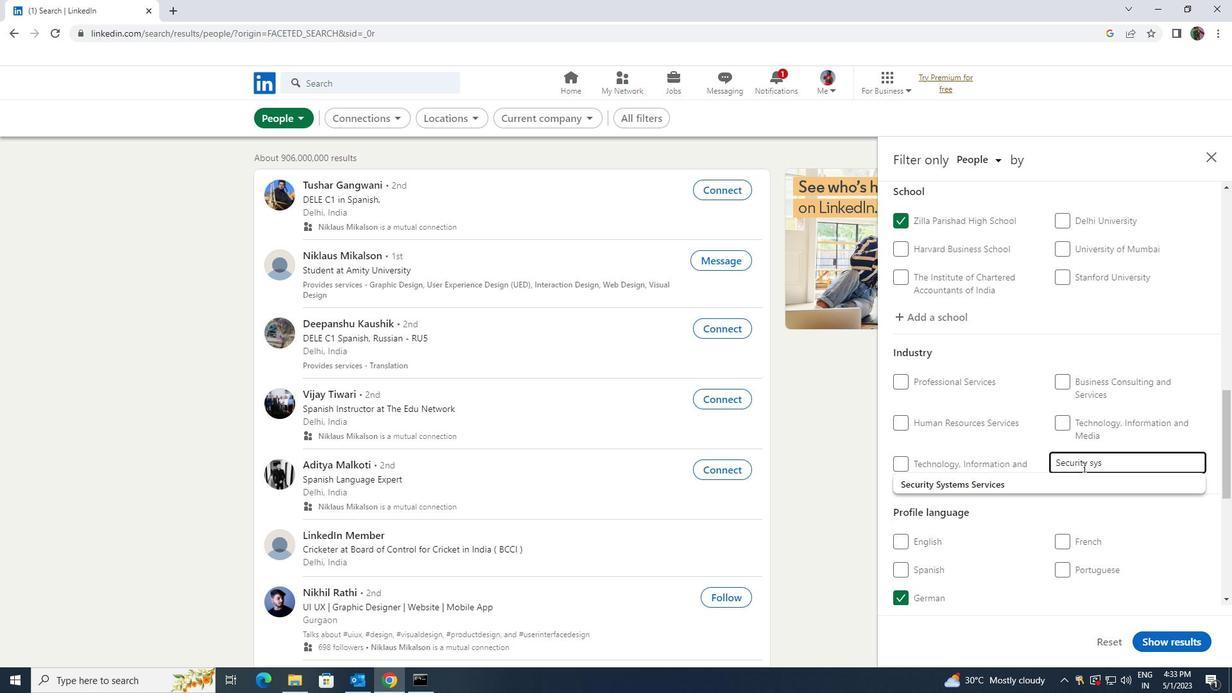 
Action: Mouse moved to (1075, 482)
Screenshot: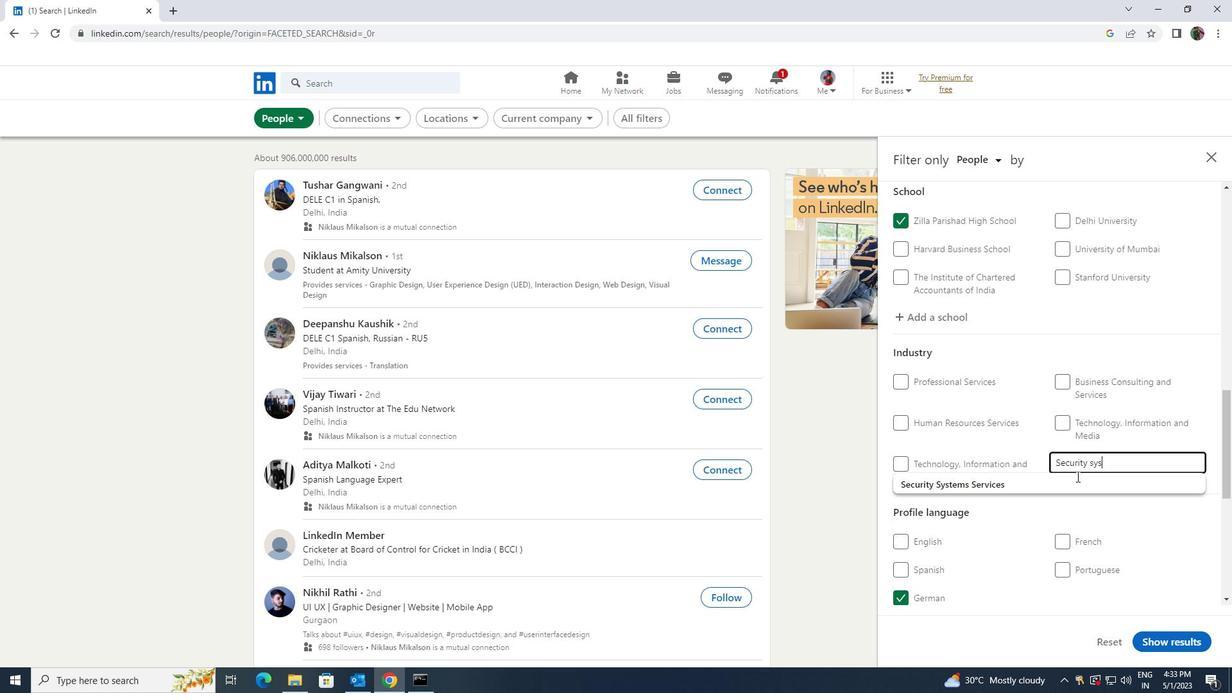
Action: Mouse pressed left at (1075, 482)
Screenshot: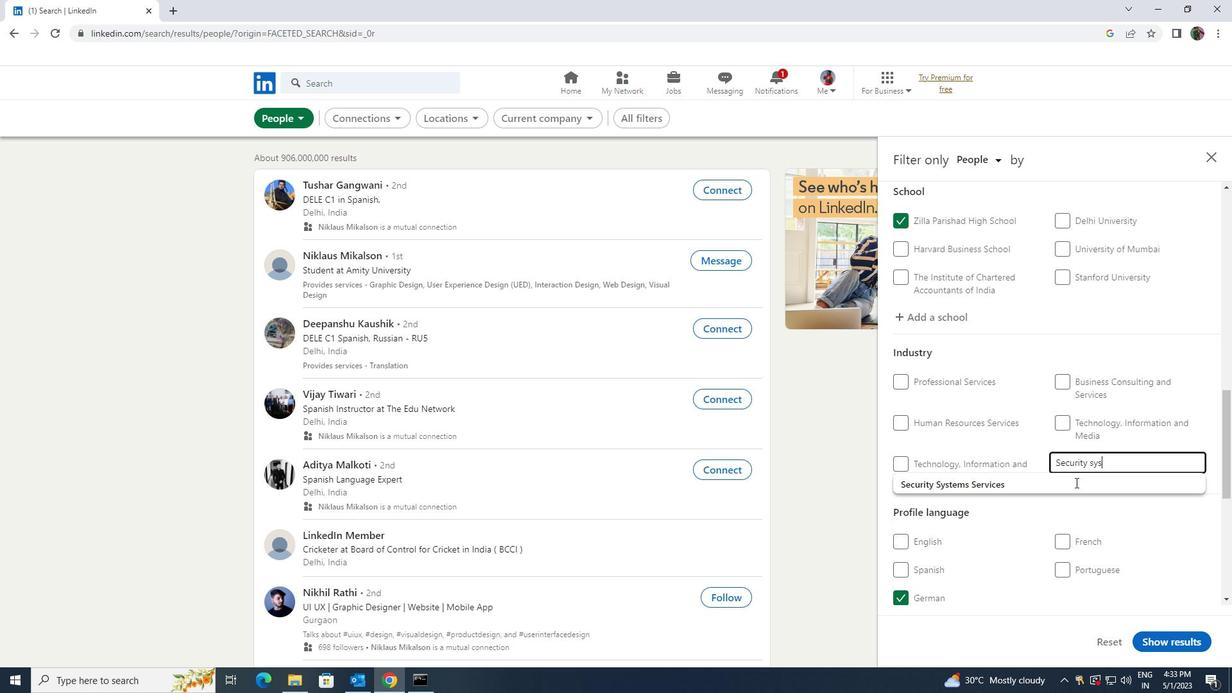 
Action: Mouse moved to (1075, 483)
Screenshot: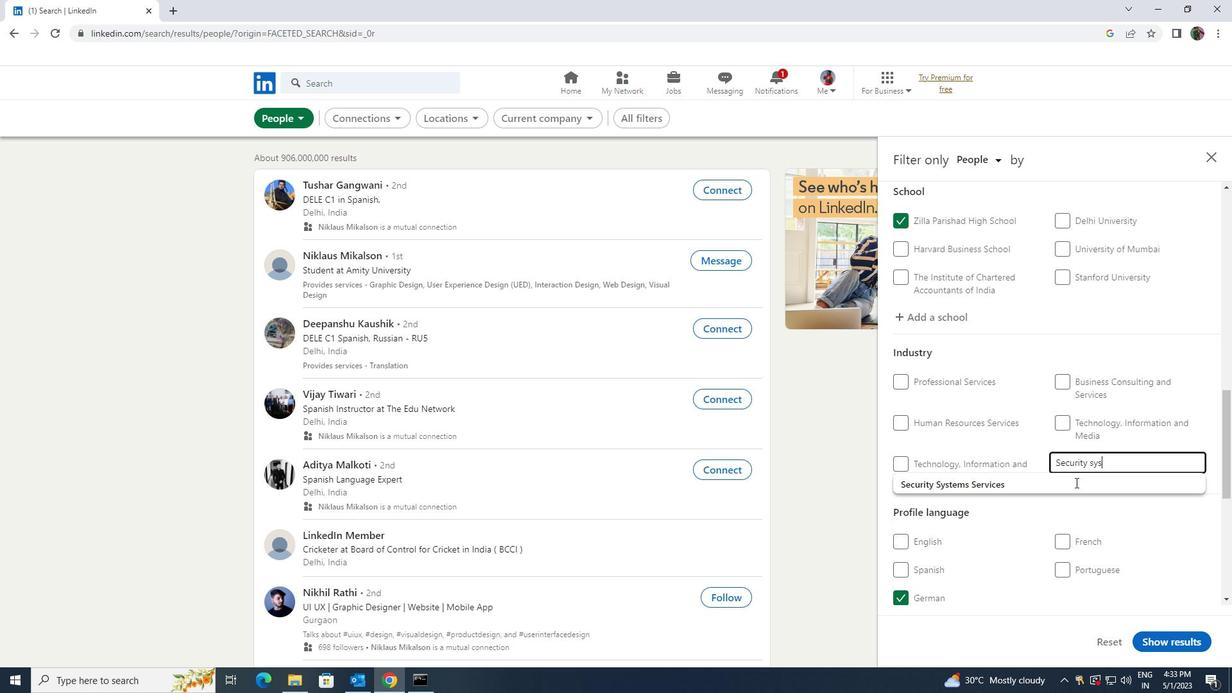 
Action: Mouse scrolled (1075, 483) with delta (0, 0)
Screenshot: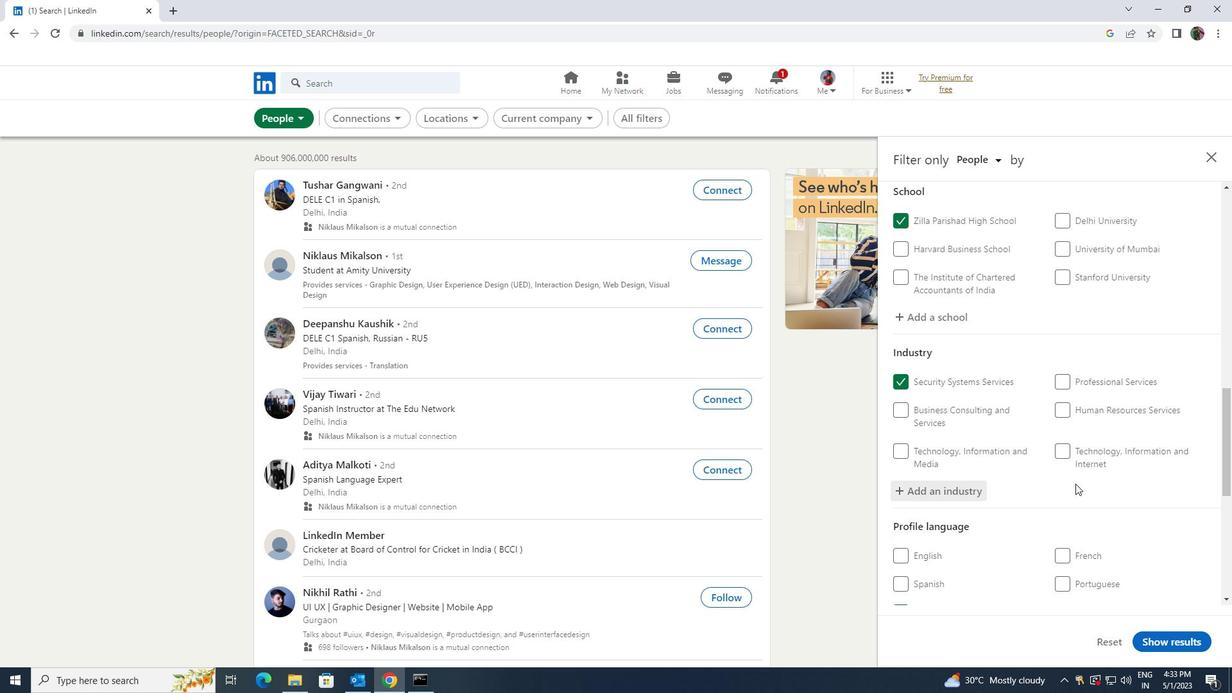 
Action: Mouse scrolled (1075, 483) with delta (0, 0)
Screenshot: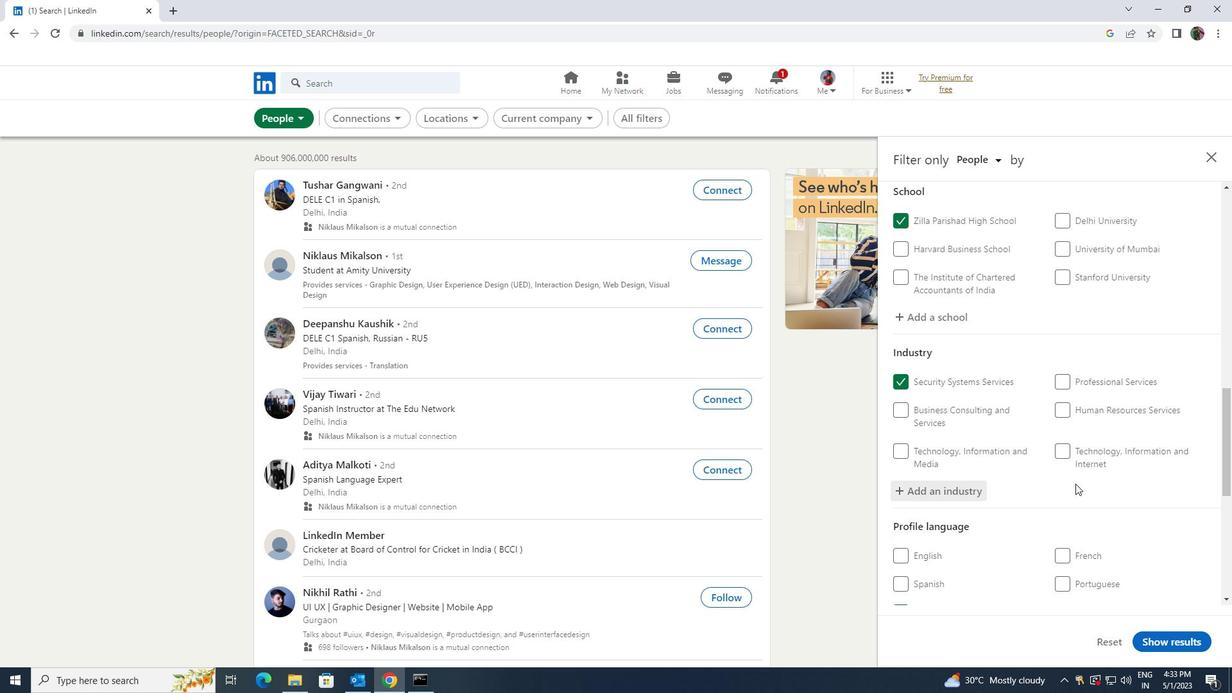 
Action: Mouse scrolled (1075, 483) with delta (0, 0)
Screenshot: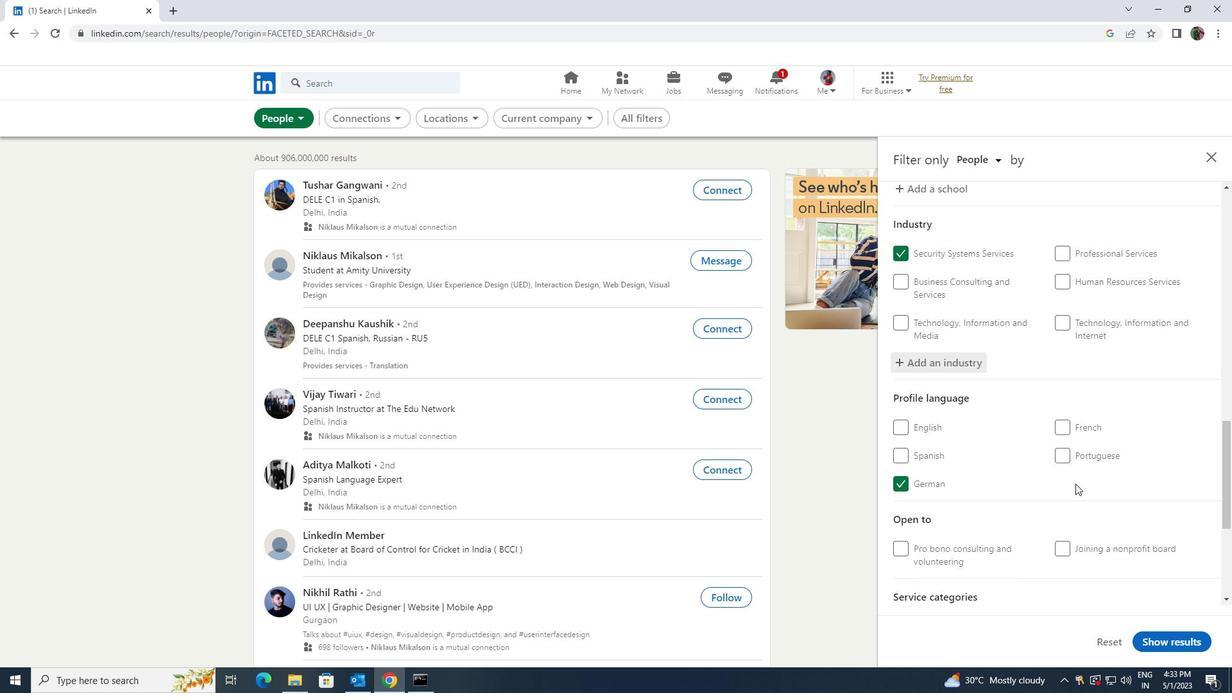 
Action: Mouse scrolled (1075, 483) with delta (0, 0)
Screenshot: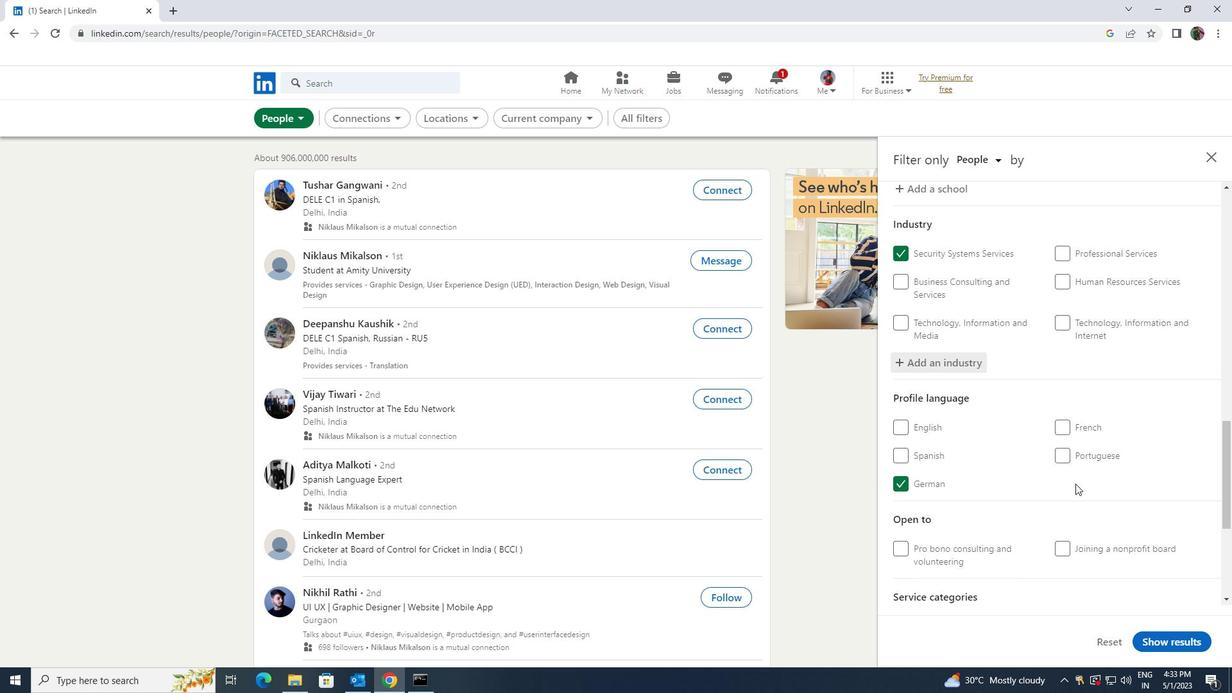 
Action: Mouse scrolled (1075, 483) with delta (0, 0)
Screenshot: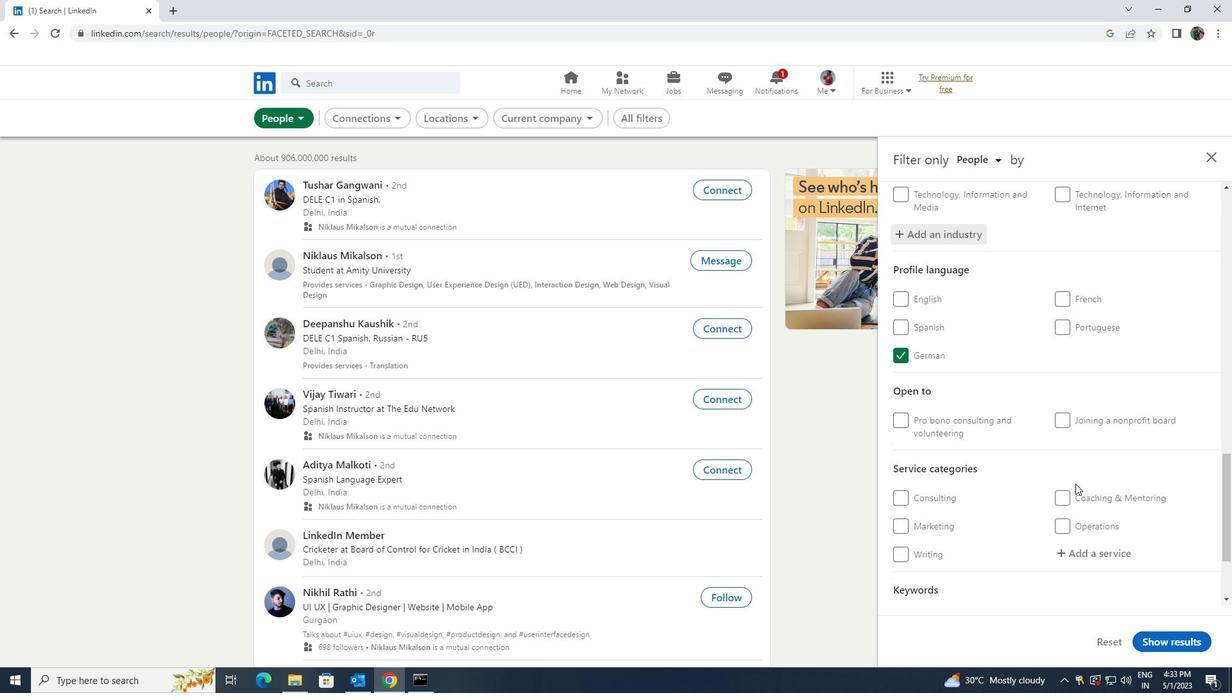 
Action: Mouse moved to (1073, 486)
Screenshot: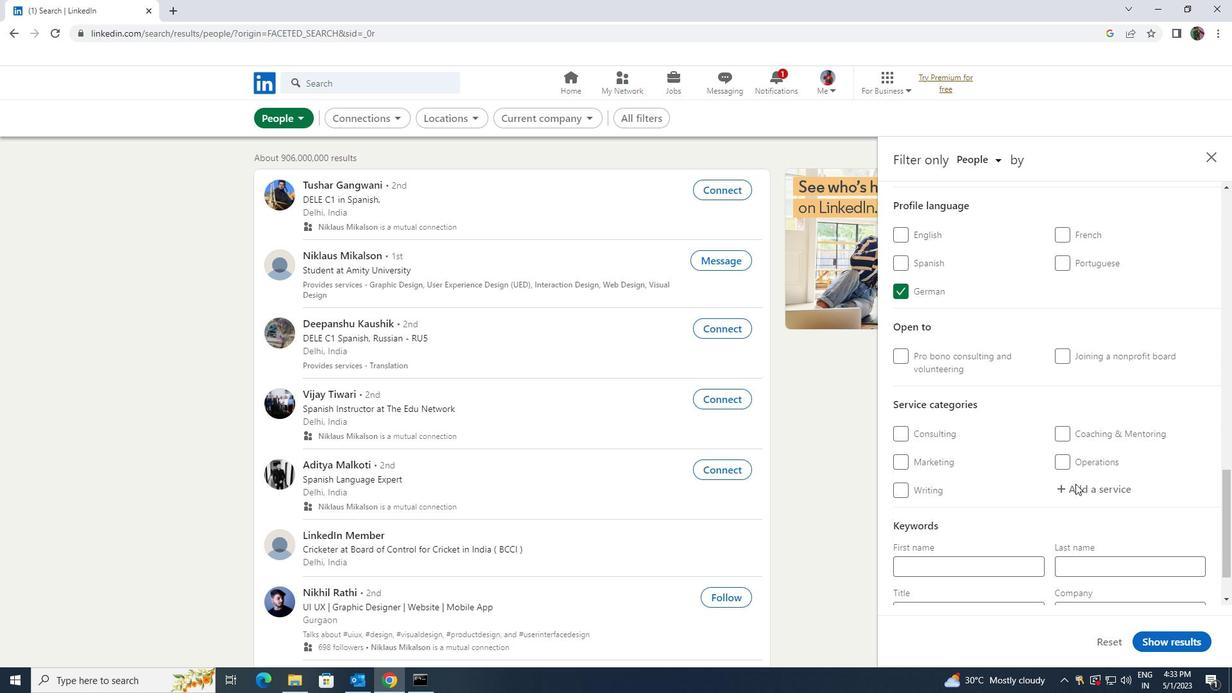 
Action: Mouse pressed left at (1073, 486)
Screenshot: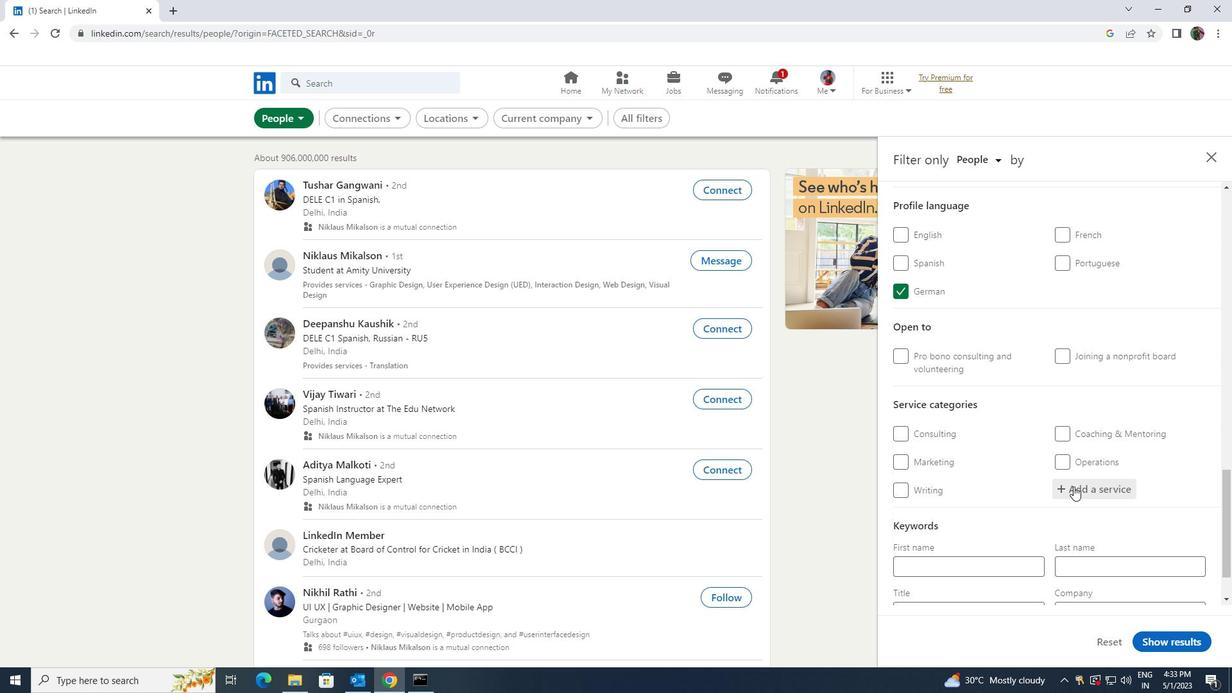 
Action: Key pressed <Key.shift><Key.shift><Key.shift><Key.shift><Key.shift>DJIN
Screenshot: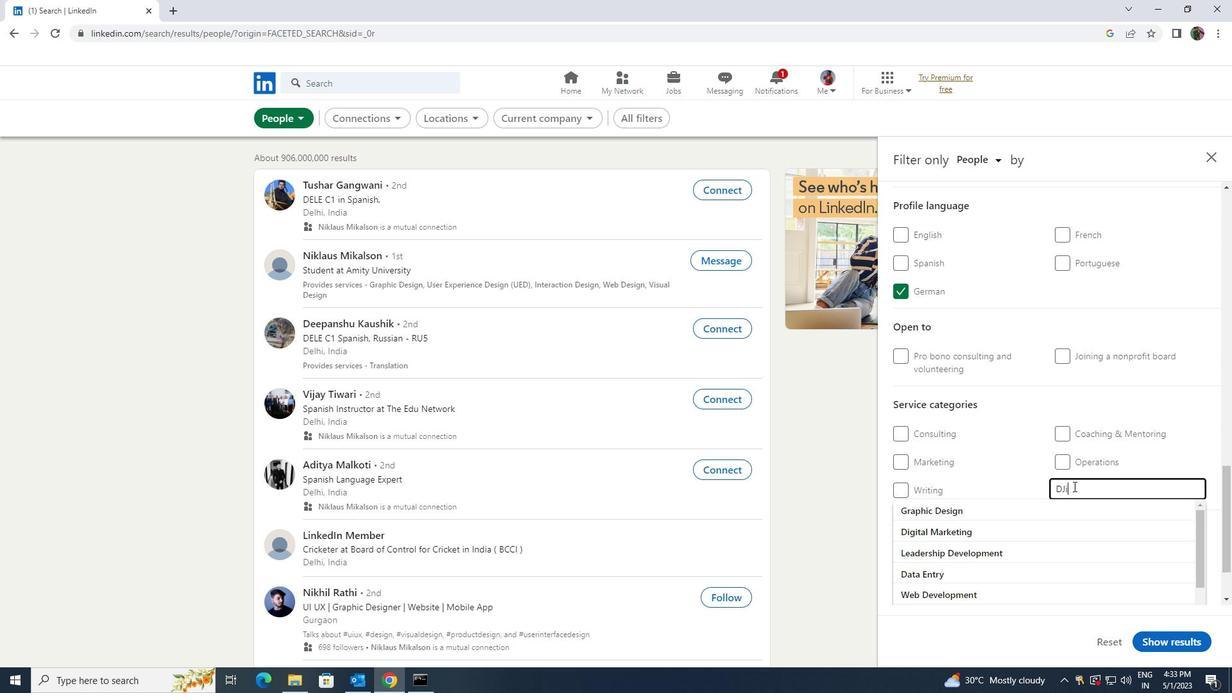 
Action: Mouse moved to (1056, 510)
Screenshot: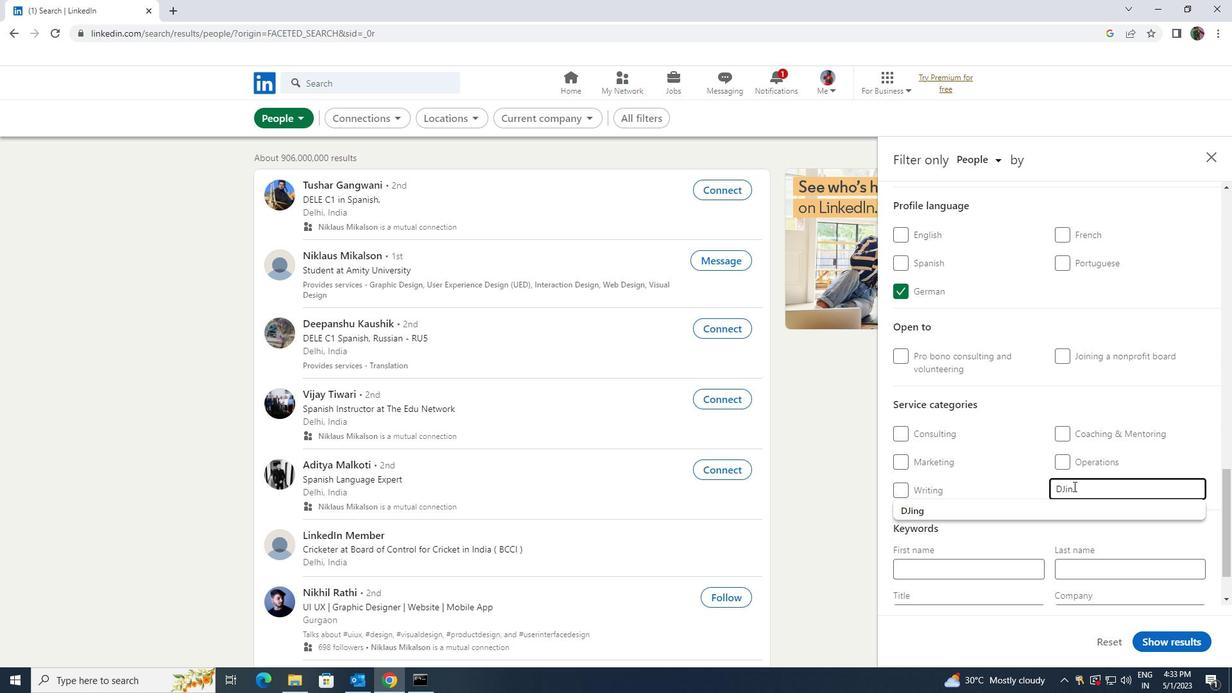 
Action: Mouse pressed left at (1056, 510)
Screenshot: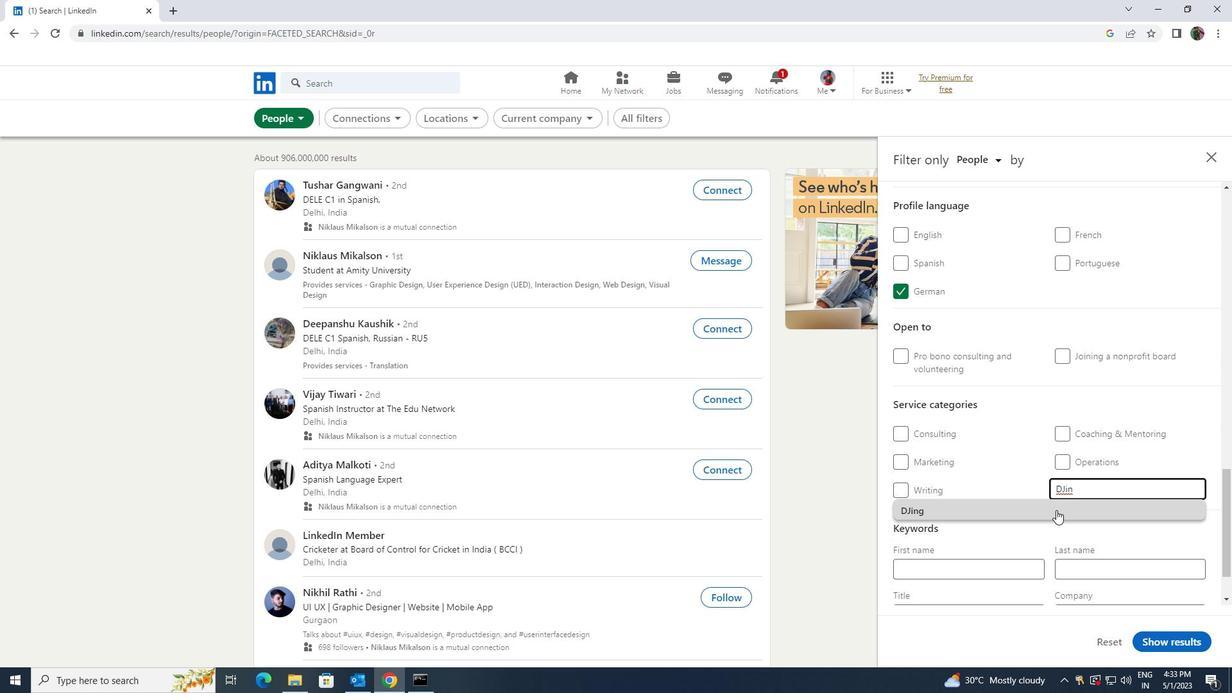 
Action: Mouse moved to (1057, 492)
Screenshot: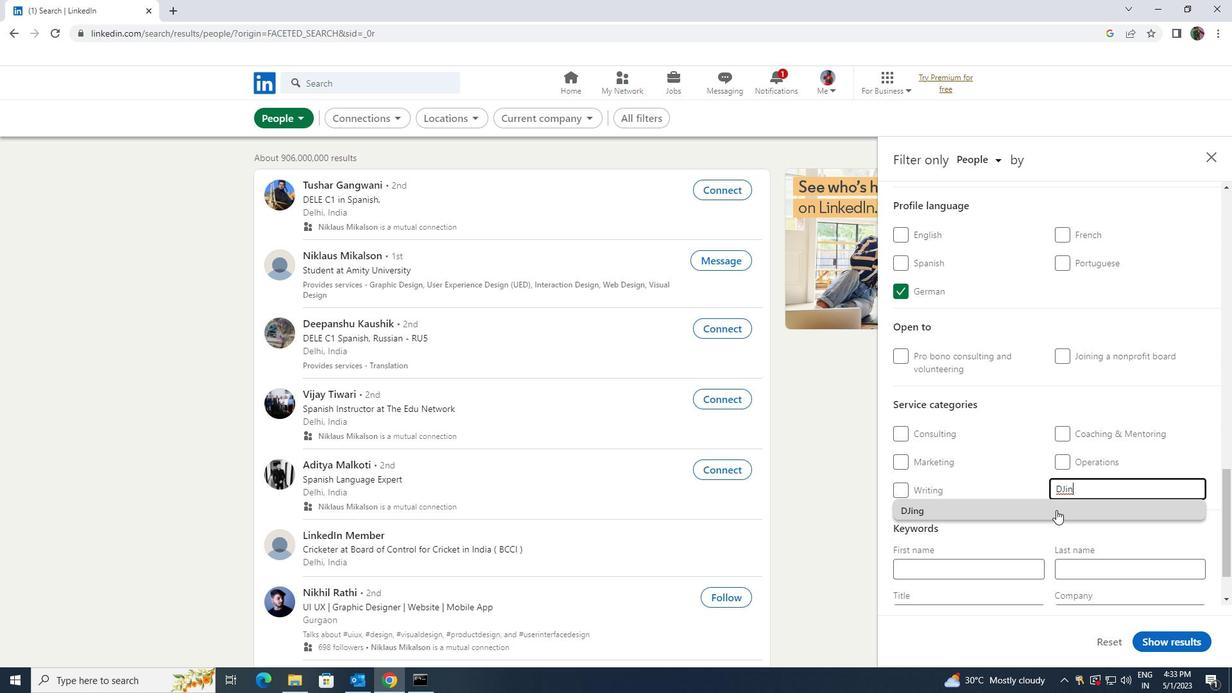 
Action: Mouse scrolled (1057, 492) with delta (0, 0)
Screenshot: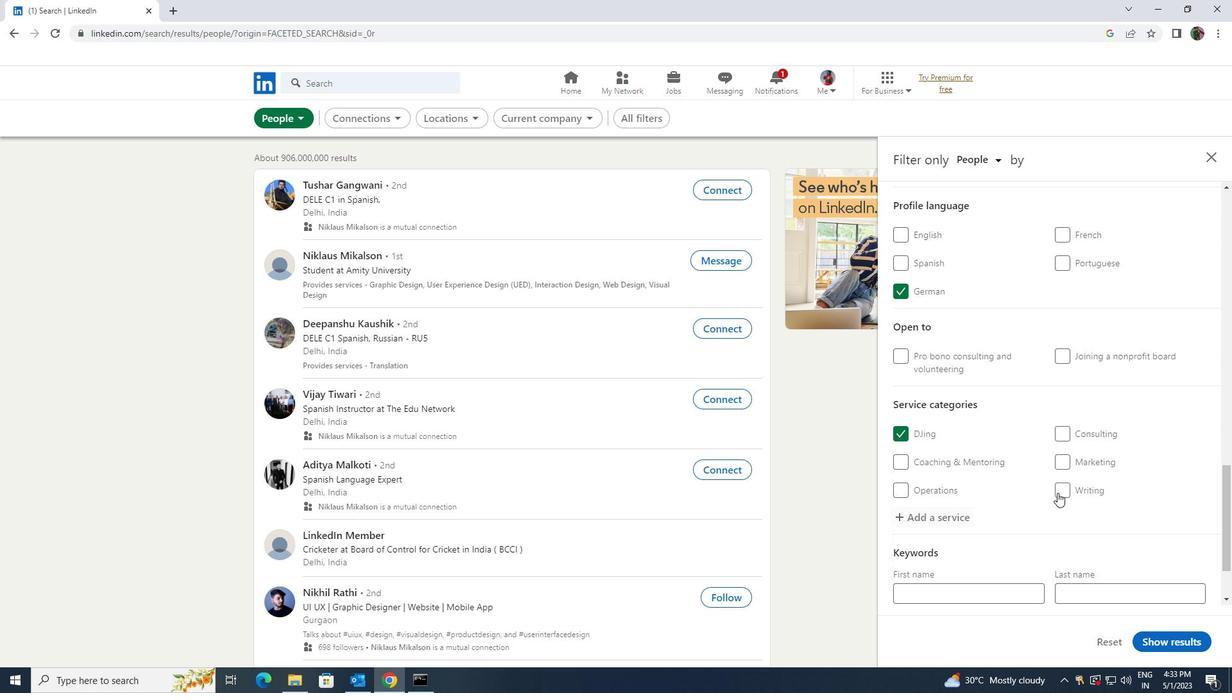 
Action: Mouse scrolled (1057, 492) with delta (0, 0)
Screenshot: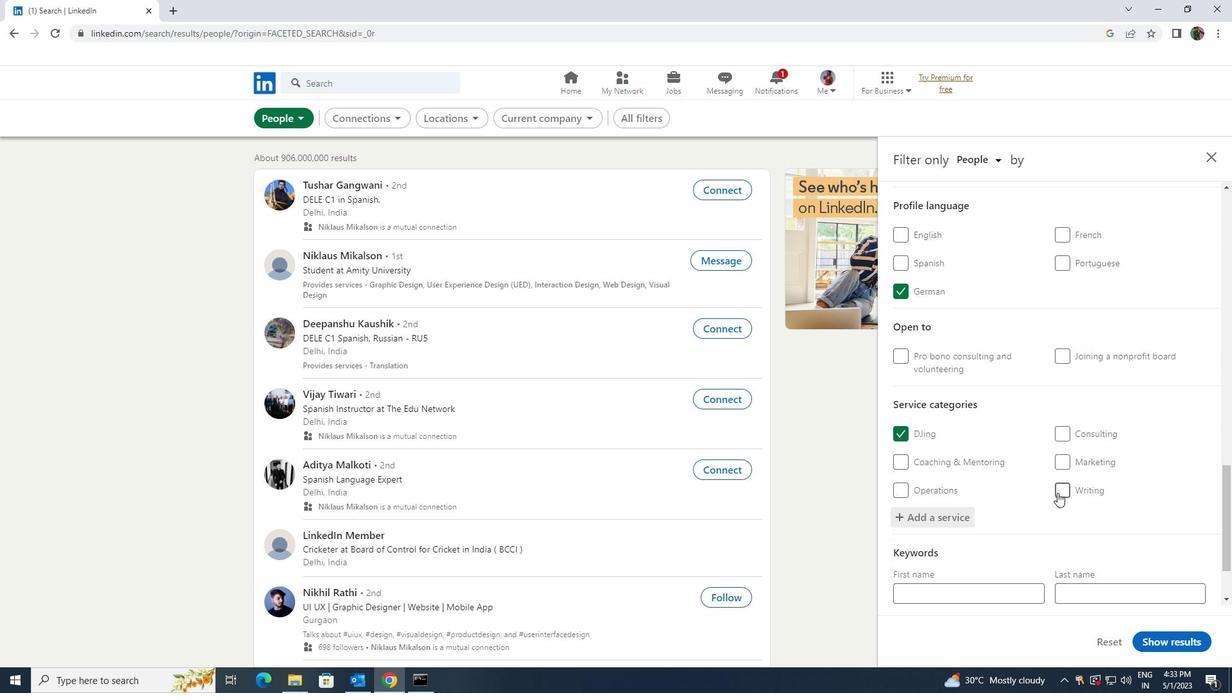
Action: Mouse scrolled (1057, 492) with delta (0, 0)
Screenshot: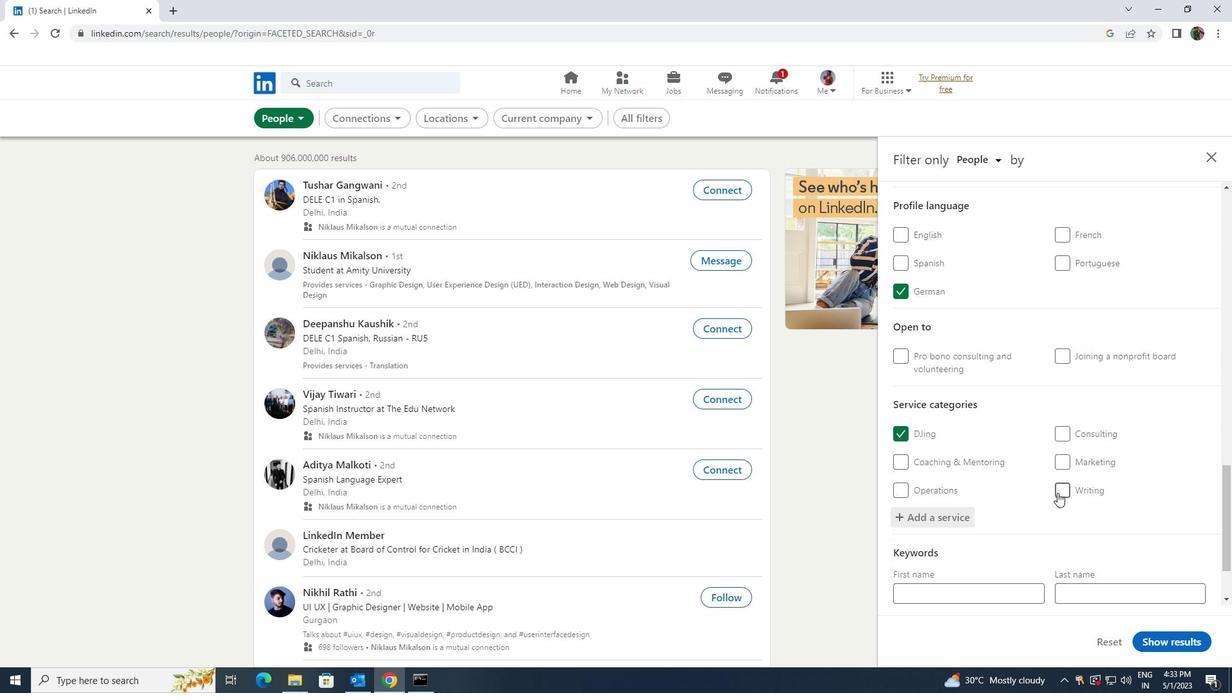 
Action: Mouse scrolled (1057, 492) with delta (0, 0)
Screenshot: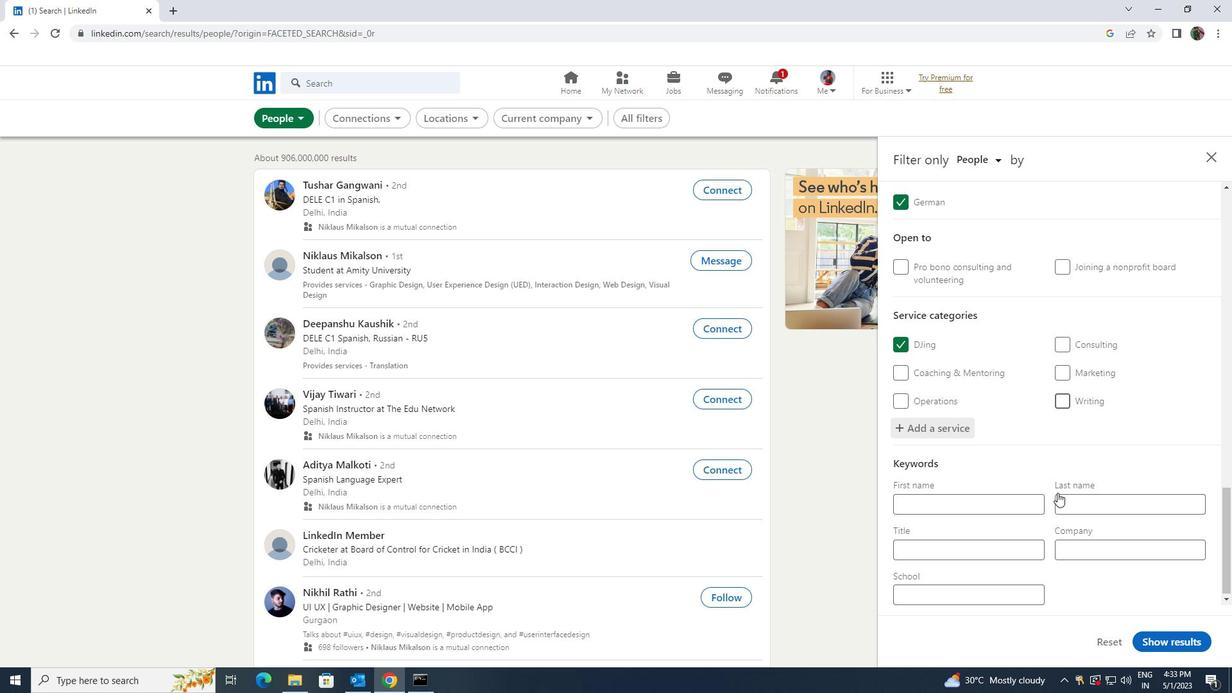 
Action: Mouse scrolled (1057, 492) with delta (0, 0)
Screenshot: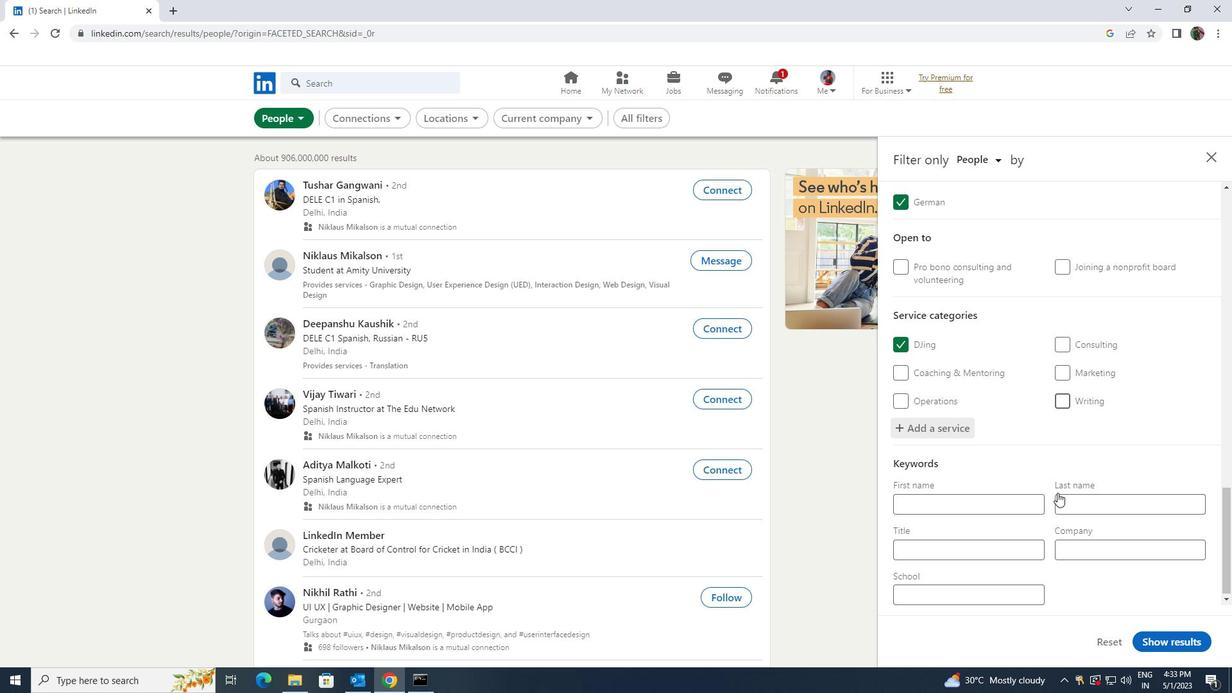 
Action: Mouse moved to (1021, 543)
Screenshot: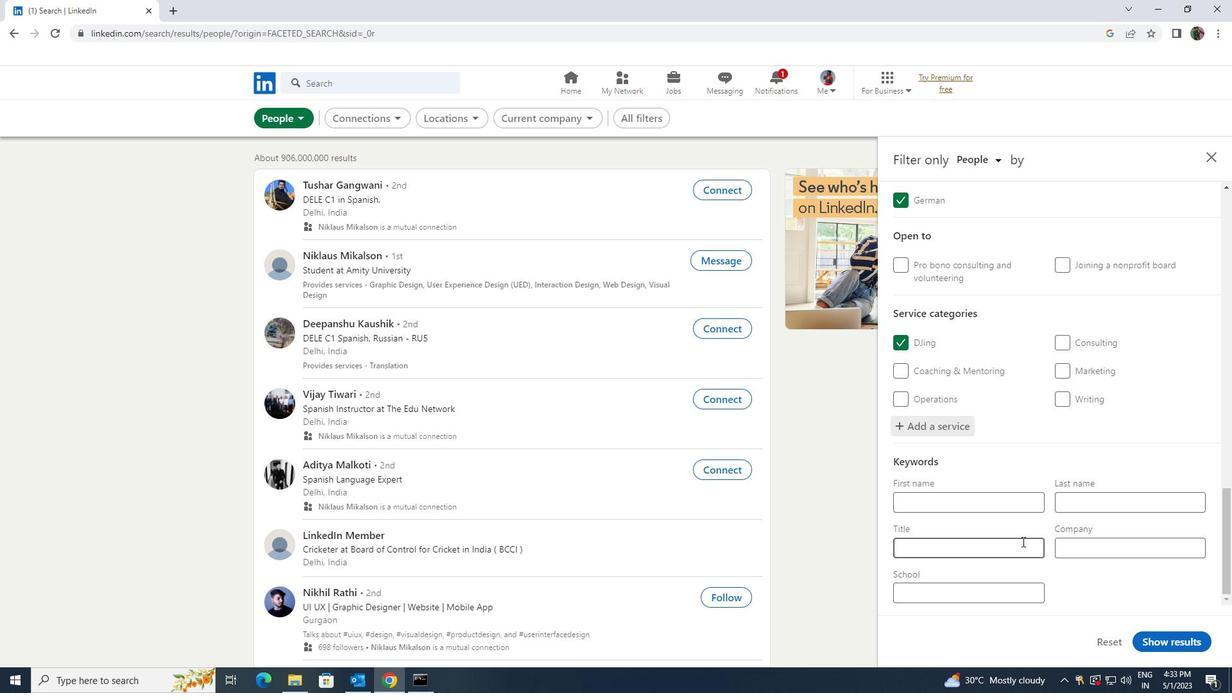 
Action: Mouse pressed left at (1021, 543)
Screenshot: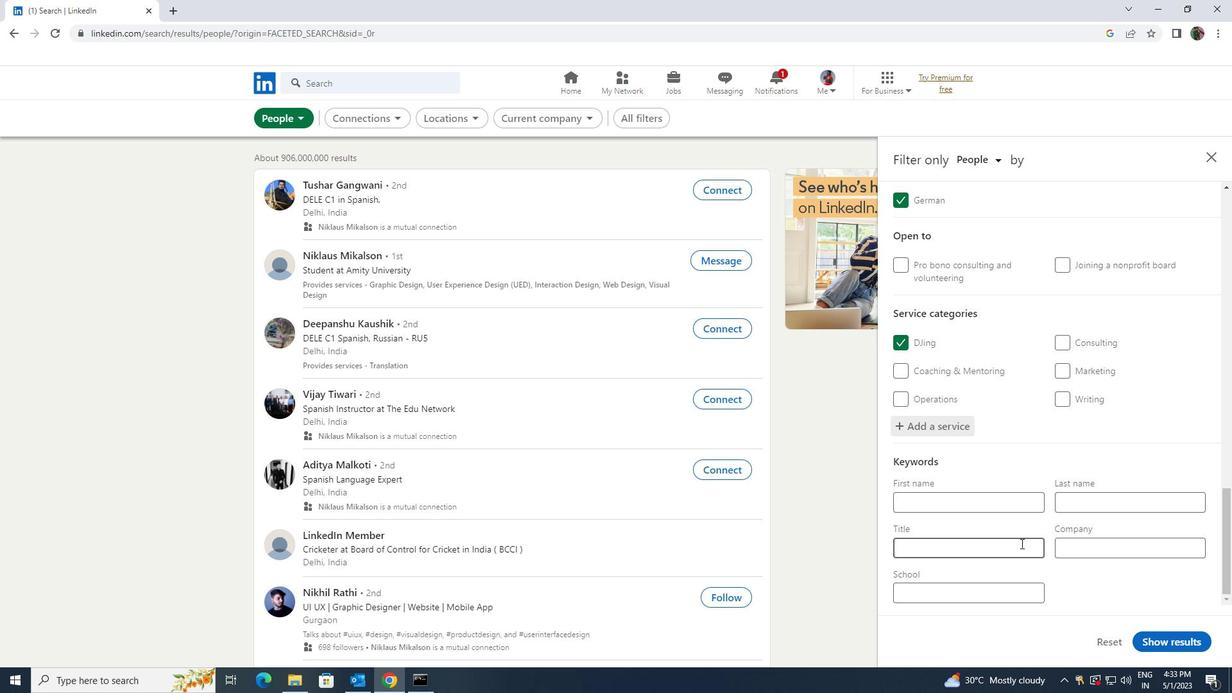
Action: Key pressed <Key.shift><Key.shift><Key.shift><Key.shift><Key.shift><Key.shift>TRAVEL<Key.space><Key.shift>AGENT
Screenshot: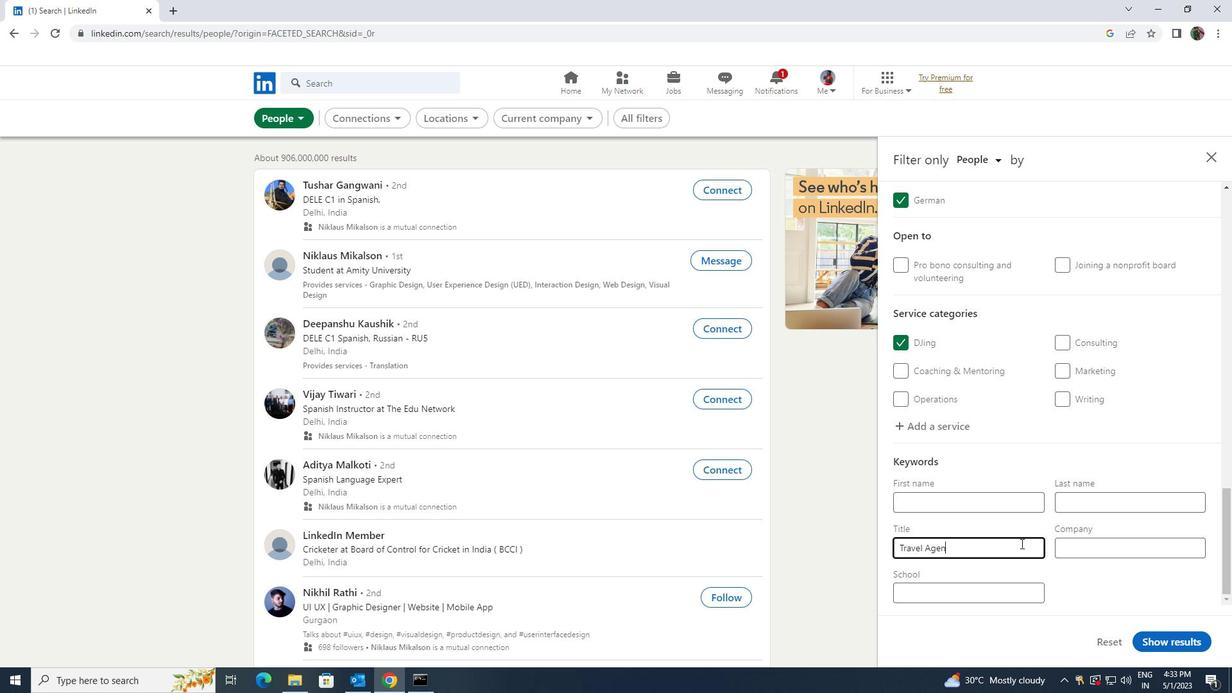 
Action: Mouse moved to (1161, 640)
Screenshot: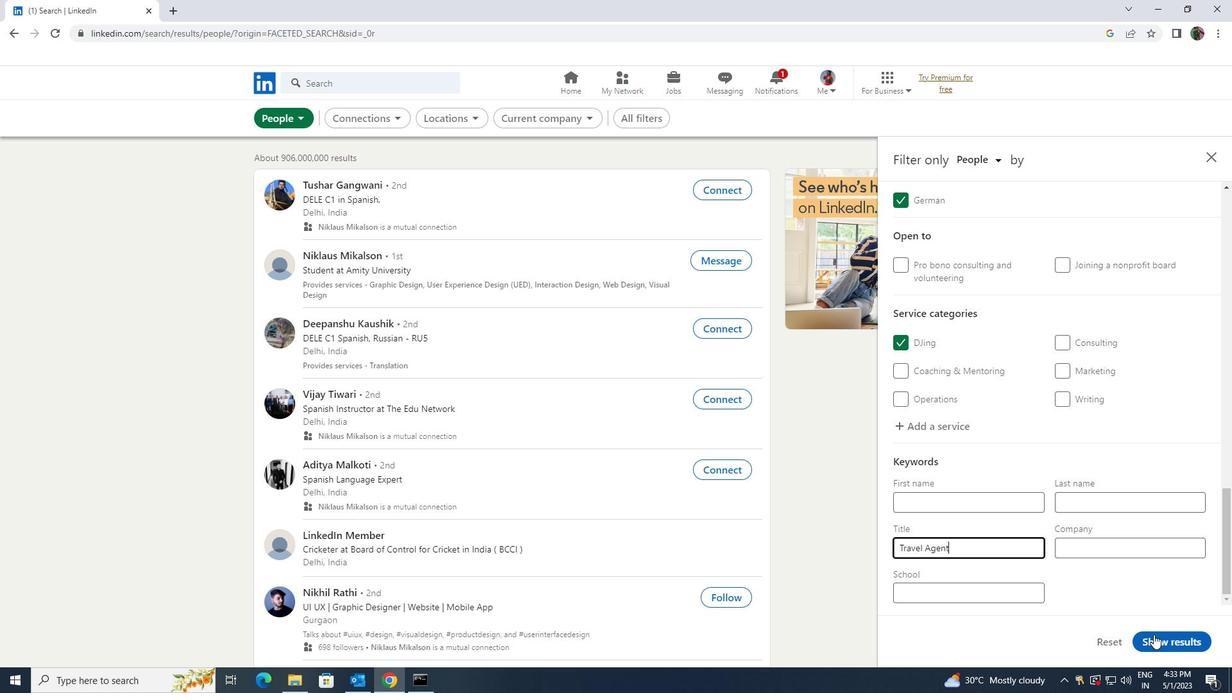 
Action: Mouse pressed left at (1161, 640)
Screenshot: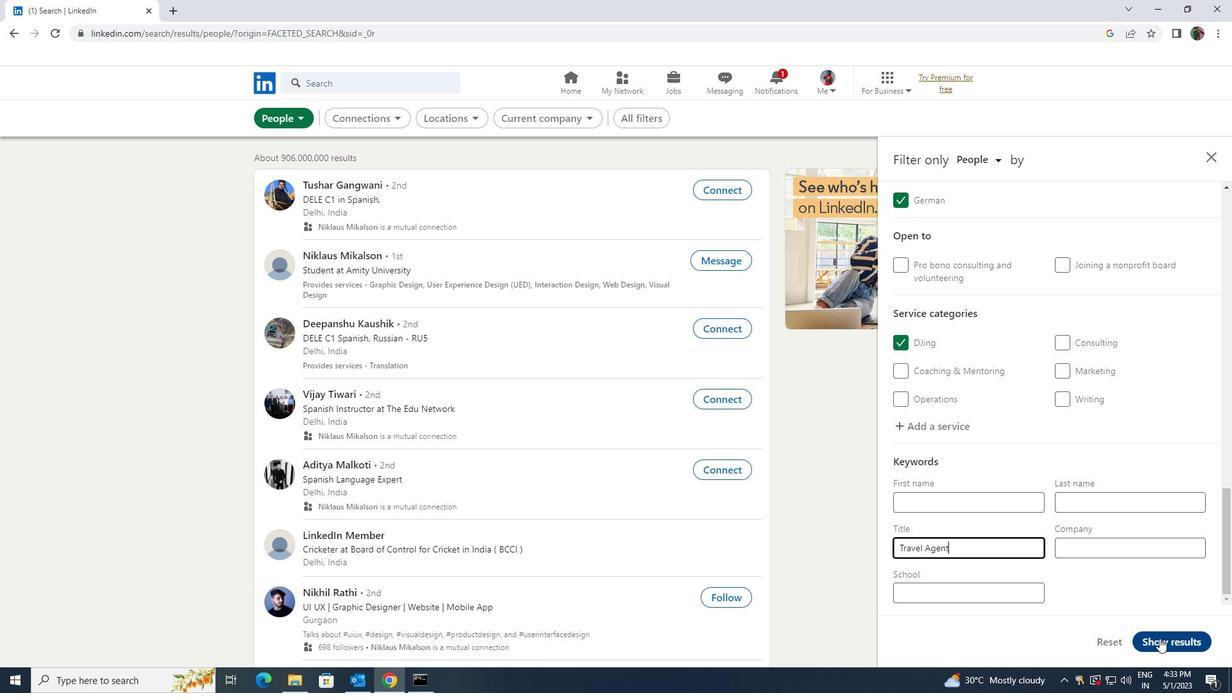 
